 Task: Look for space in Channapatna, India from 6th September, 2023 to 10th September, 2023 for 1 adult in price range Rs.10000 to Rs.15000. Place can be private room with 1  bedroom having 1 bed and 1 bathroom. Property type can be house, flat, guest house, hotel. Booking option can be shelf check-in. Required host language is English.
Action: Mouse moved to (537, 69)
Screenshot: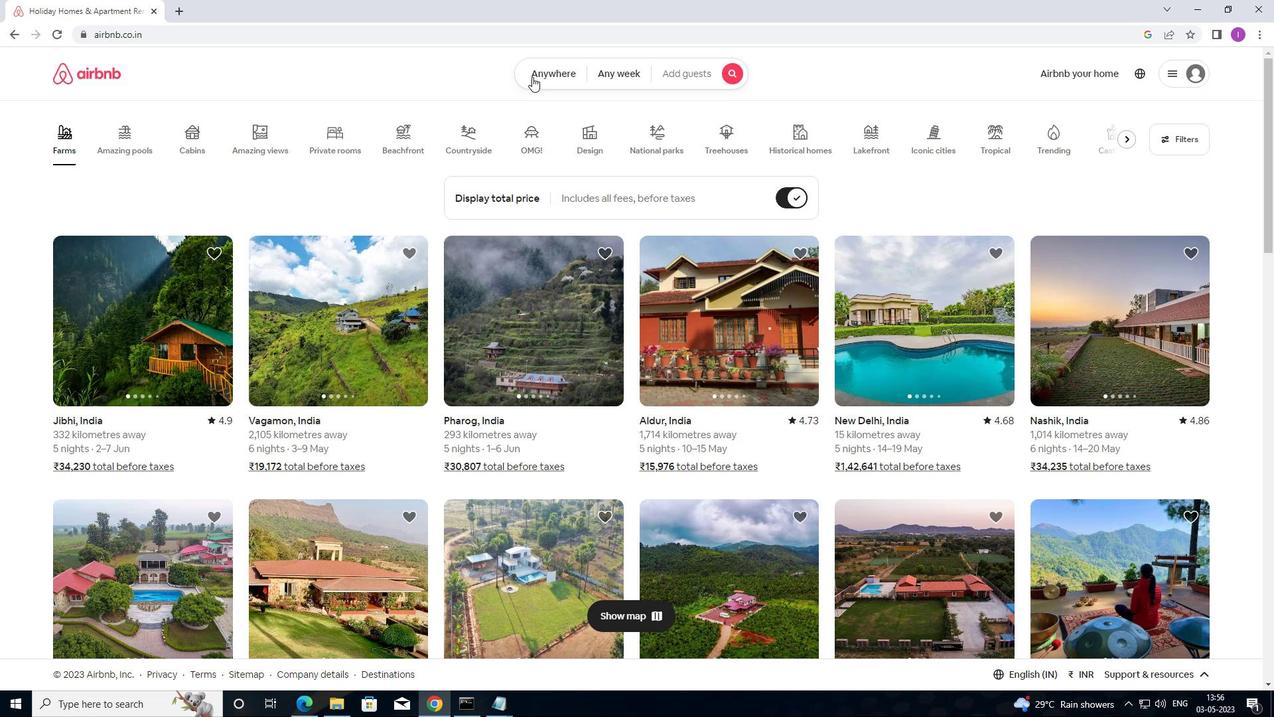 
Action: Mouse pressed left at (537, 69)
Screenshot: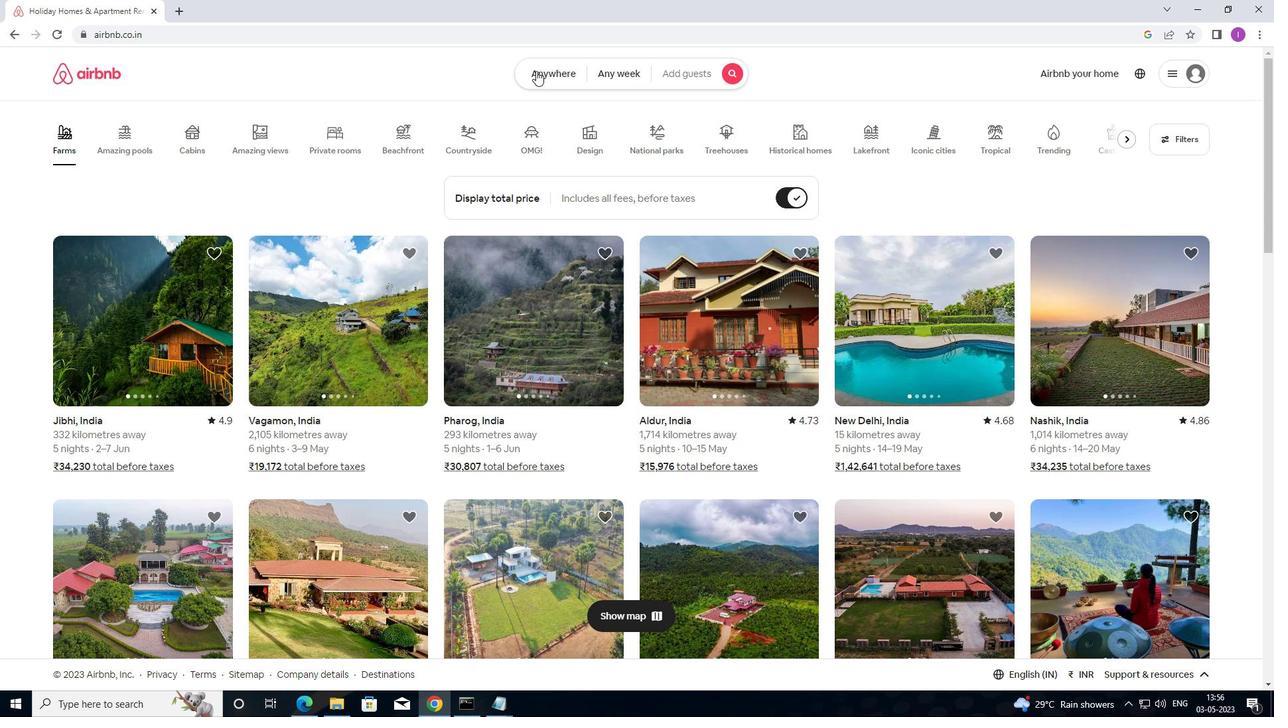 
Action: Mouse moved to (444, 124)
Screenshot: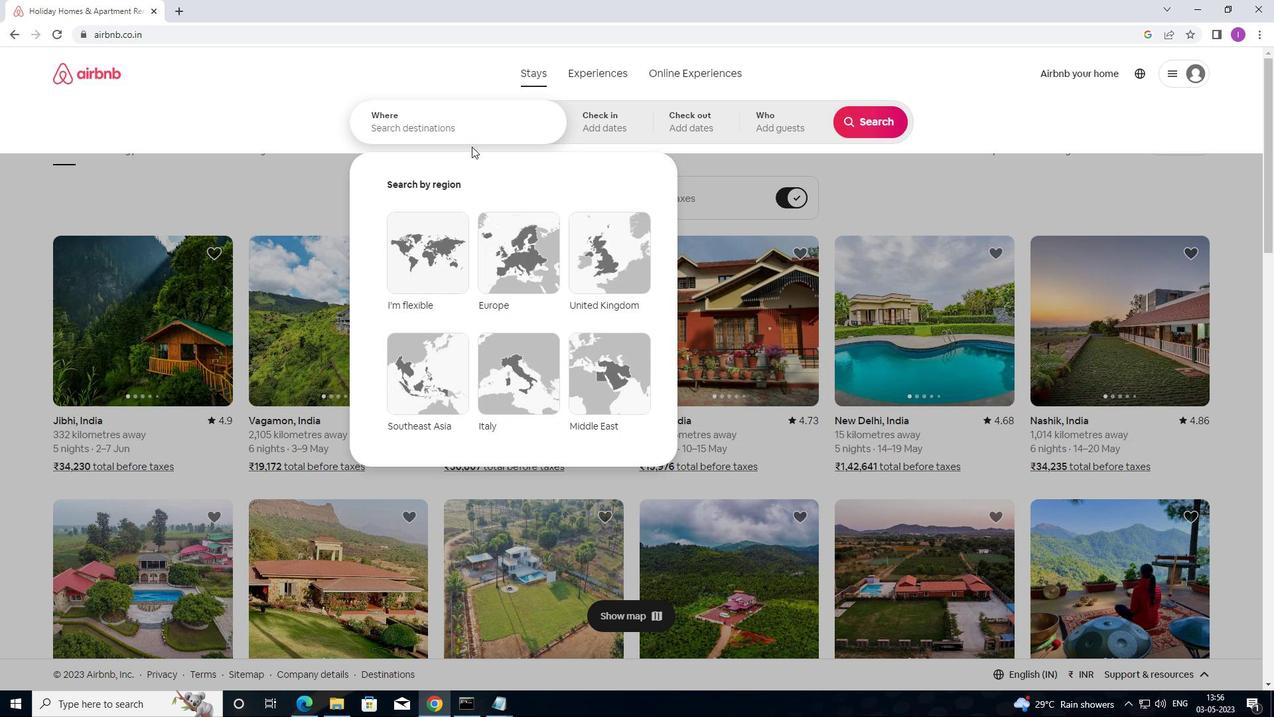 
Action: Mouse pressed left at (444, 124)
Screenshot: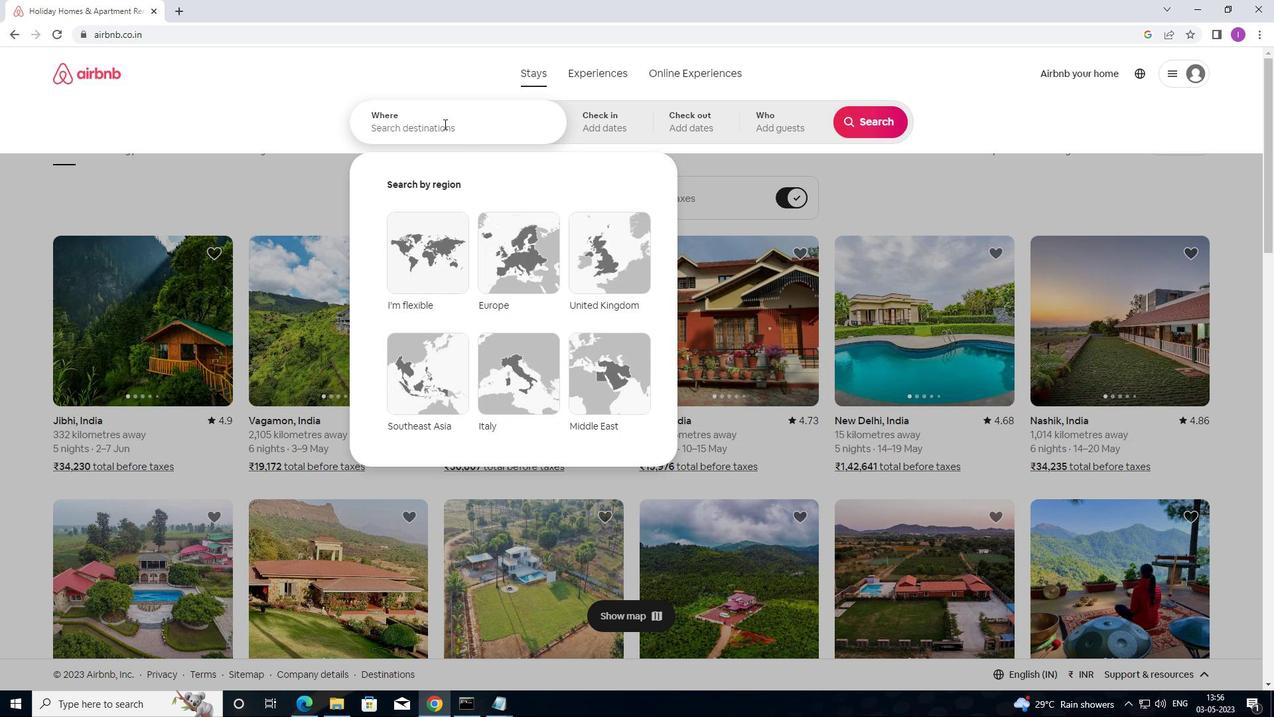 
Action: Mouse moved to (454, 132)
Screenshot: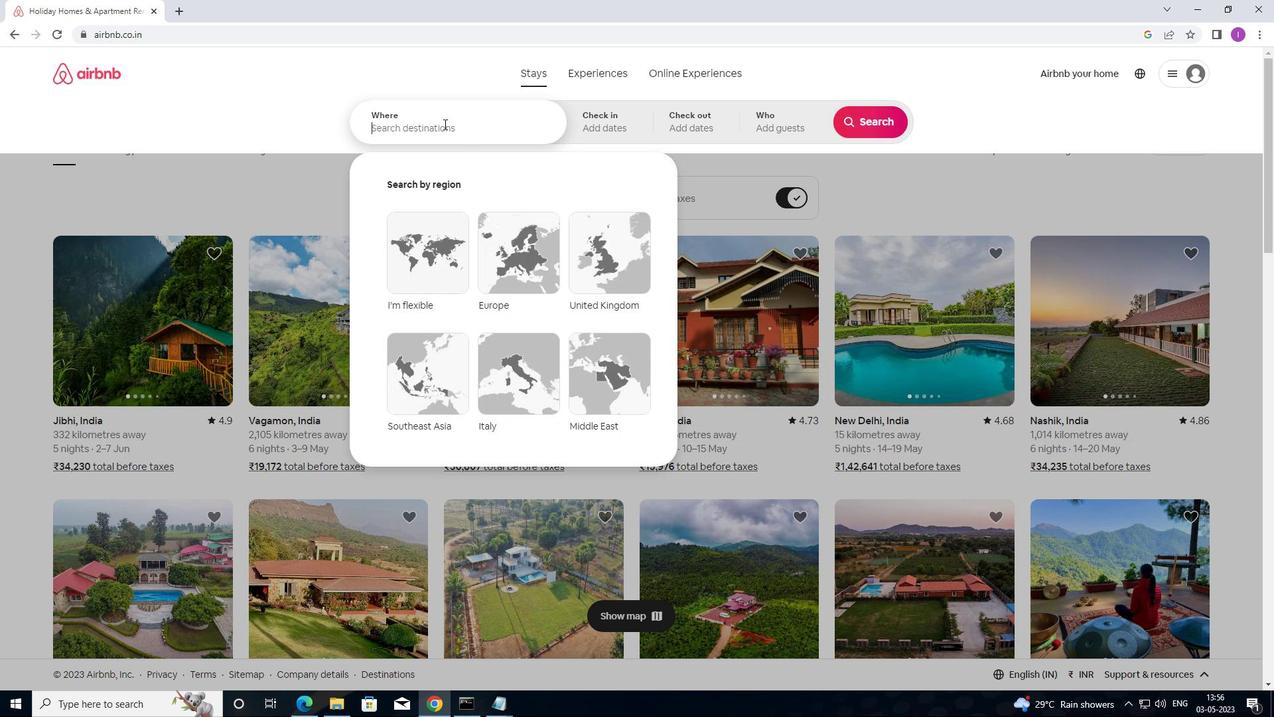 
Action: Key pressed <Key.shift>CHANNAPATNA
Screenshot: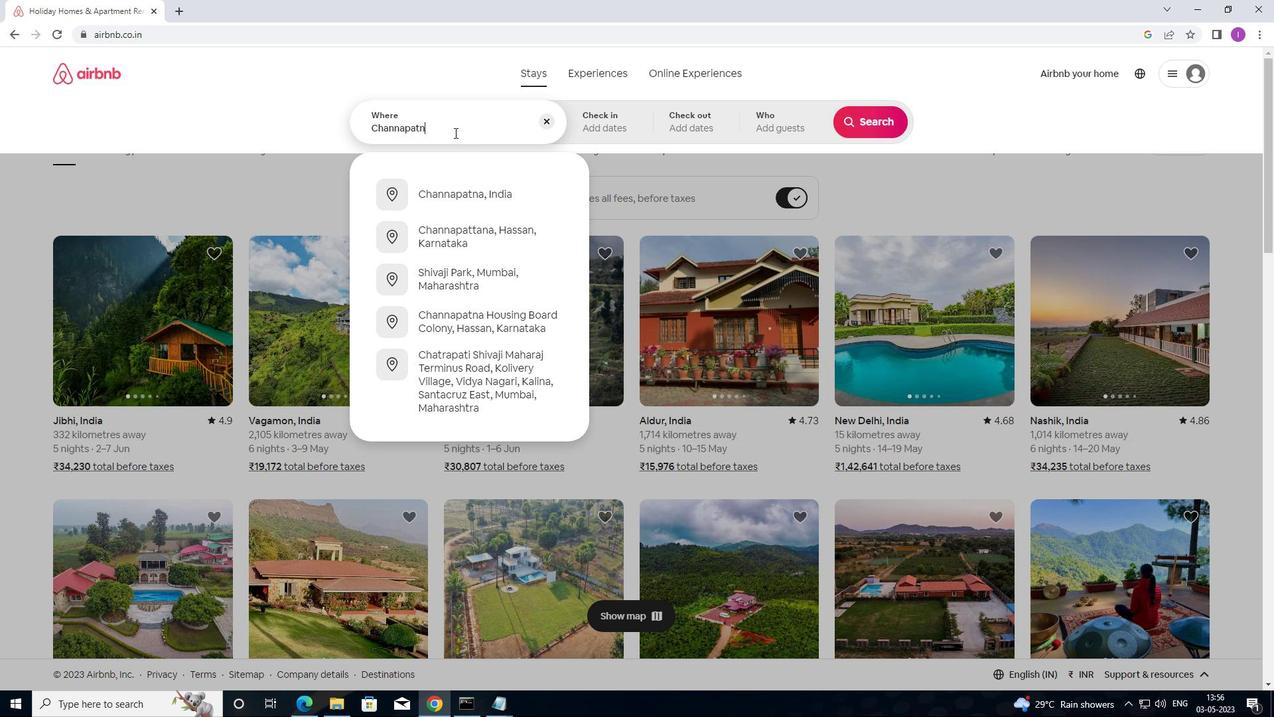 
Action: Mouse moved to (512, 197)
Screenshot: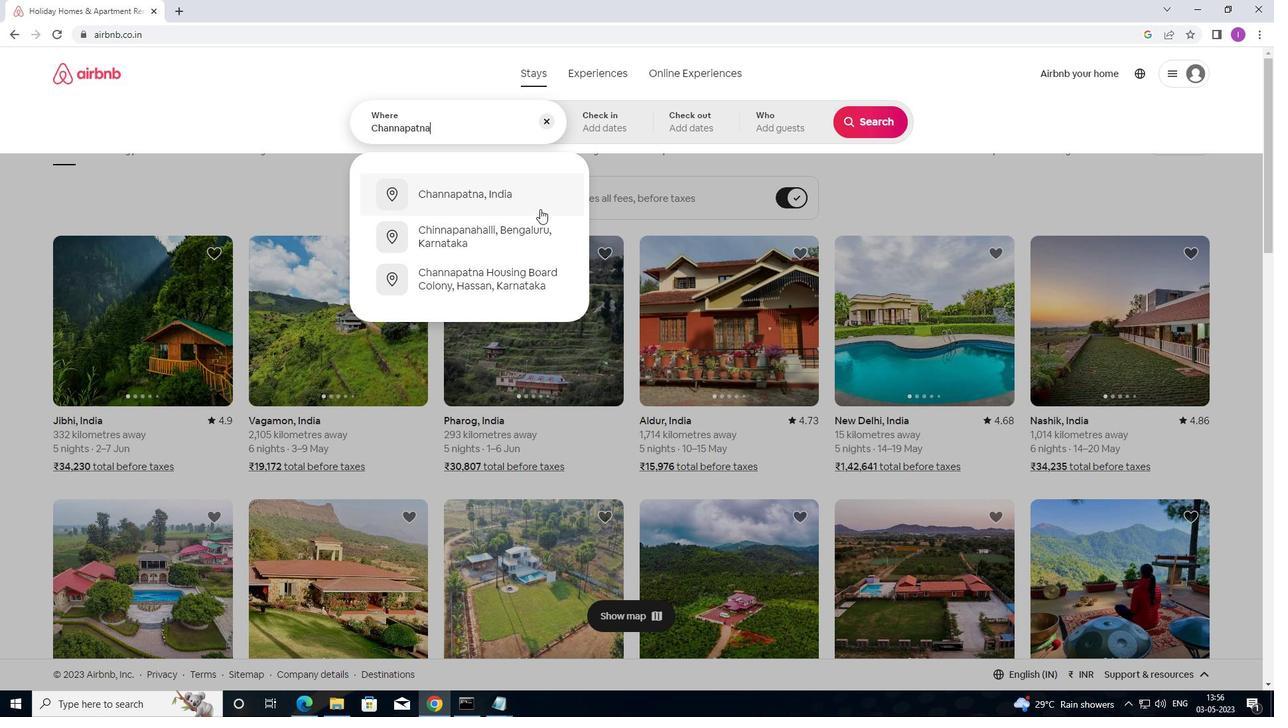 
Action: Mouse pressed left at (512, 197)
Screenshot: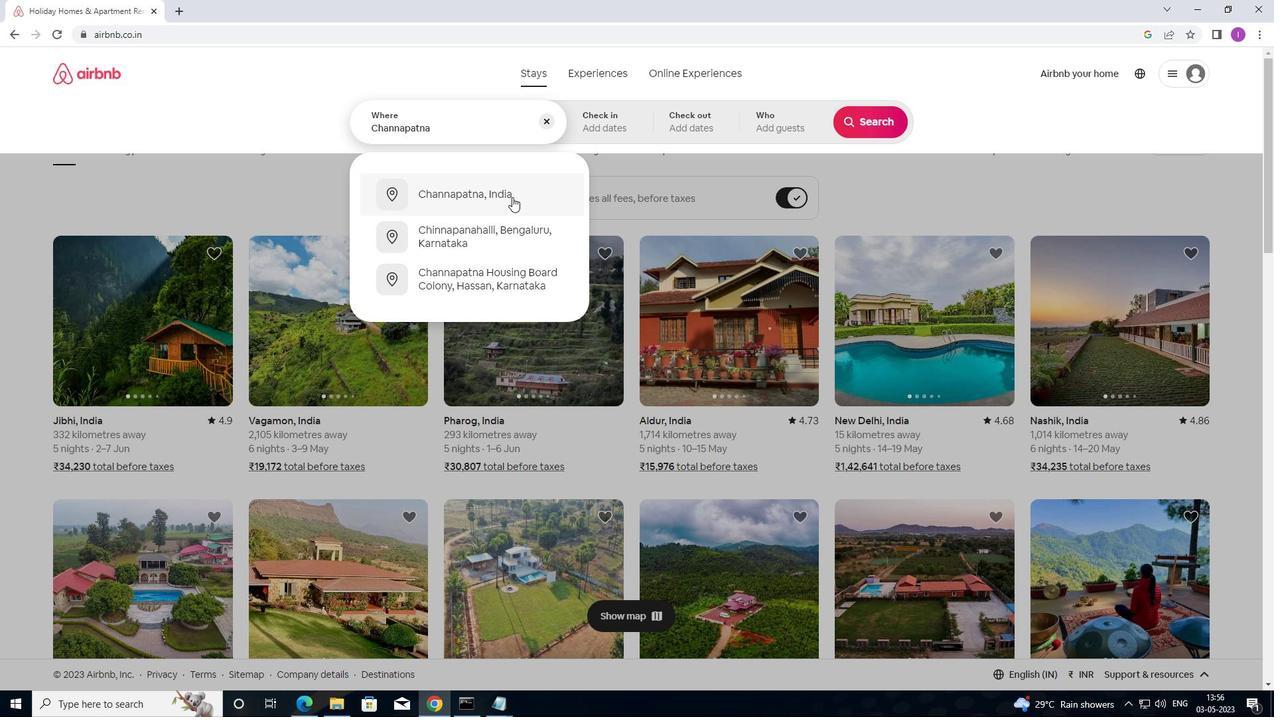 
Action: Mouse moved to (864, 227)
Screenshot: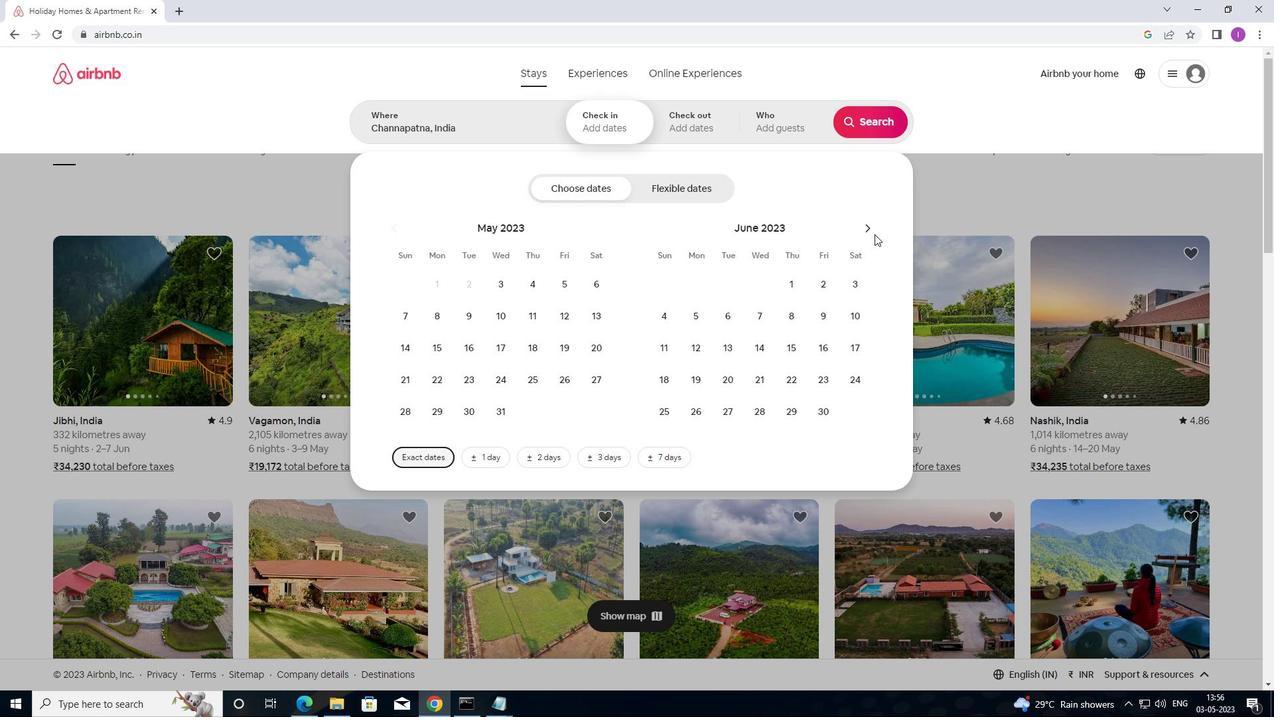 
Action: Mouse pressed left at (864, 227)
Screenshot: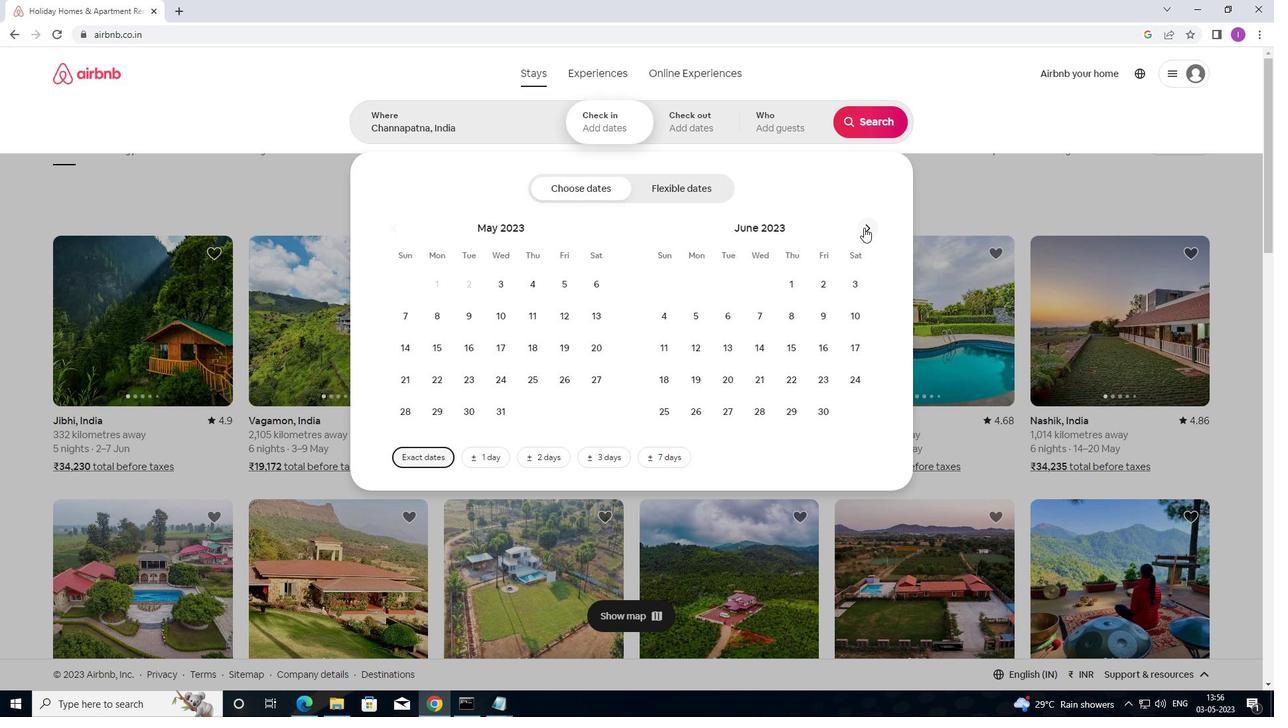 
Action: Mouse pressed left at (864, 227)
Screenshot: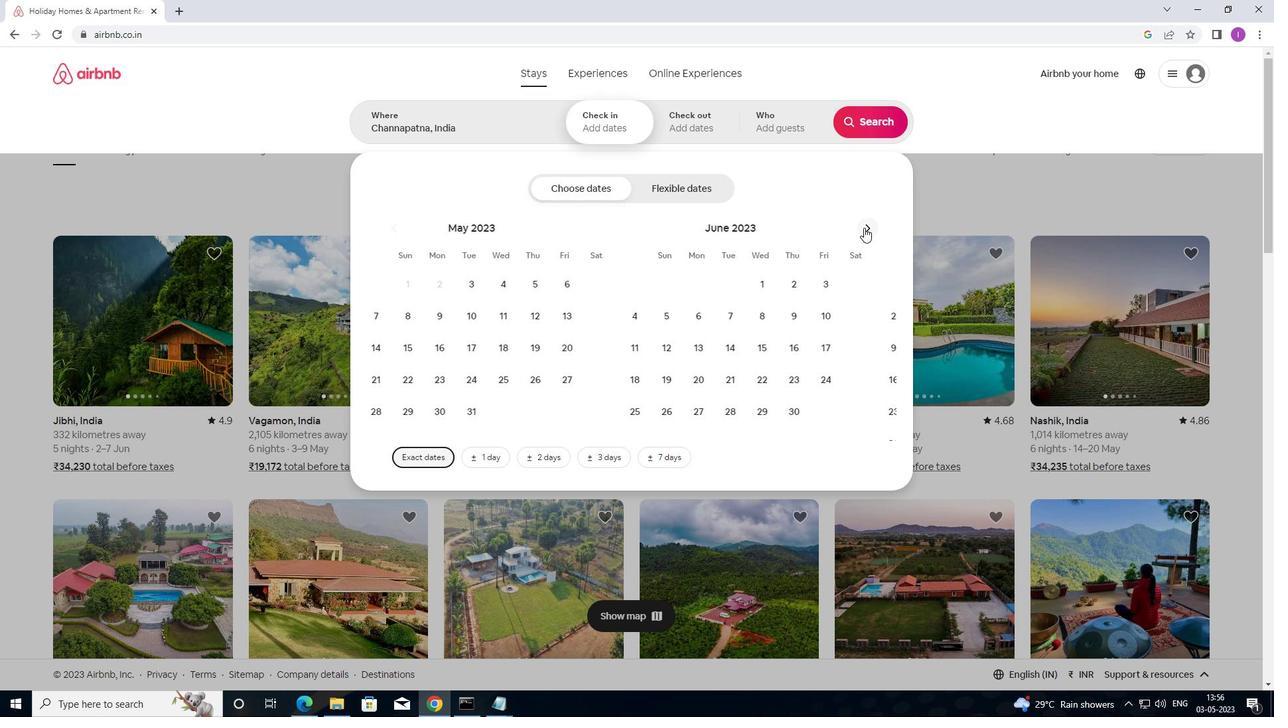 
Action: Mouse pressed left at (864, 227)
Screenshot: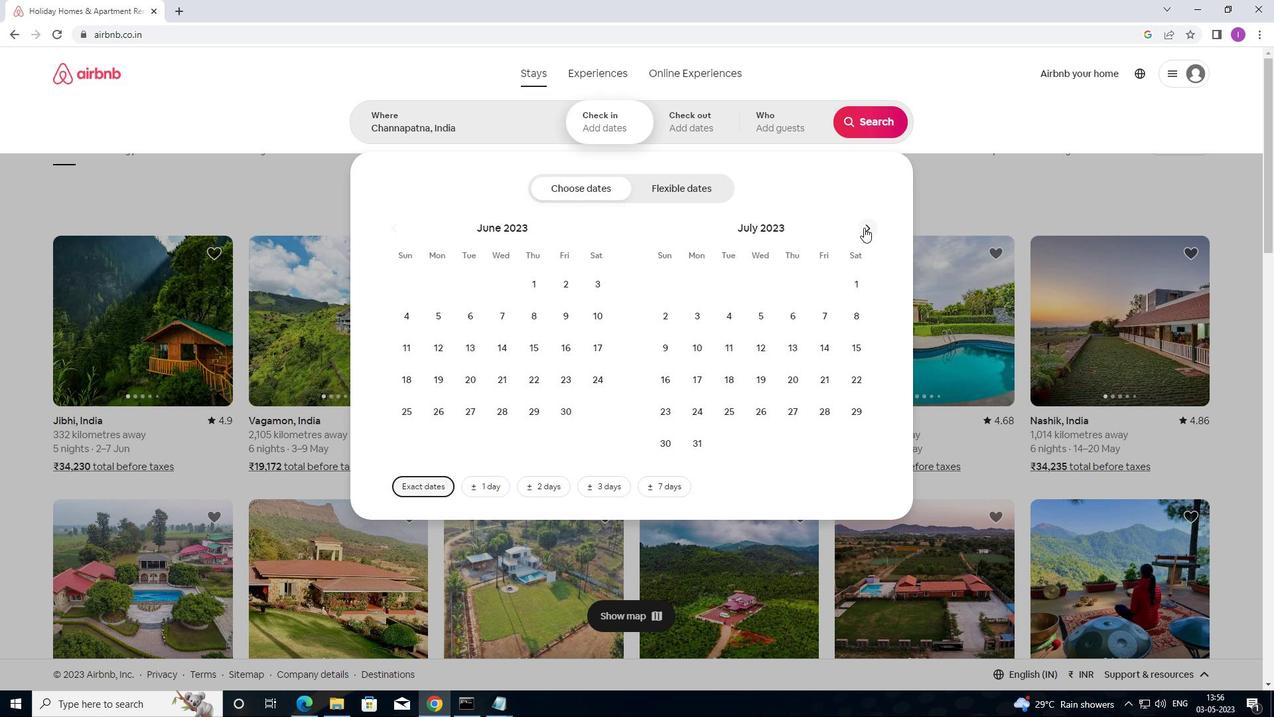
Action: Mouse moved to (751, 325)
Screenshot: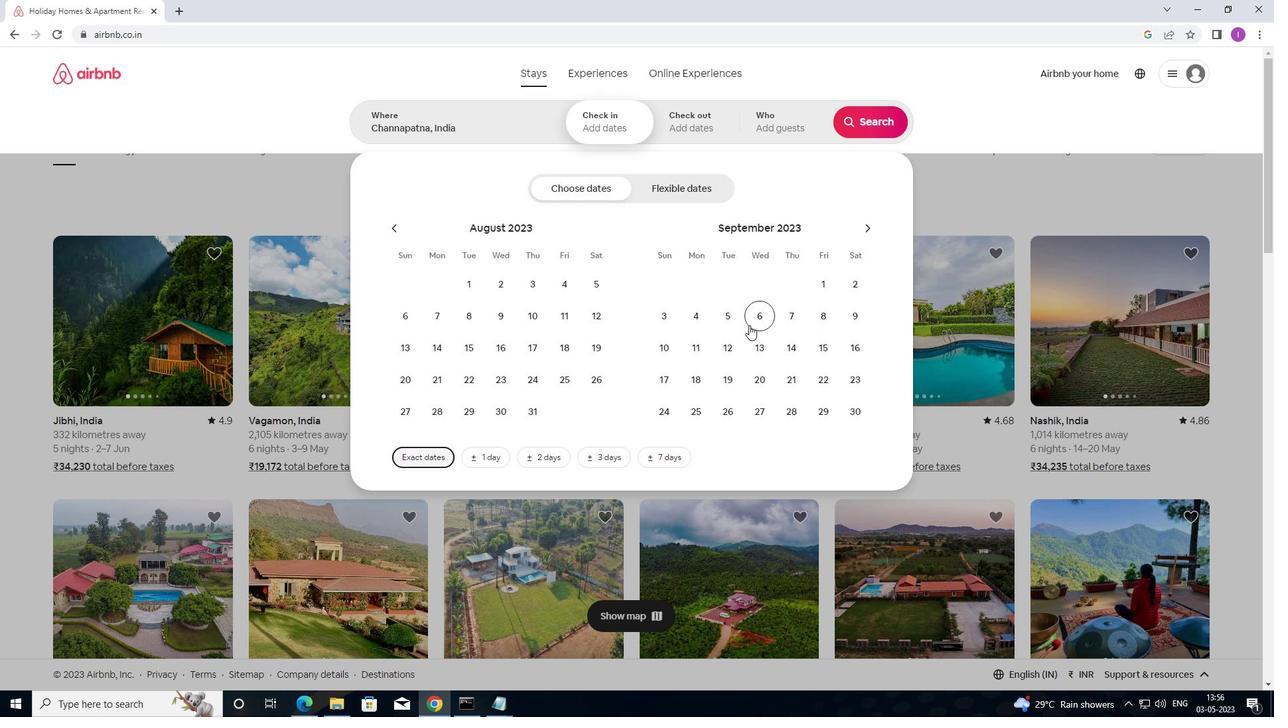 
Action: Mouse pressed left at (751, 325)
Screenshot: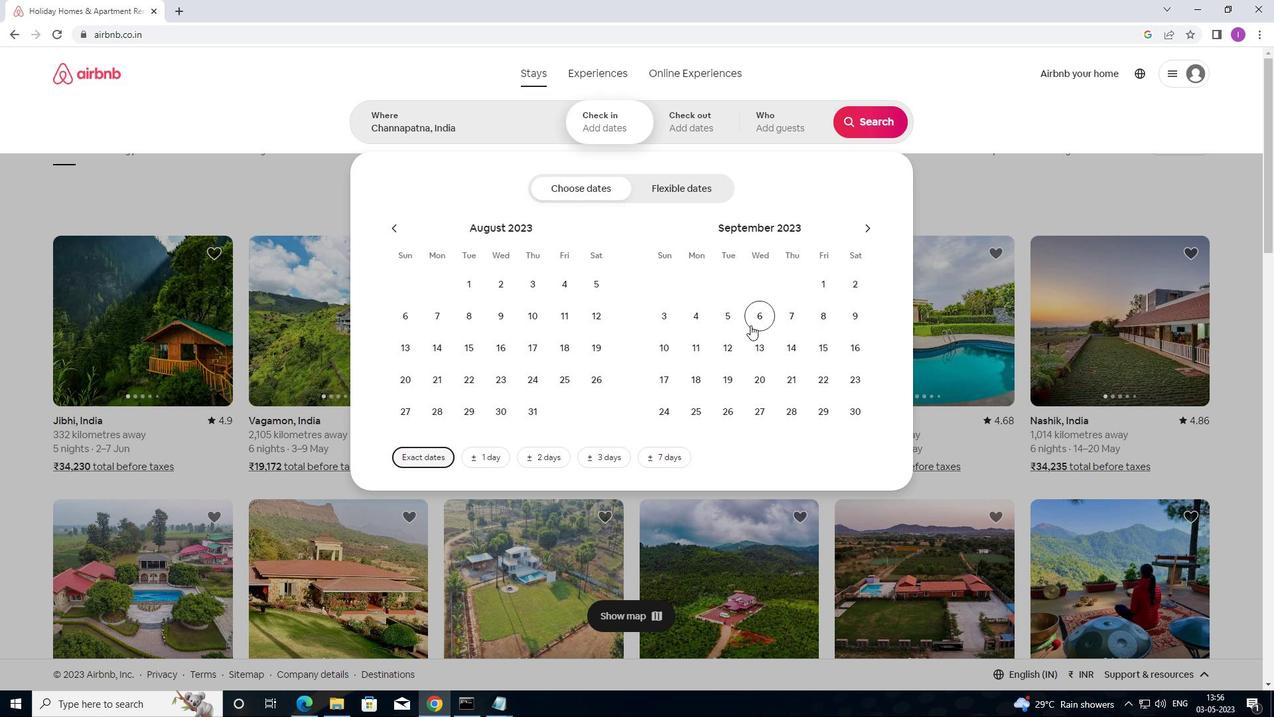 
Action: Mouse moved to (666, 359)
Screenshot: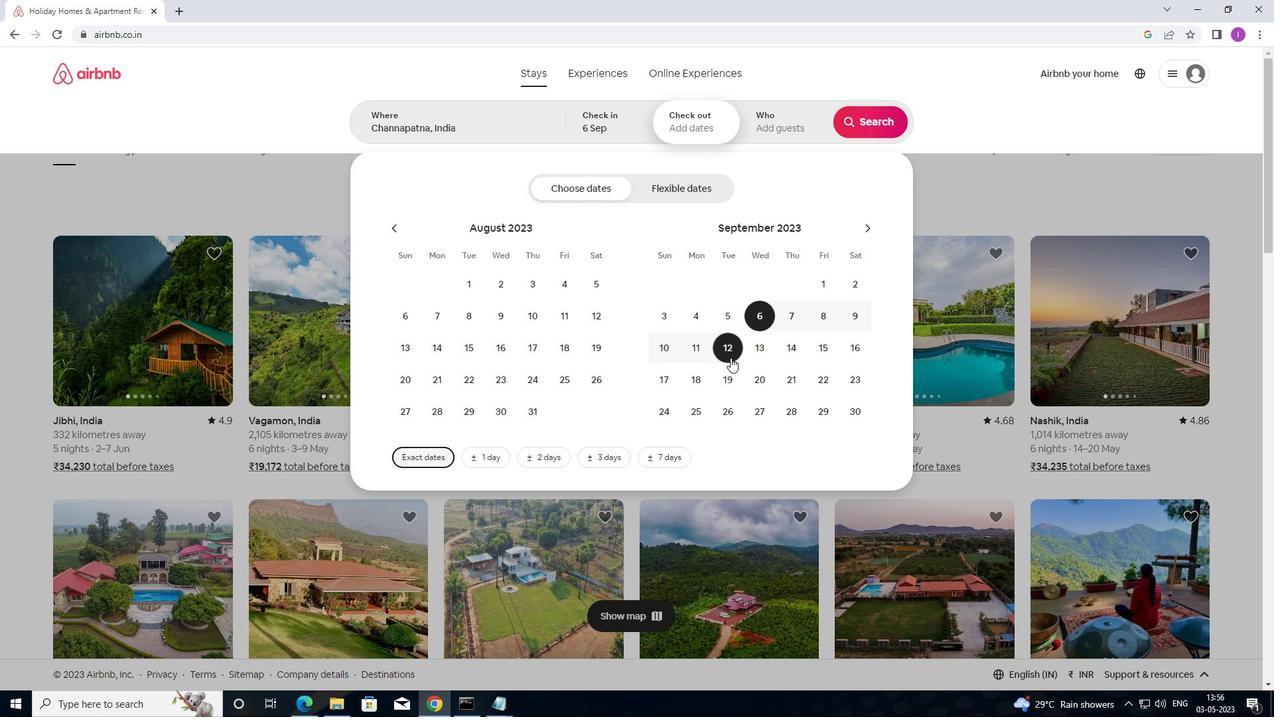 
Action: Mouse pressed left at (666, 359)
Screenshot: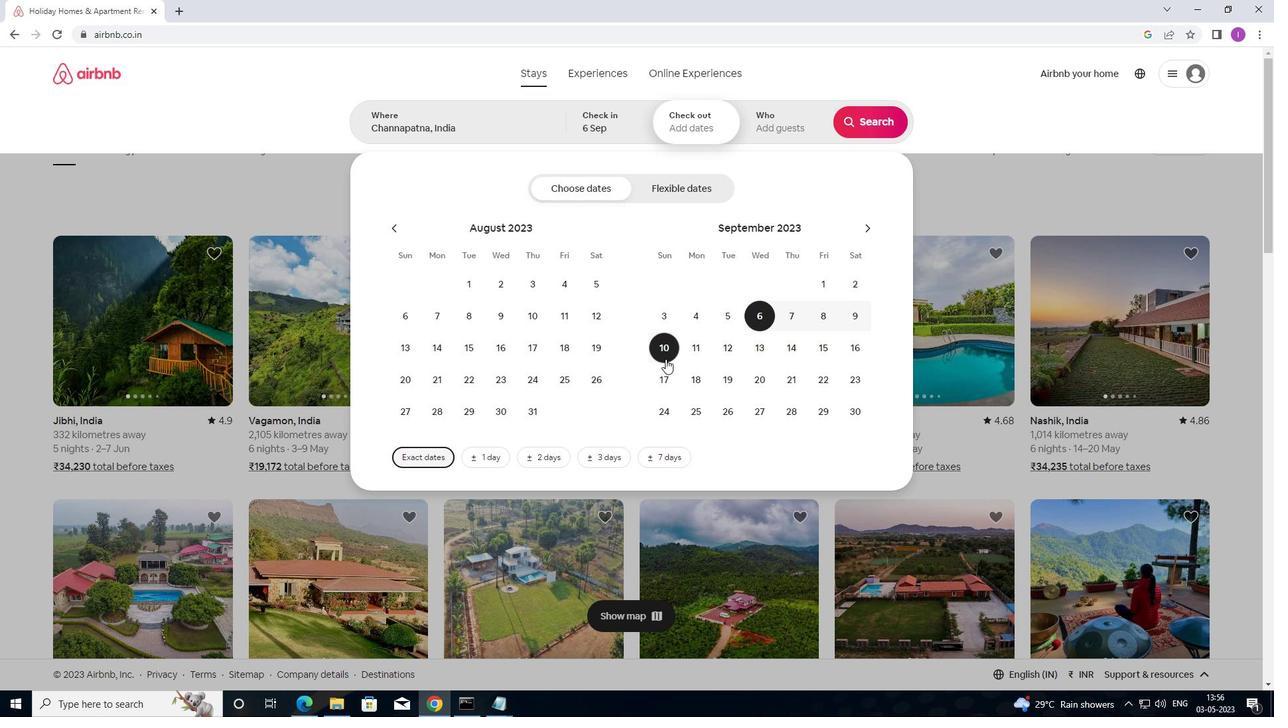 
Action: Mouse moved to (728, 299)
Screenshot: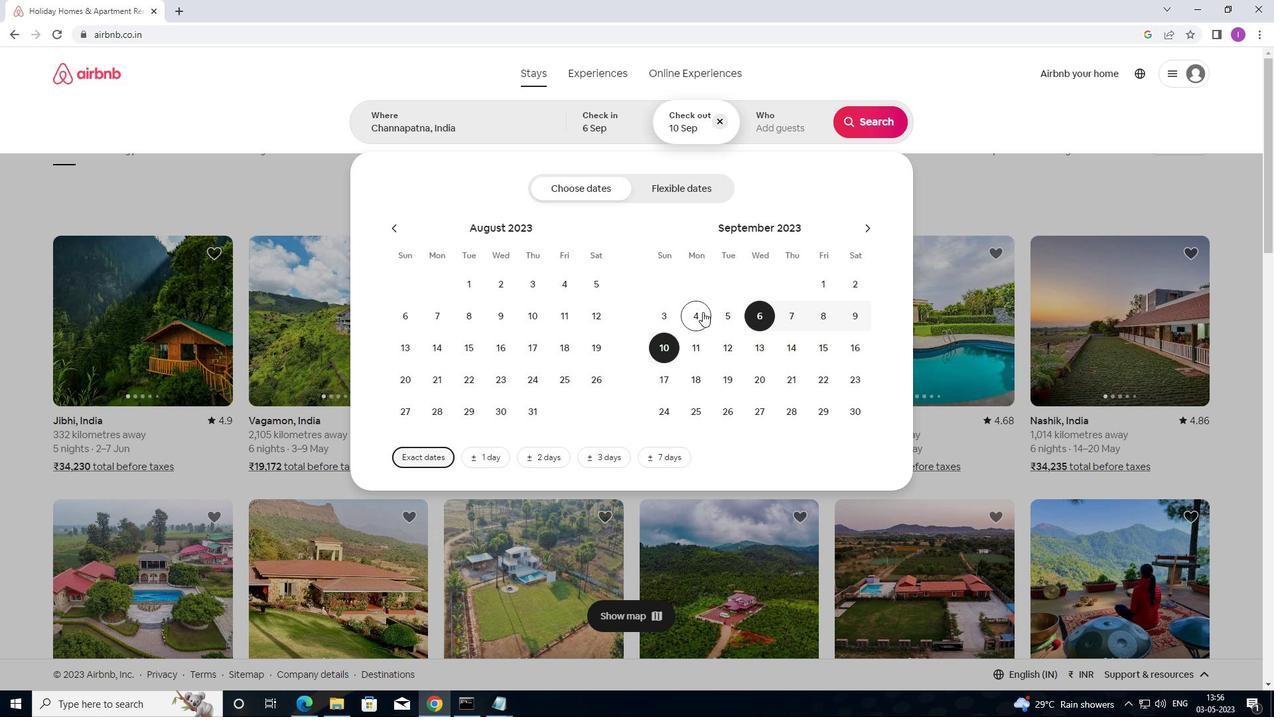 
Action: Mouse scrolled (728, 298) with delta (0, 0)
Screenshot: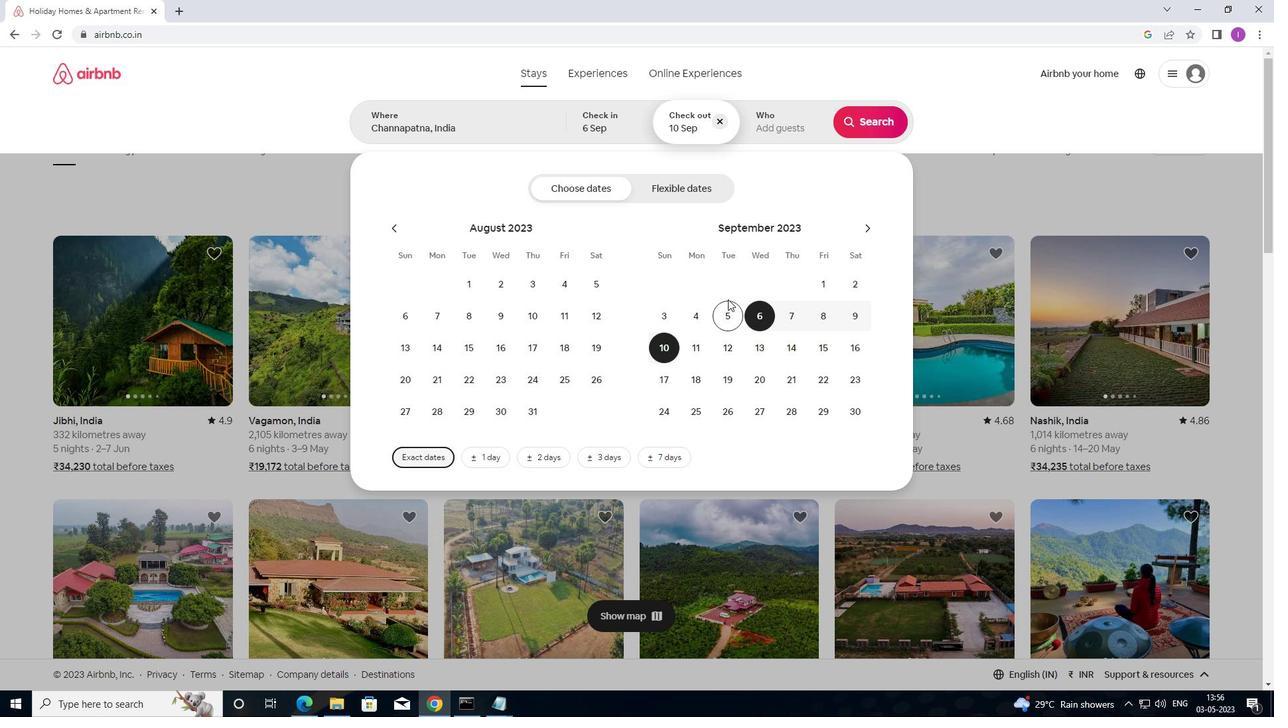 
Action: Mouse moved to (808, 128)
Screenshot: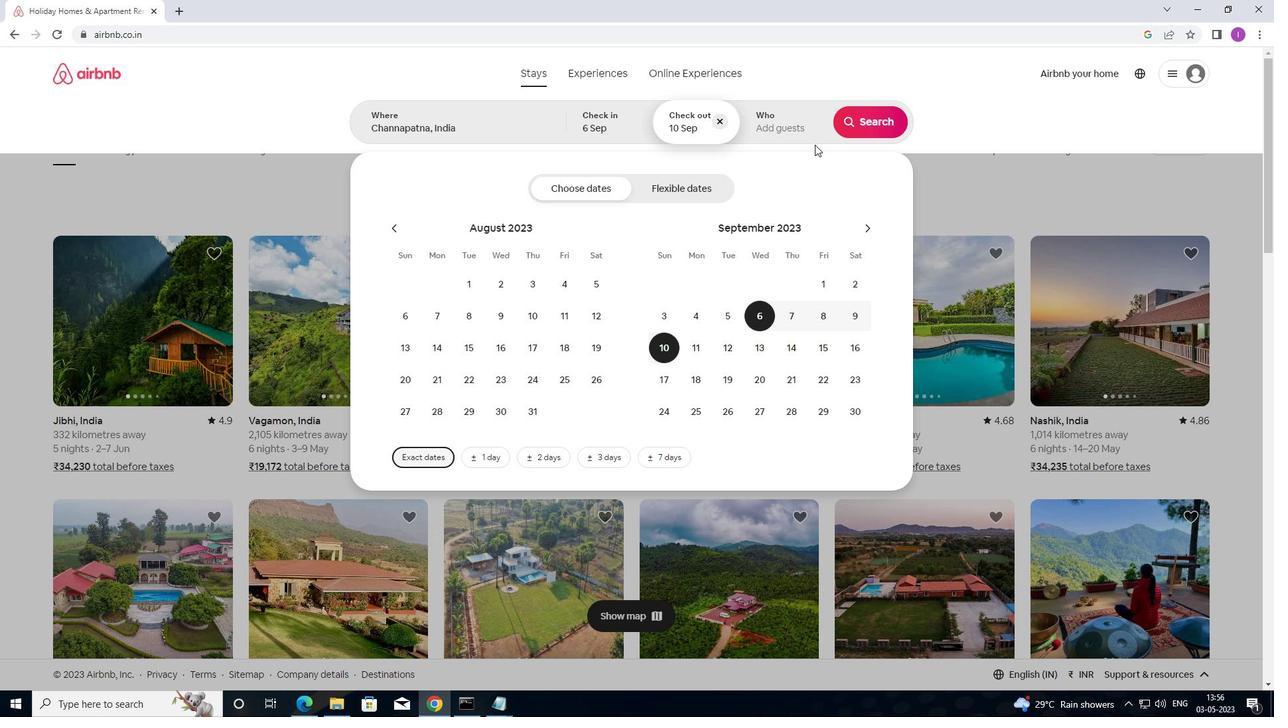 
Action: Mouse pressed left at (808, 128)
Screenshot: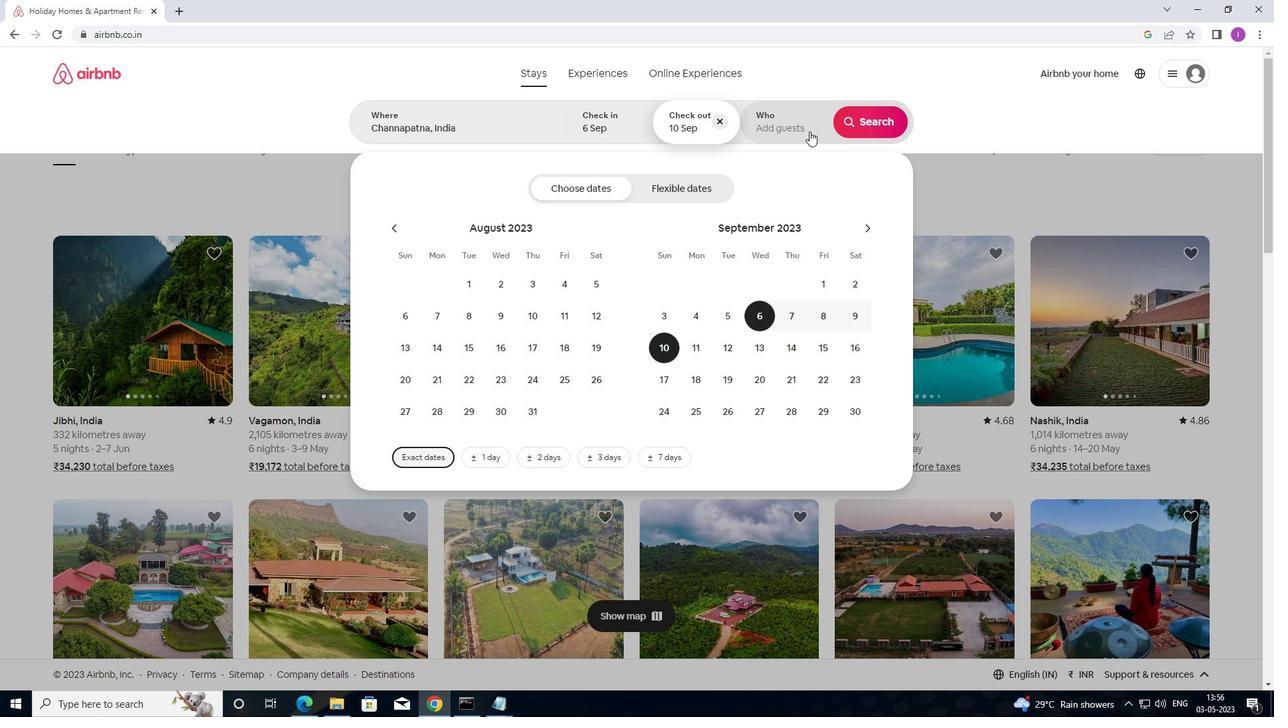 
Action: Mouse moved to (873, 193)
Screenshot: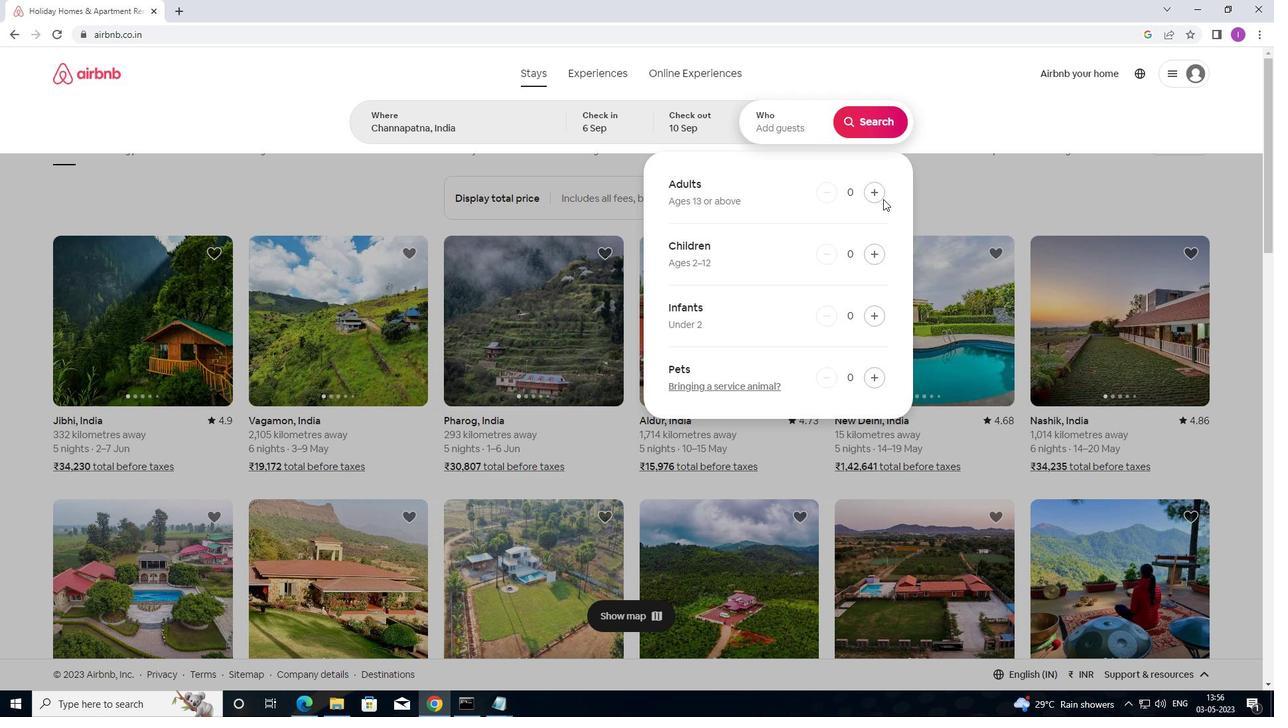 
Action: Mouse pressed left at (873, 193)
Screenshot: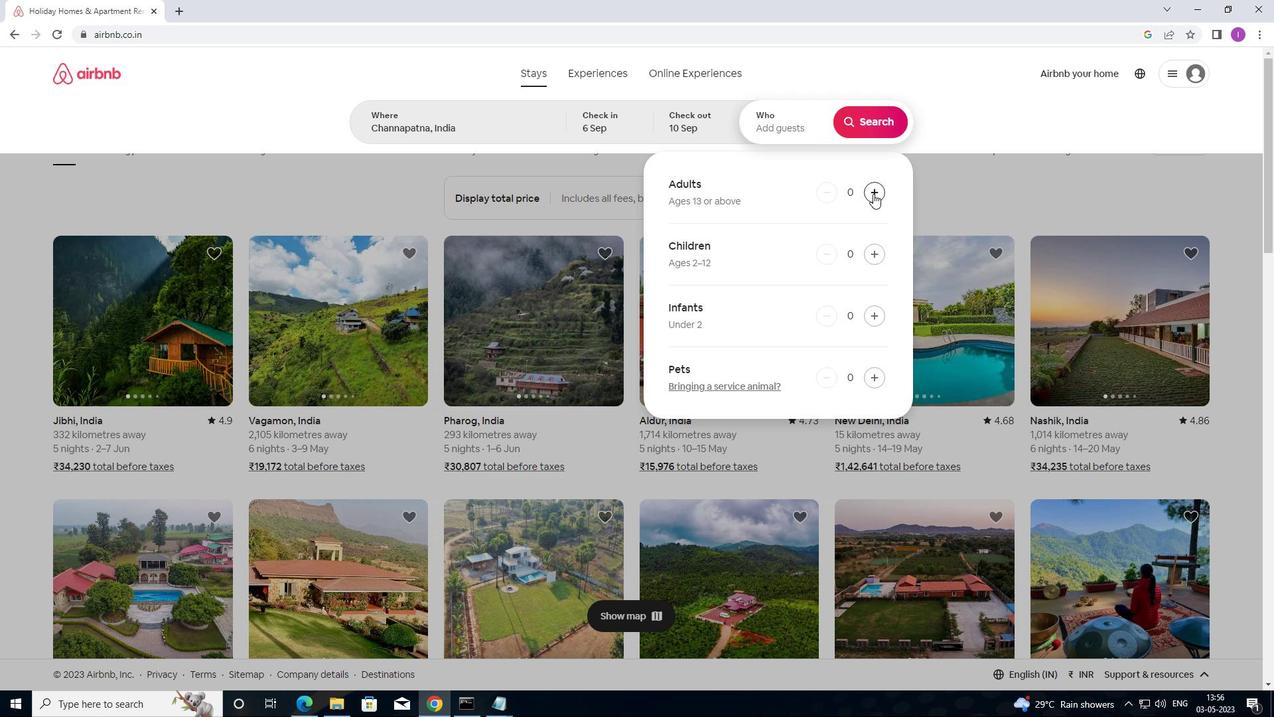 
Action: Mouse moved to (870, 138)
Screenshot: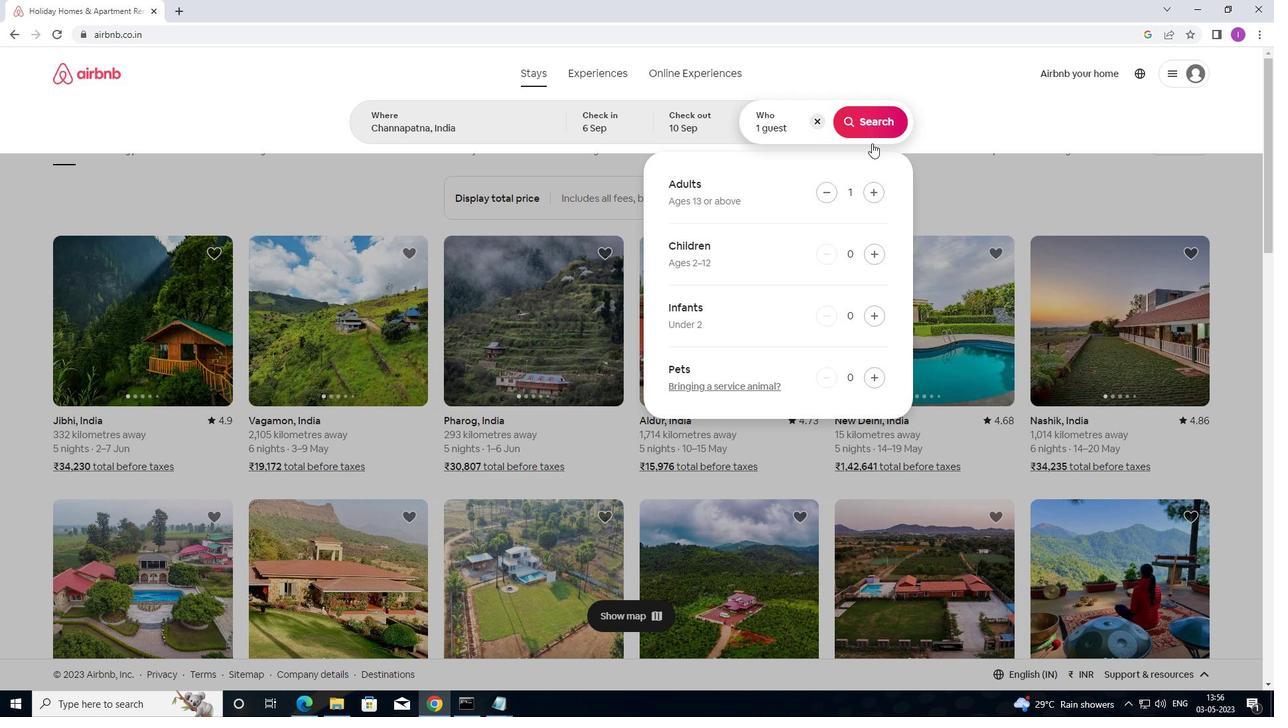 
Action: Mouse pressed left at (870, 138)
Screenshot: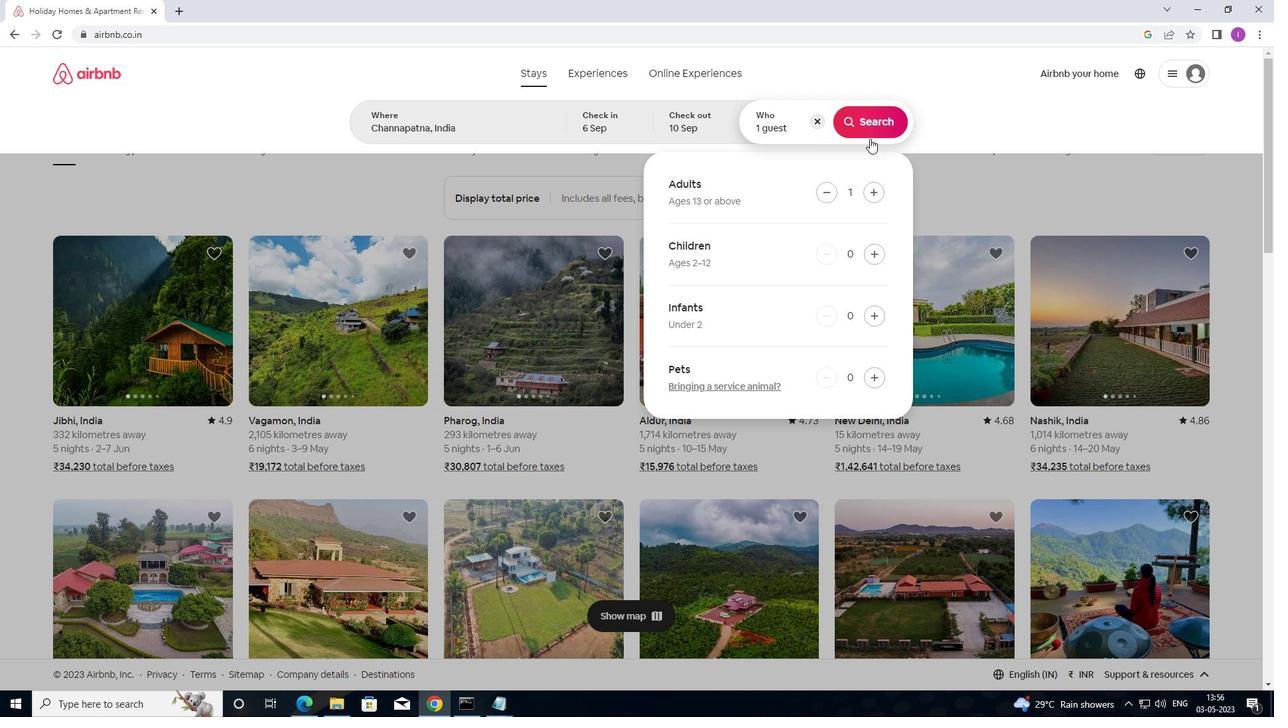 
Action: Mouse moved to (857, 122)
Screenshot: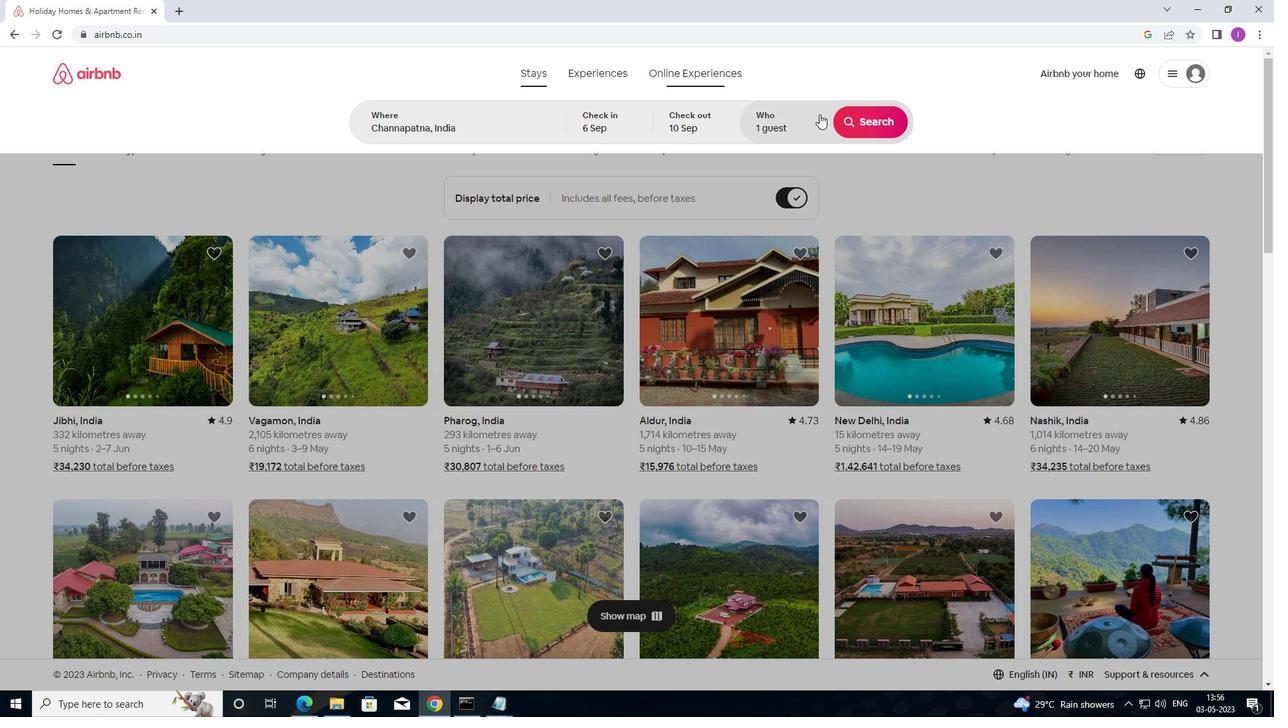 
Action: Mouse pressed left at (857, 122)
Screenshot: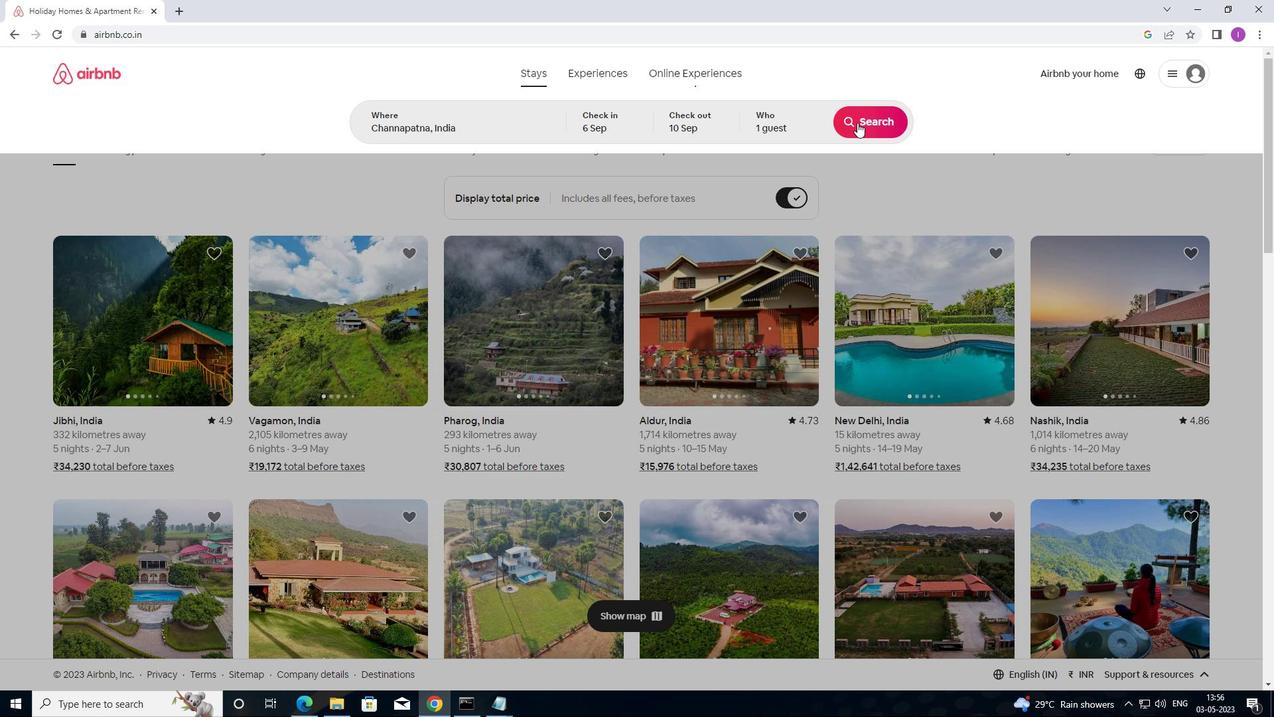 
Action: Mouse moved to (1228, 126)
Screenshot: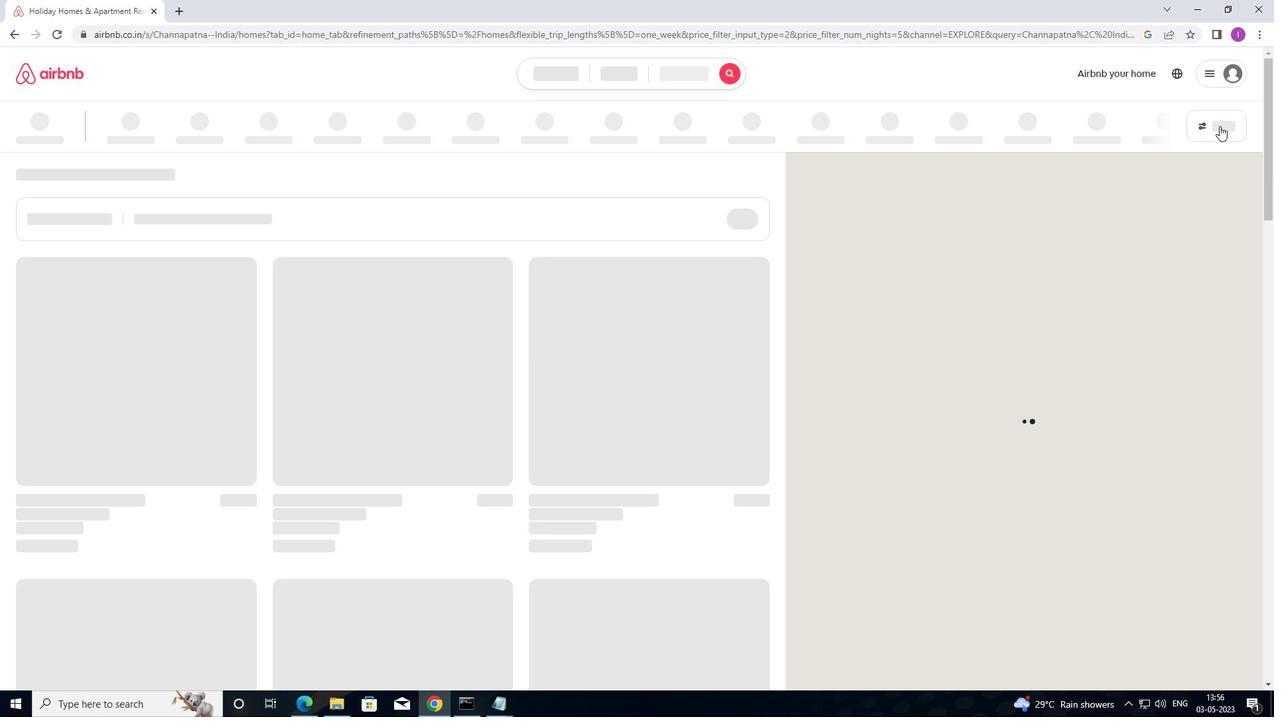 
Action: Mouse pressed left at (1228, 126)
Screenshot: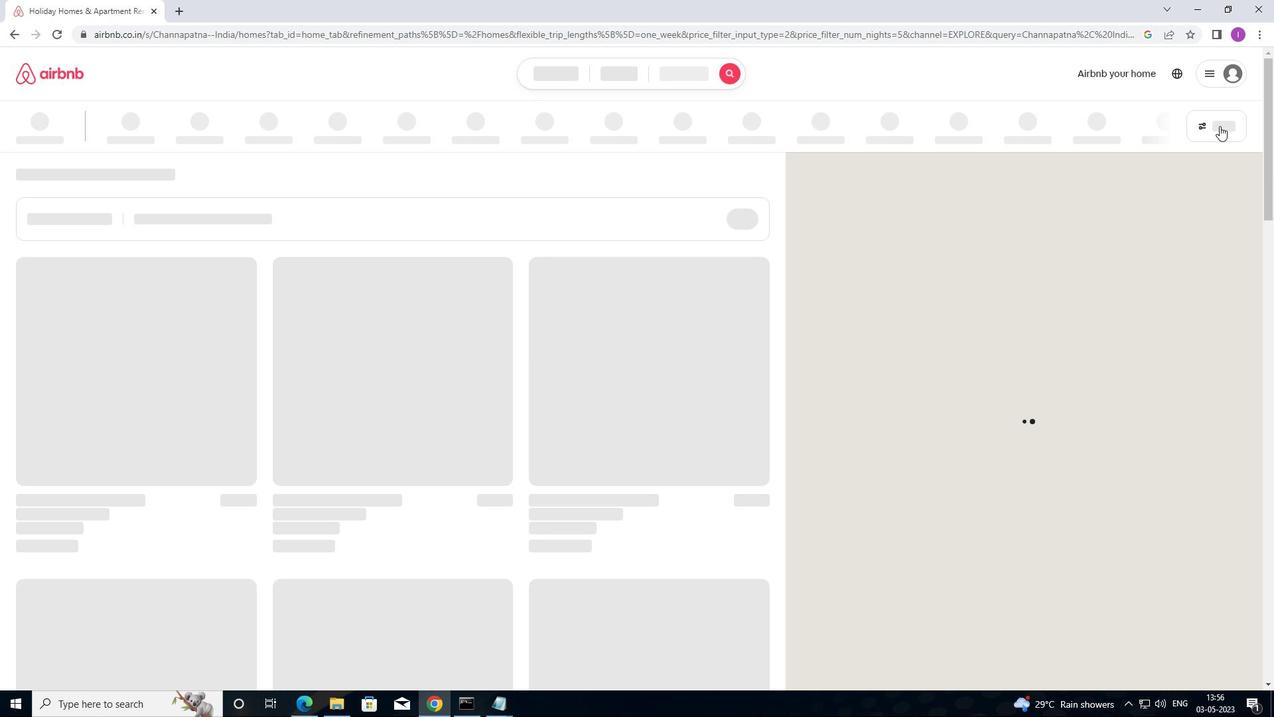
Action: Mouse moved to (1235, 136)
Screenshot: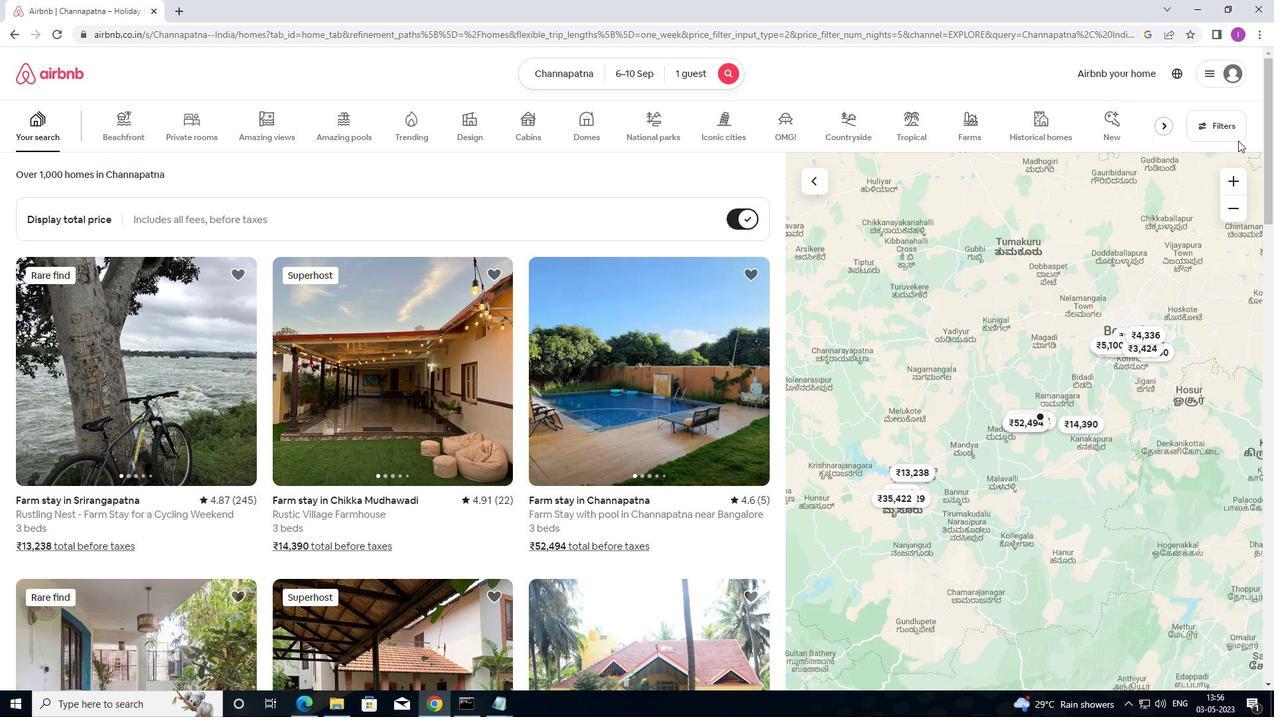
Action: Mouse pressed left at (1235, 136)
Screenshot: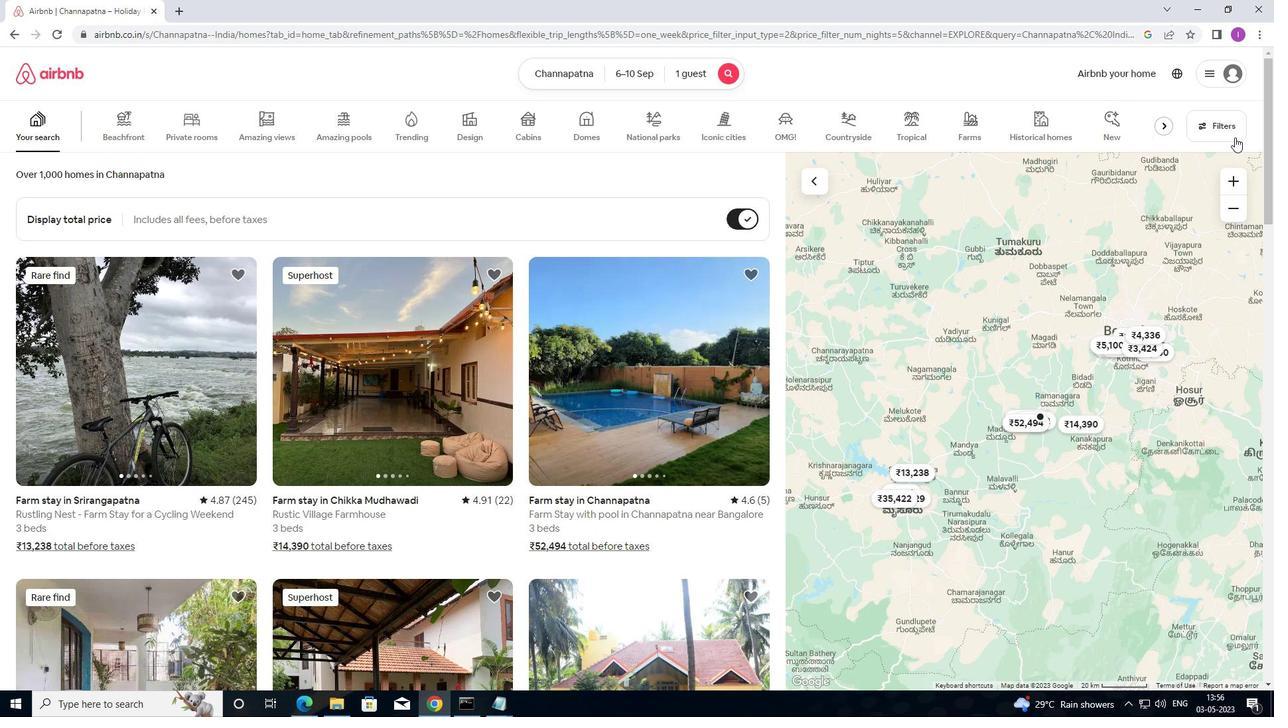 
Action: Mouse moved to (483, 300)
Screenshot: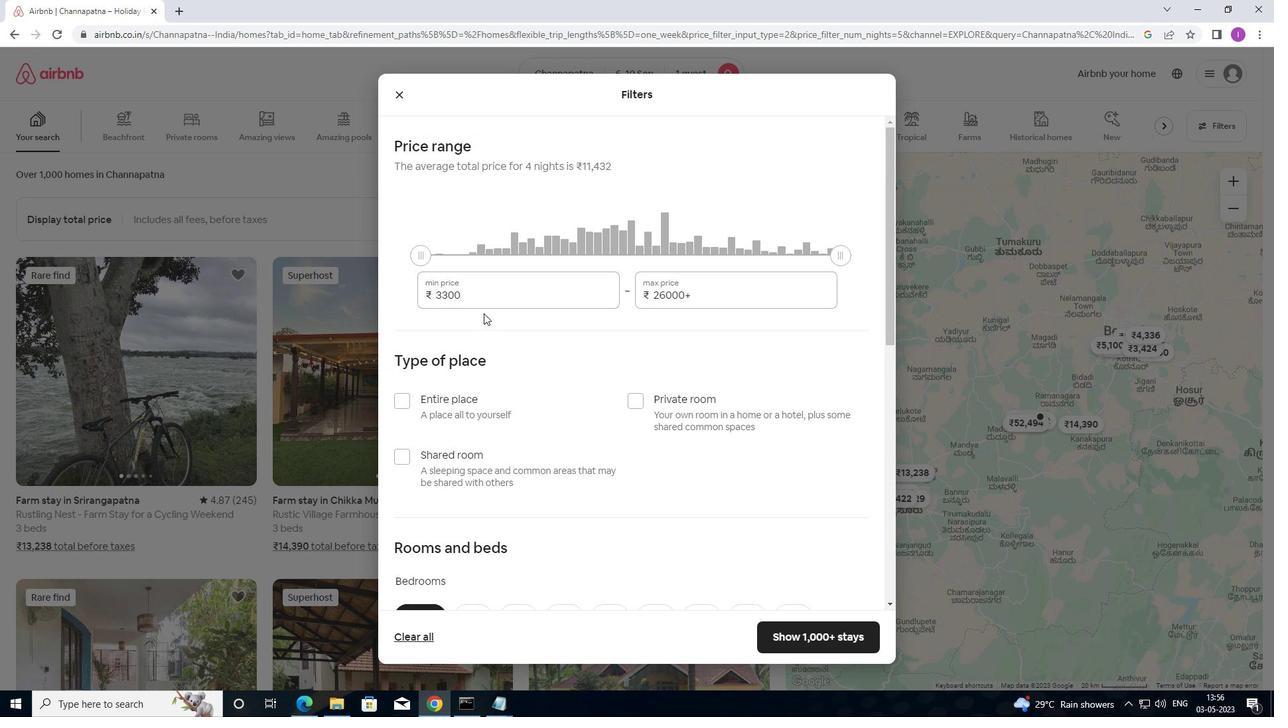 
Action: Mouse pressed left at (483, 300)
Screenshot: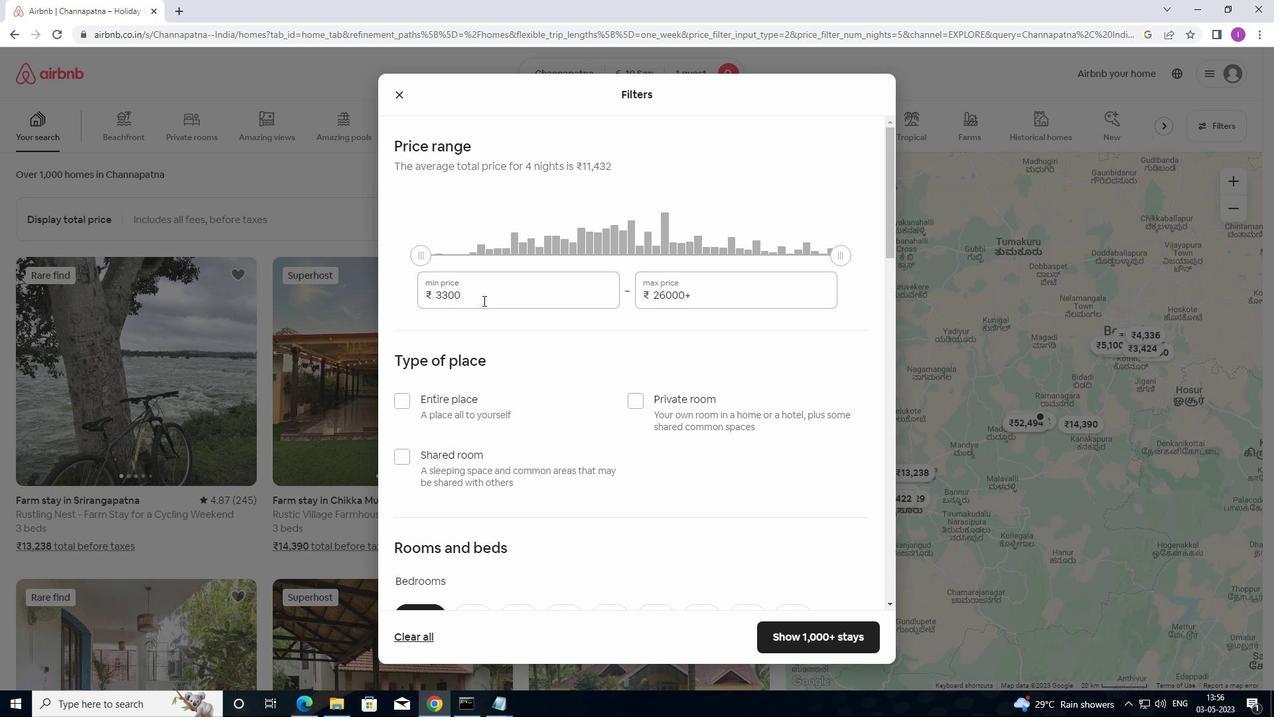 
Action: Mouse moved to (429, 296)
Screenshot: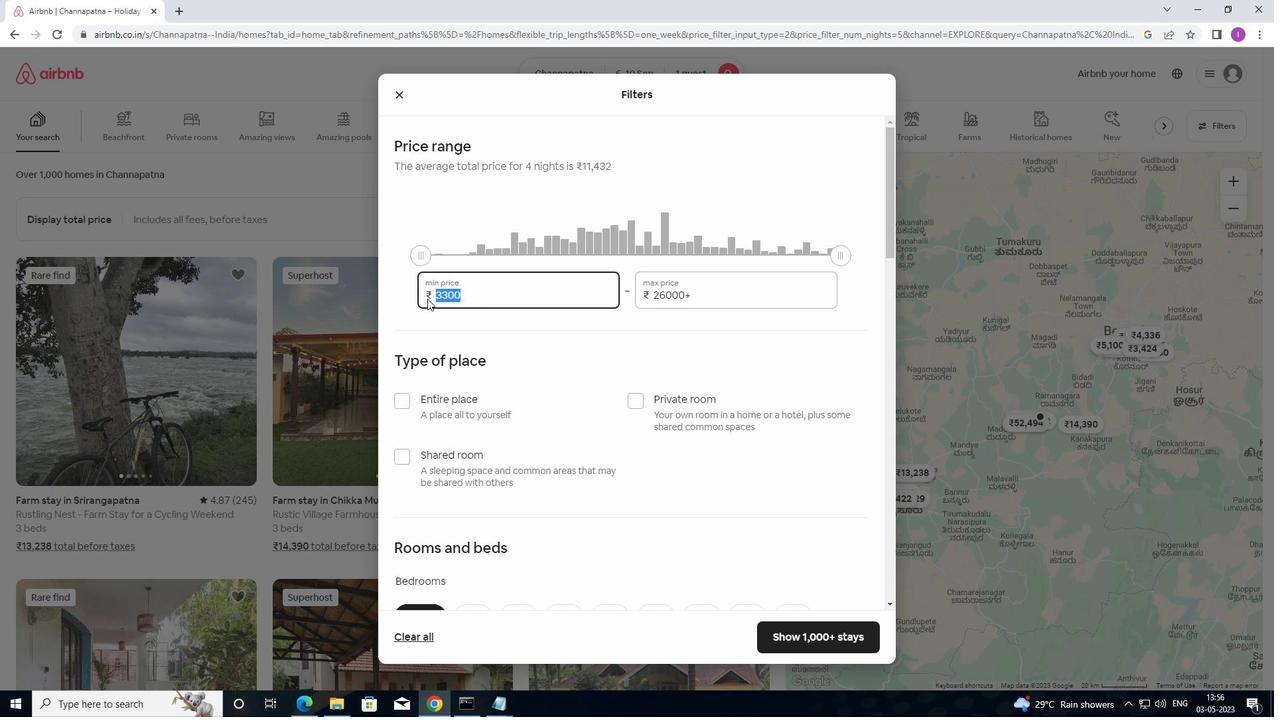 
Action: Key pressed 10000
Screenshot: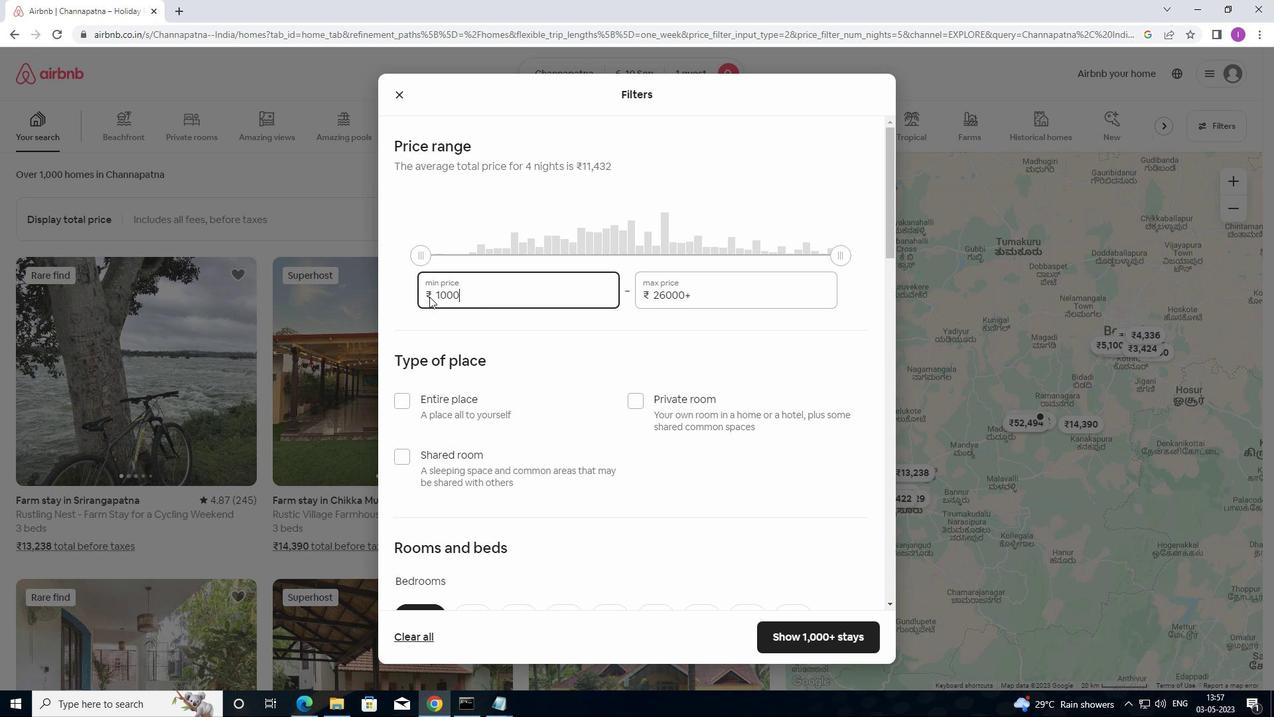 
Action: Mouse moved to (702, 294)
Screenshot: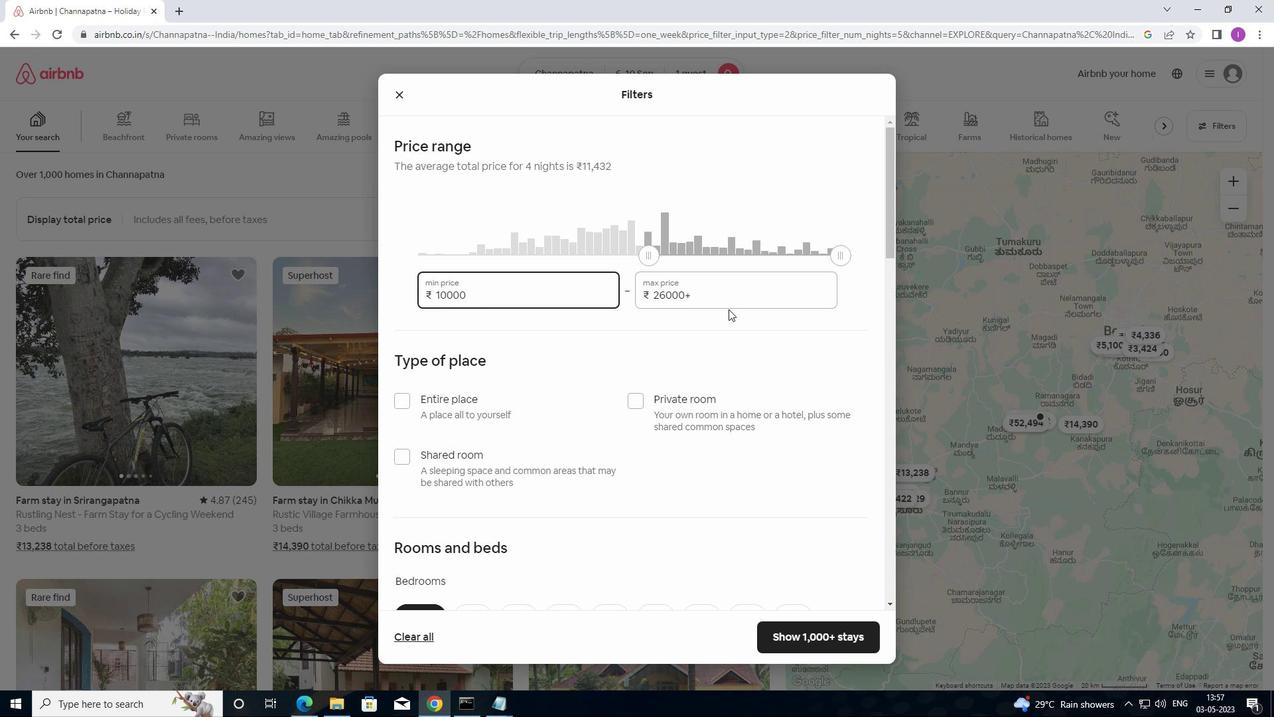 
Action: Mouse pressed left at (702, 294)
Screenshot: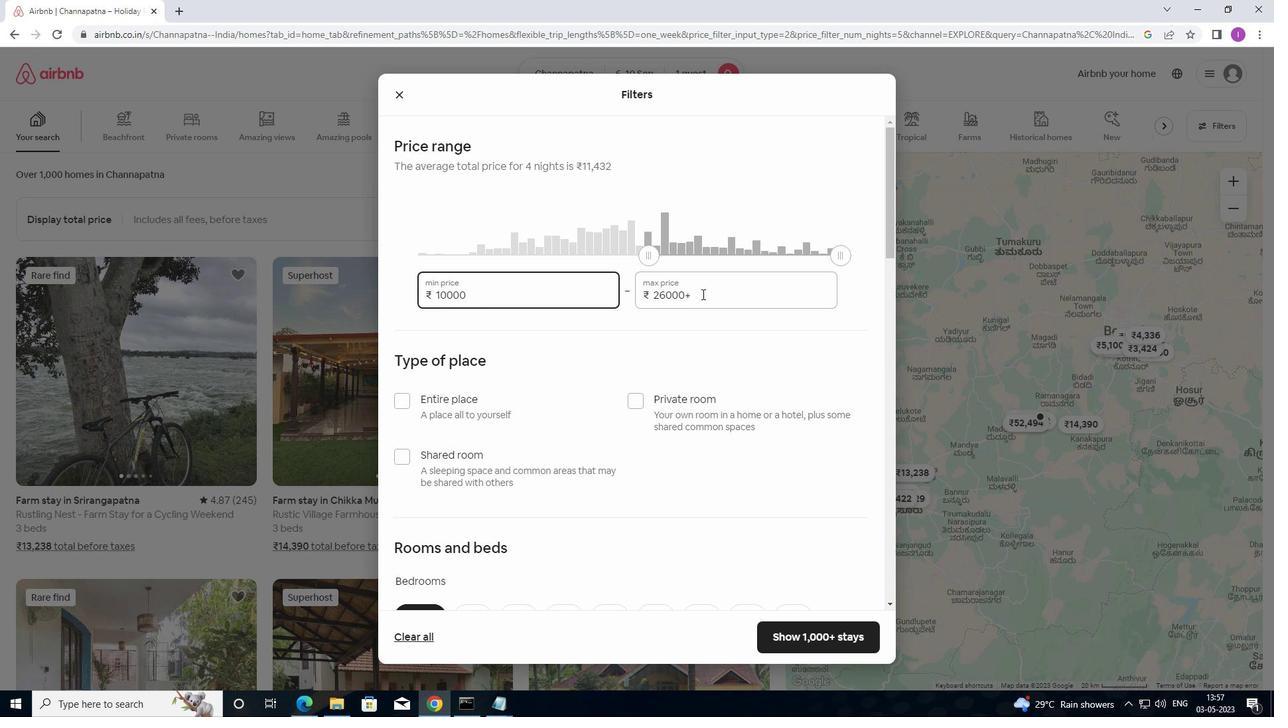 
Action: Mouse moved to (656, 300)
Screenshot: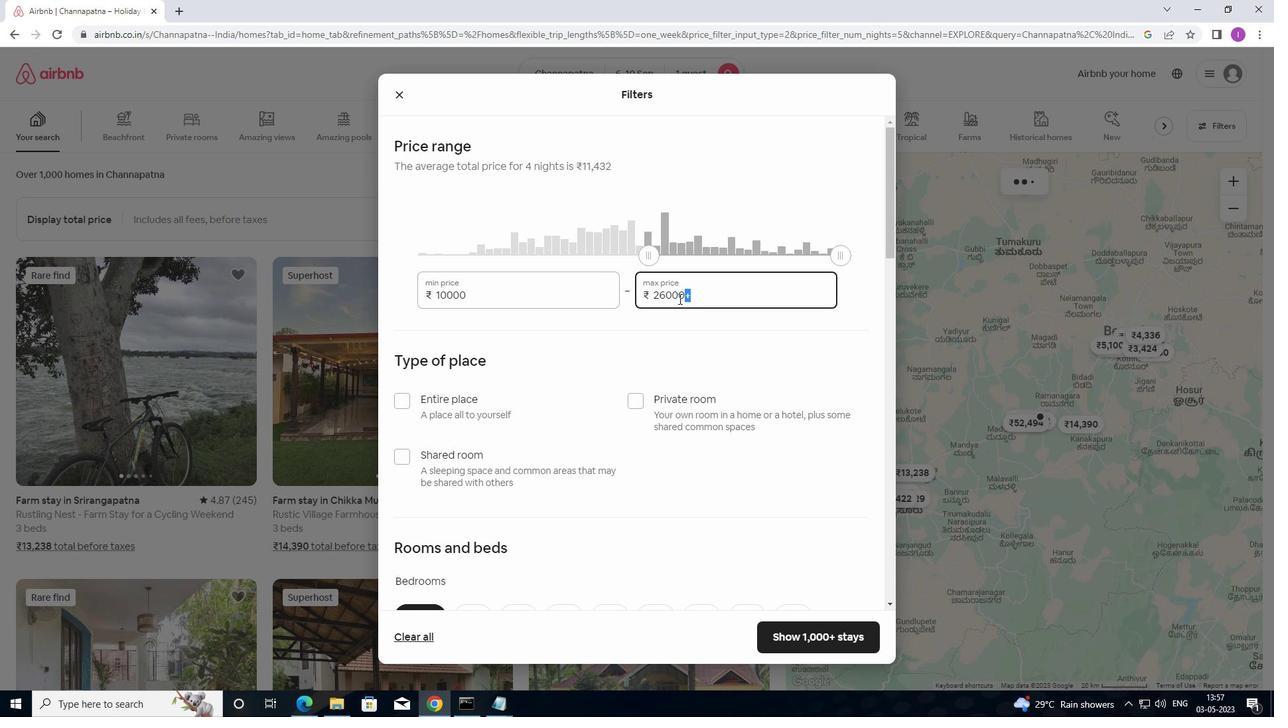 
Action: Mouse pressed left at (656, 300)
Screenshot: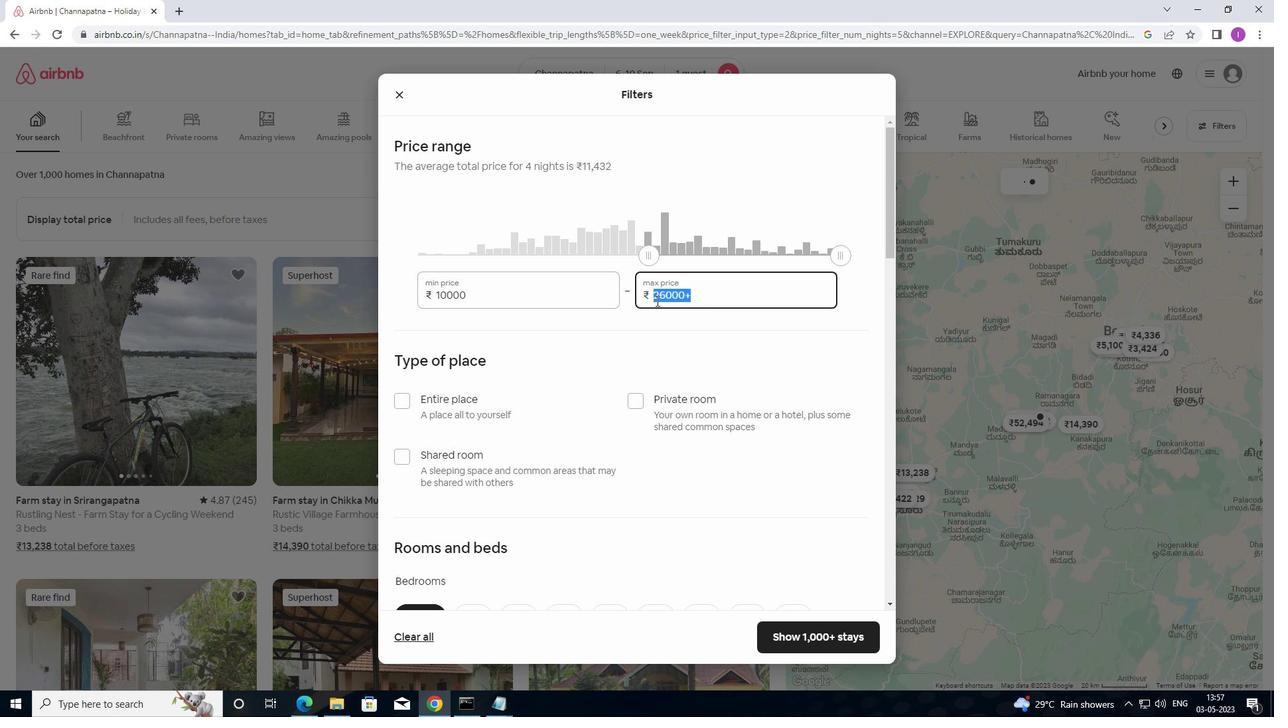 
Action: Key pressed 15000
Screenshot: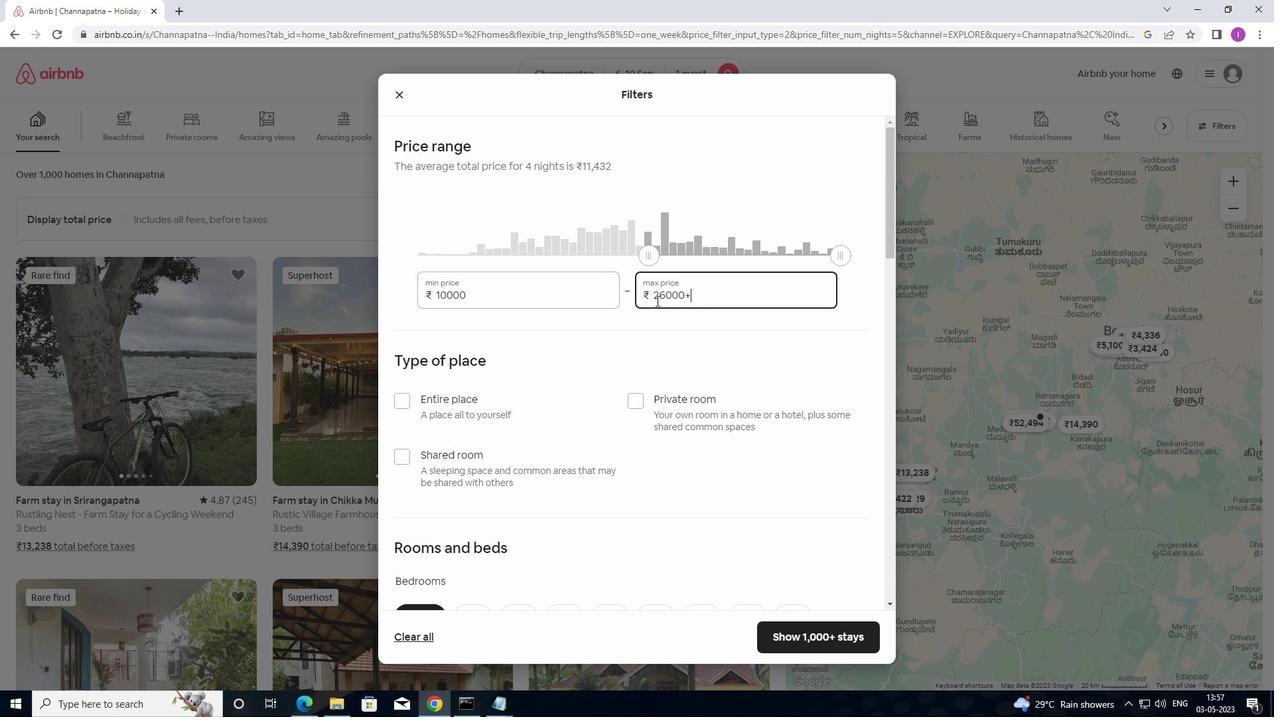 
Action: Mouse moved to (658, 297)
Screenshot: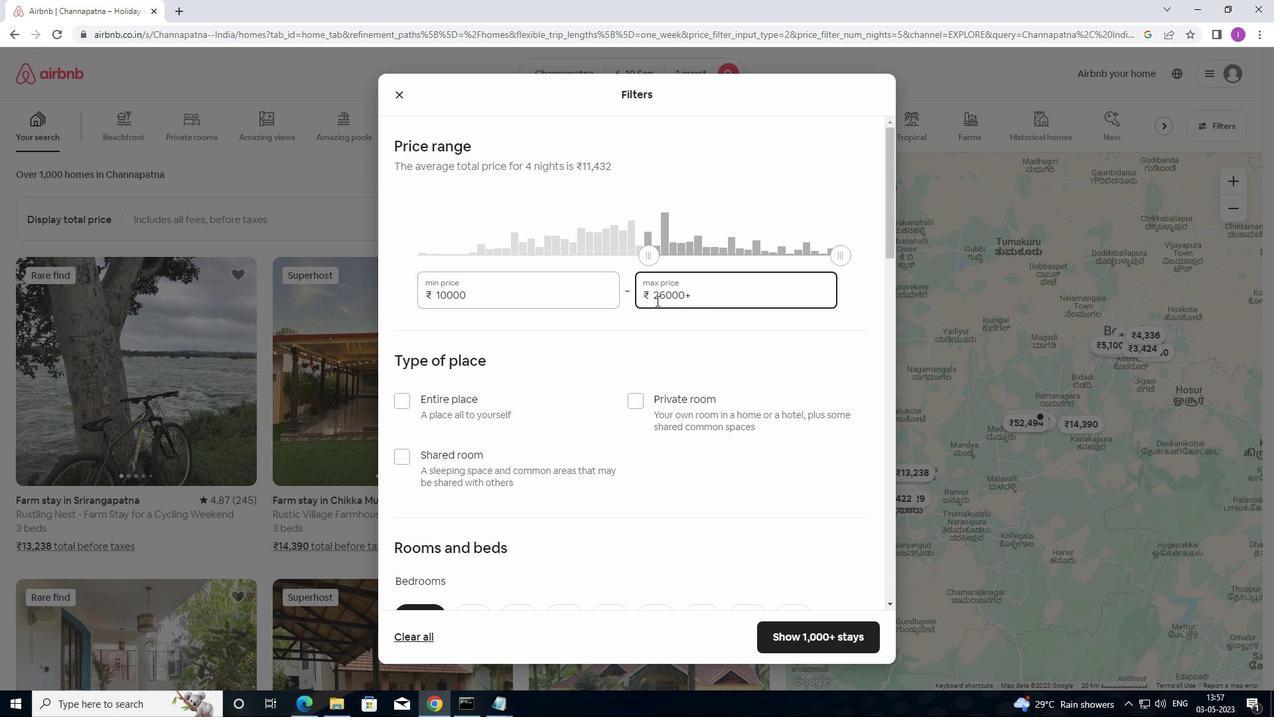 
Action: Mouse pressed left at (658, 297)
Screenshot: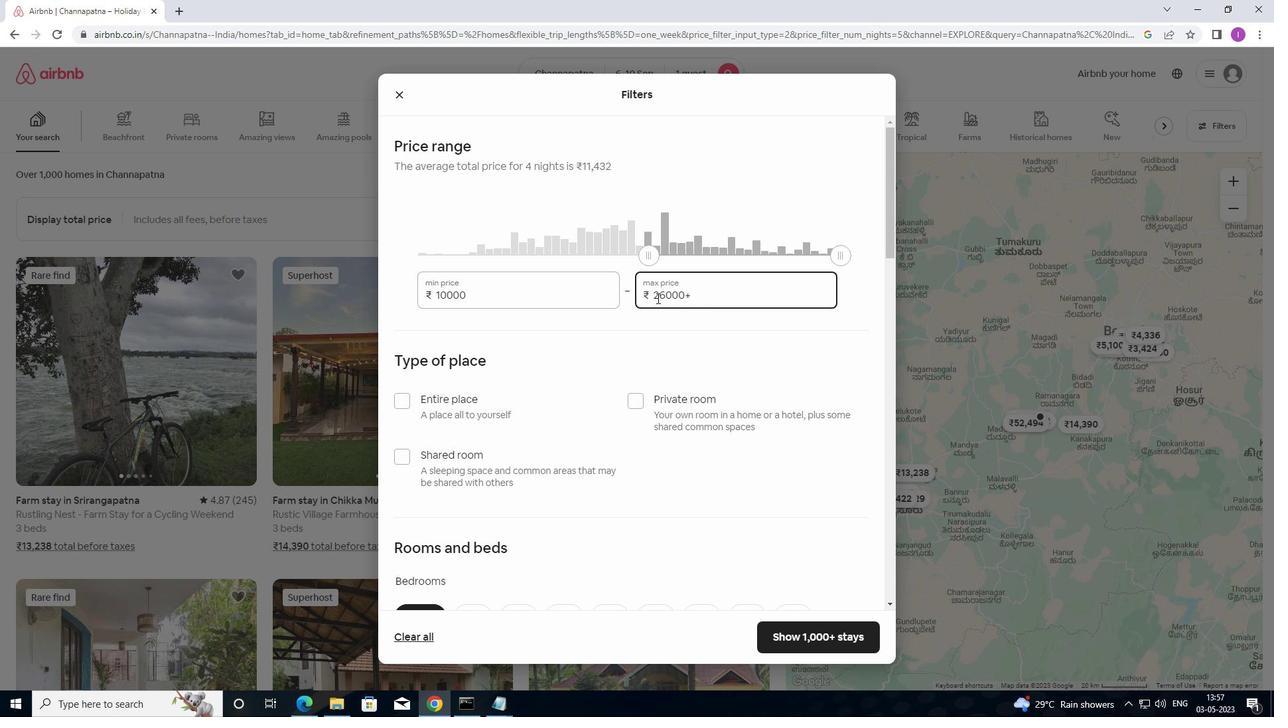 
Action: Mouse moved to (704, 295)
Screenshot: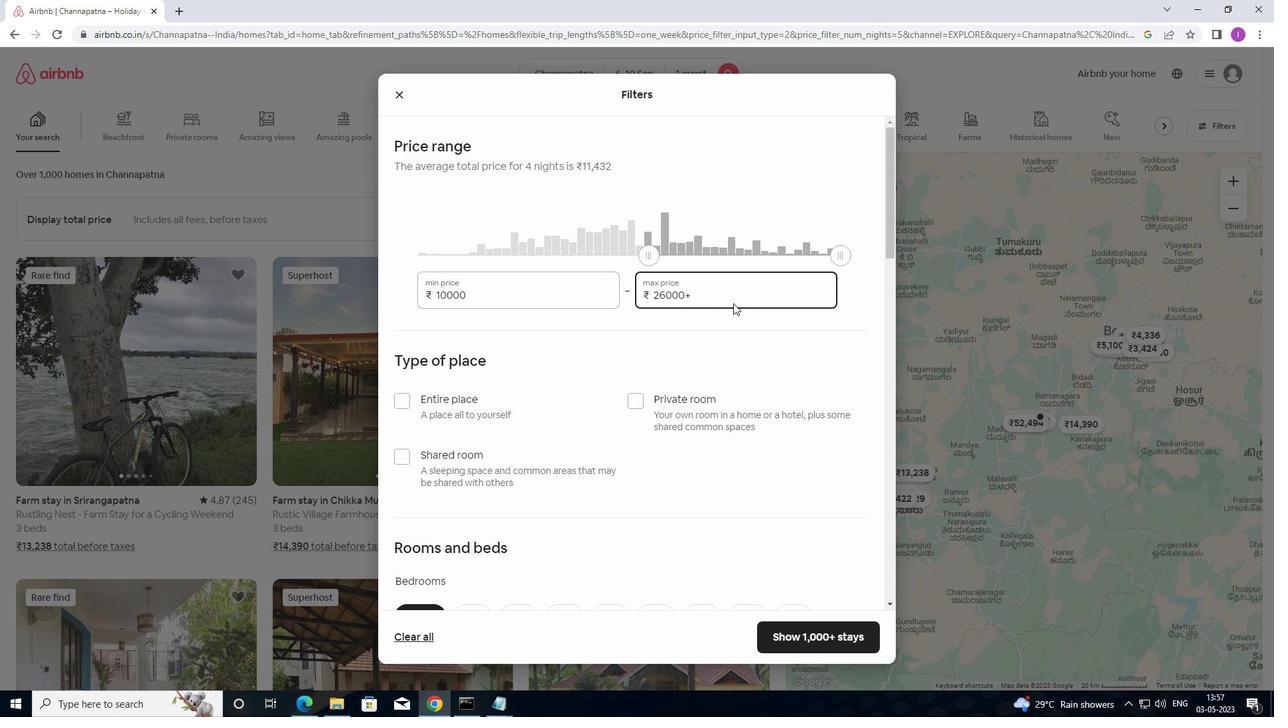 
Action: Mouse pressed left at (704, 295)
Screenshot: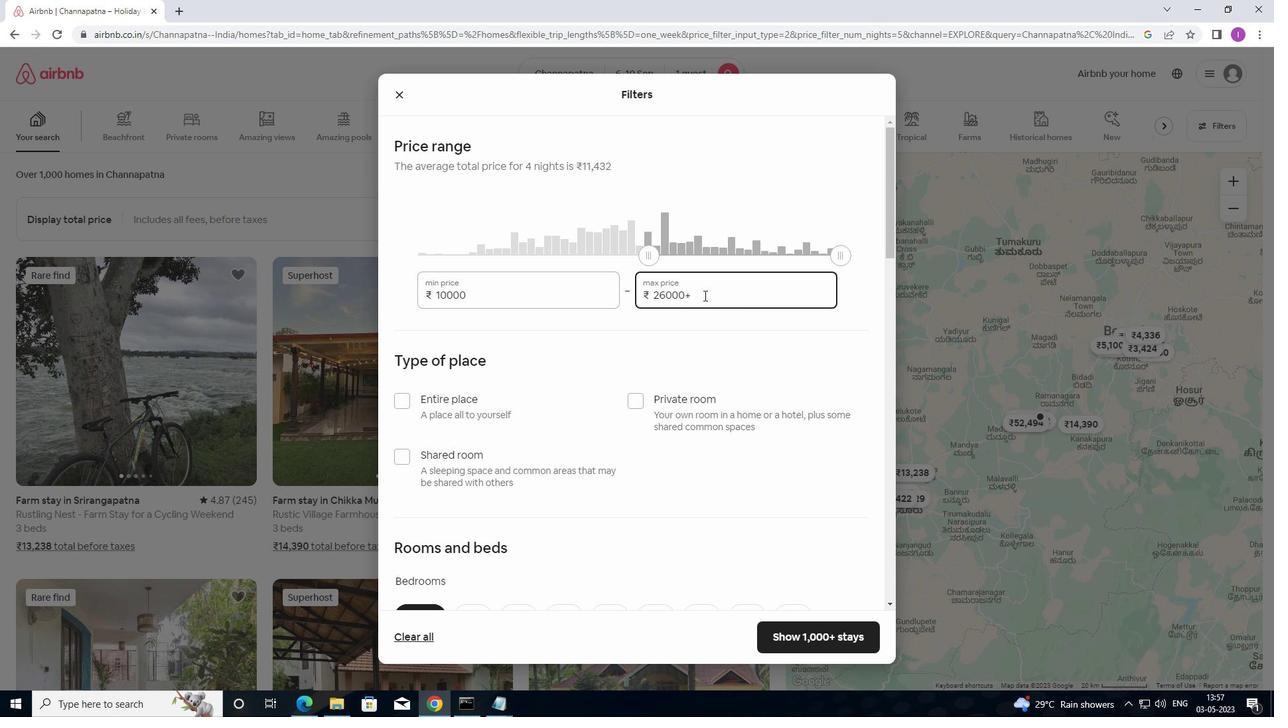 
Action: Mouse moved to (646, 306)
Screenshot: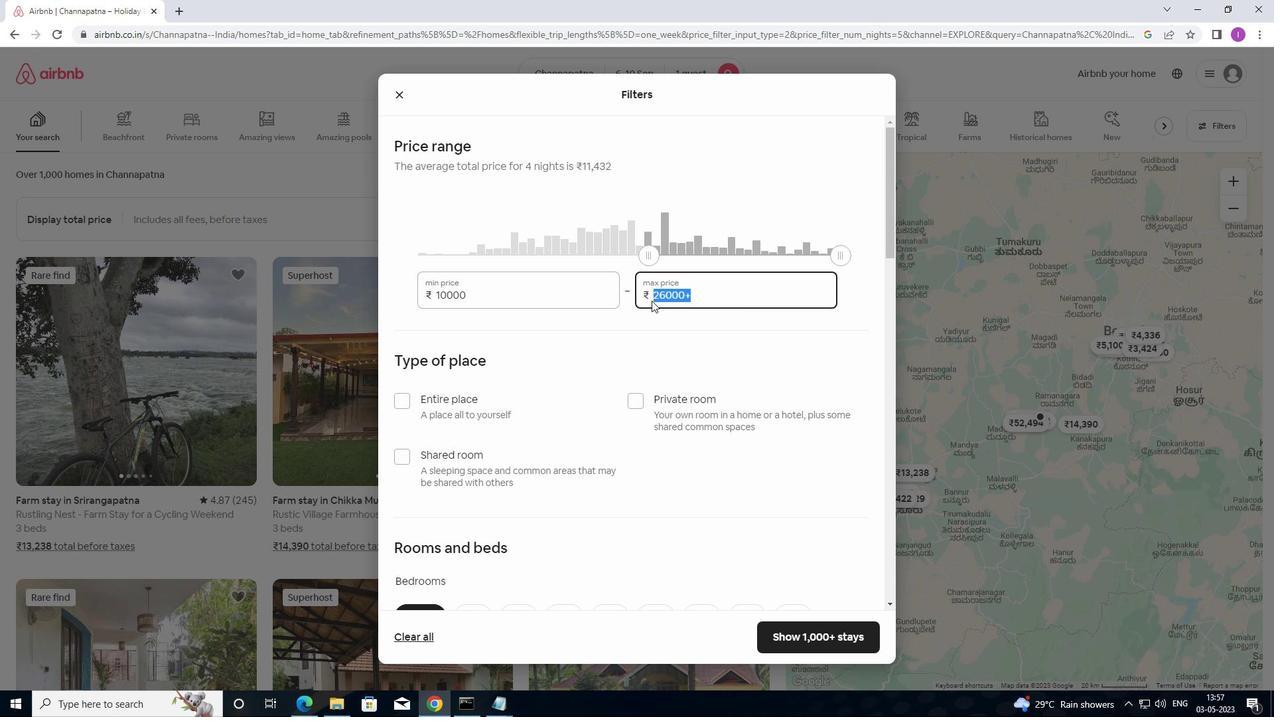
Action: Key pressed 15000
Screenshot: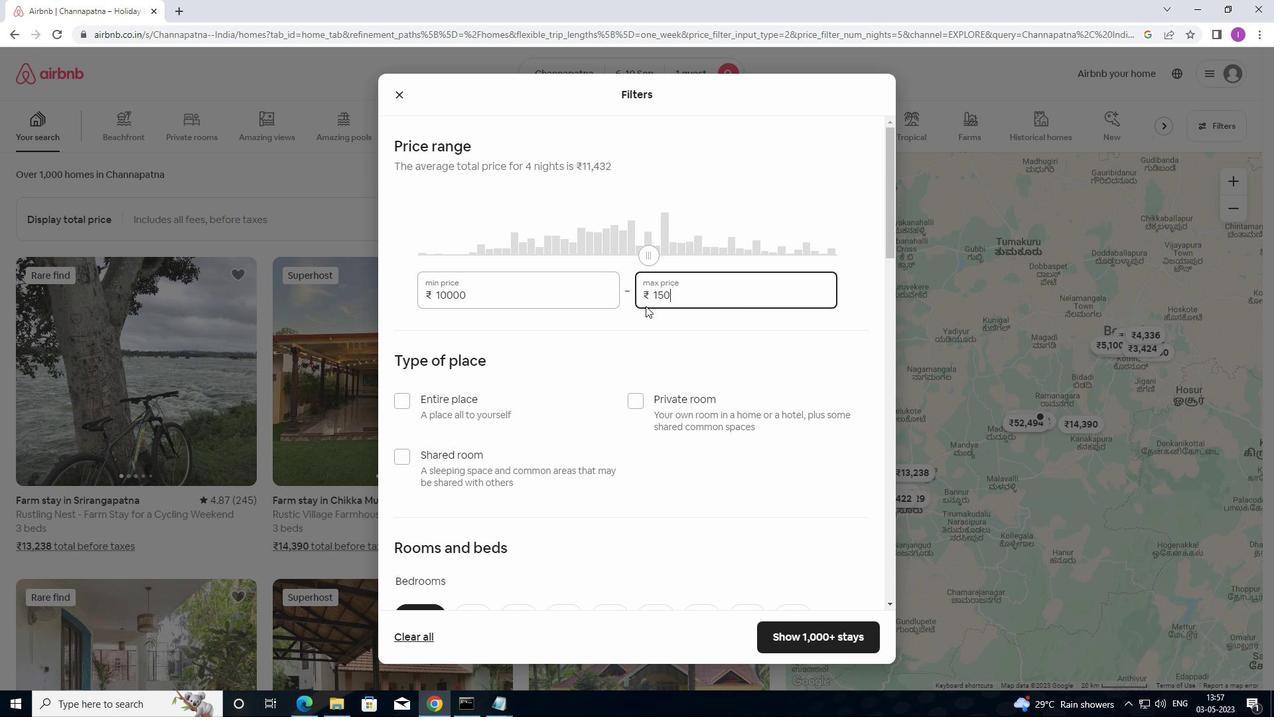 
Action: Mouse moved to (646, 316)
Screenshot: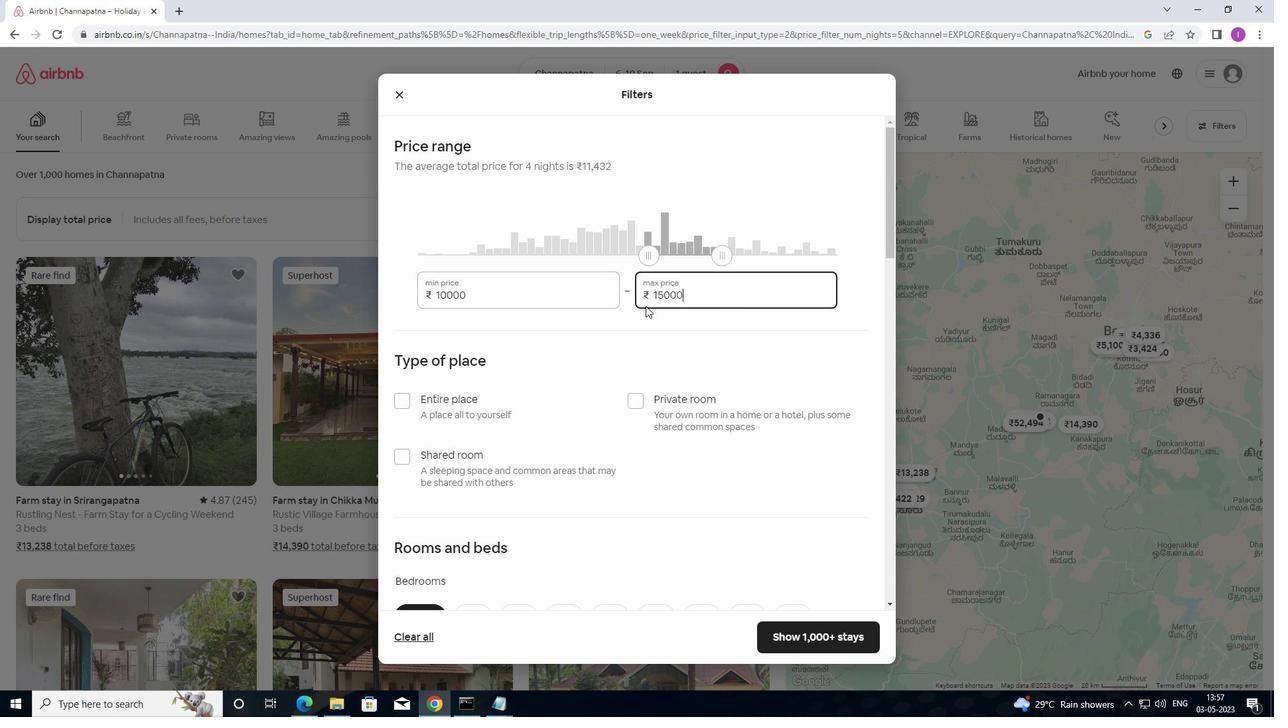 
Action: Mouse scrolled (646, 316) with delta (0, 0)
Screenshot: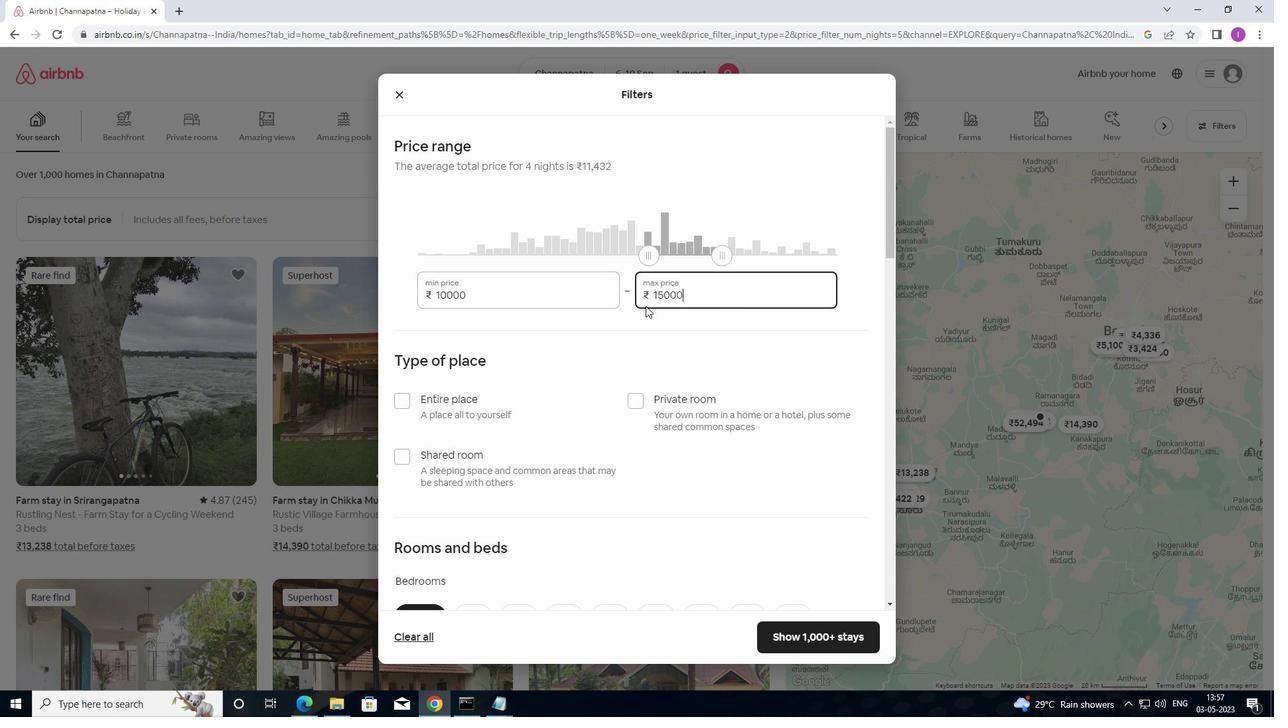 
Action: Mouse moved to (646, 317)
Screenshot: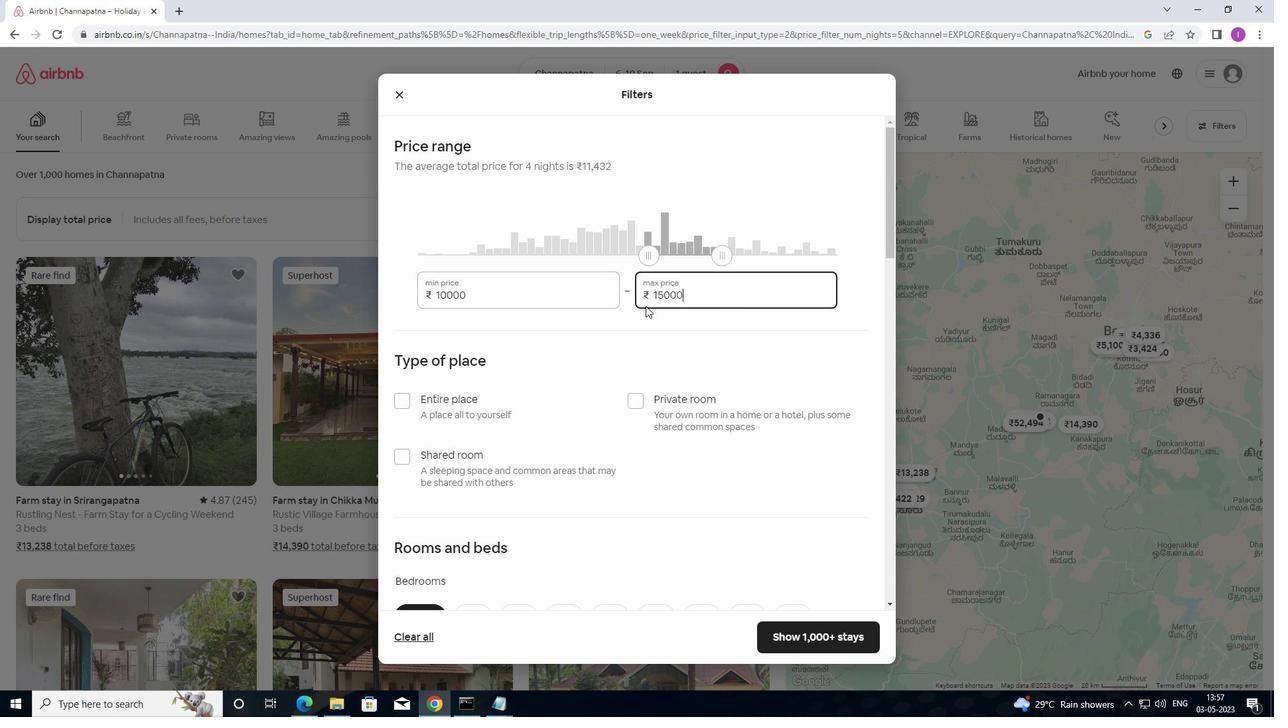 
Action: Mouse scrolled (646, 316) with delta (0, 0)
Screenshot: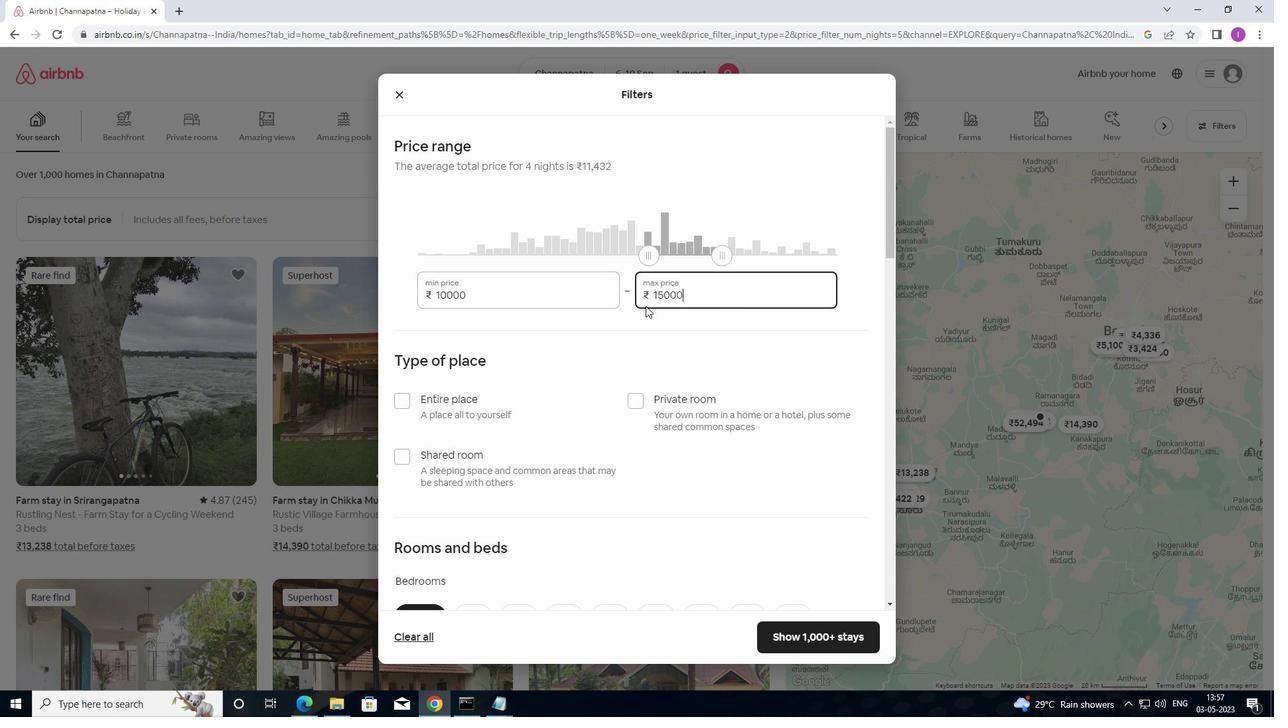 
Action: Mouse moved to (646, 321)
Screenshot: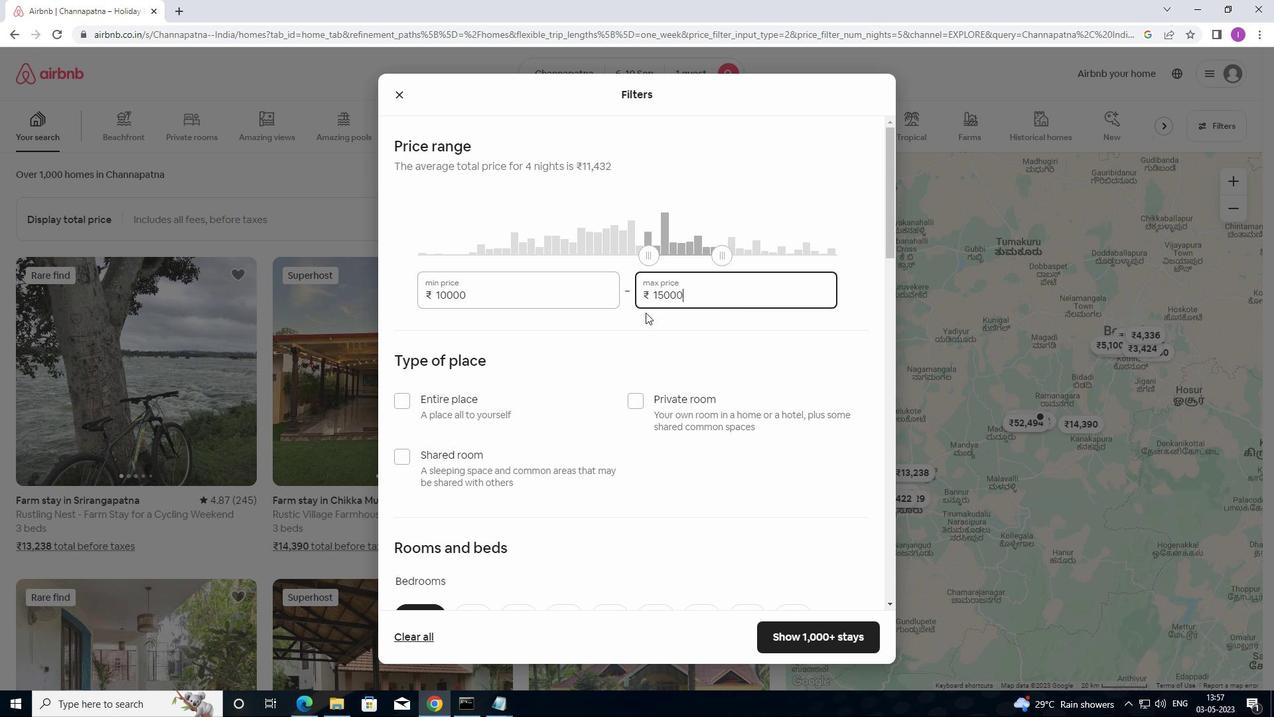 
Action: Mouse scrolled (646, 320) with delta (0, 0)
Screenshot: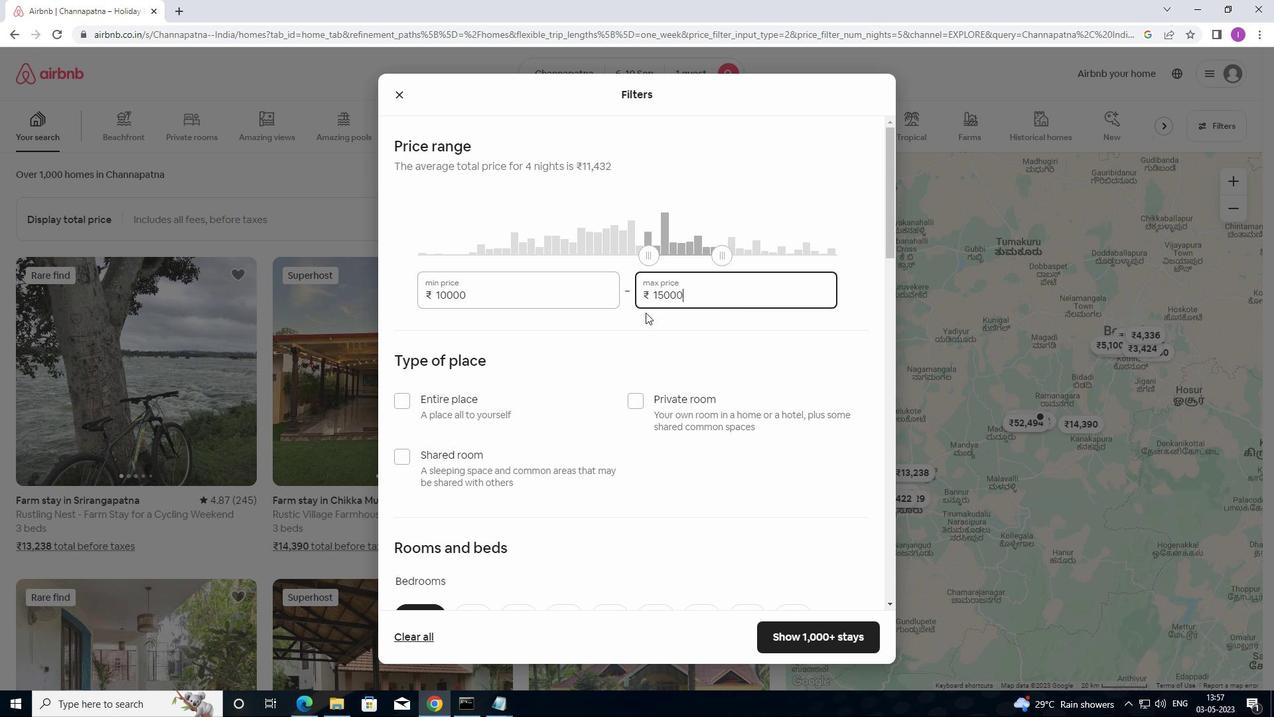 
Action: Mouse moved to (627, 197)
Screenshot: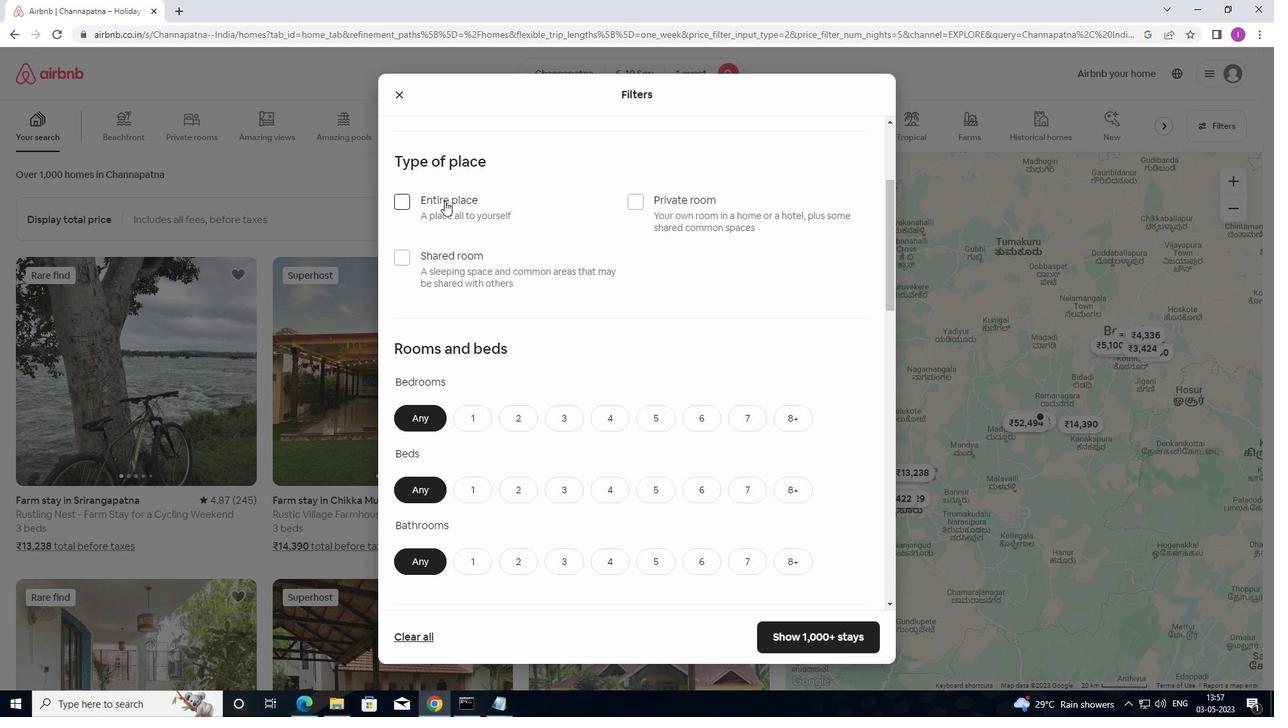 
Action: Mouse pressed left at (627, 197)
Screenshot: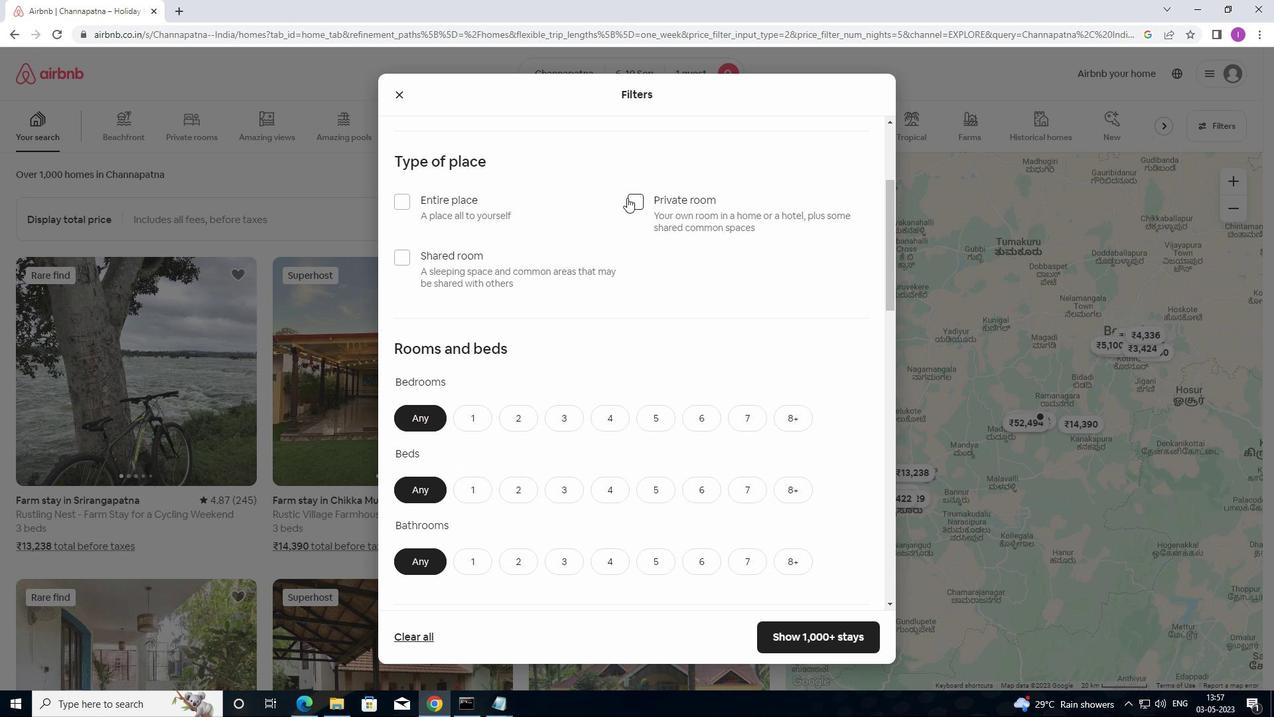 
Action: Mouse moved to (641, 228)
Screenshot: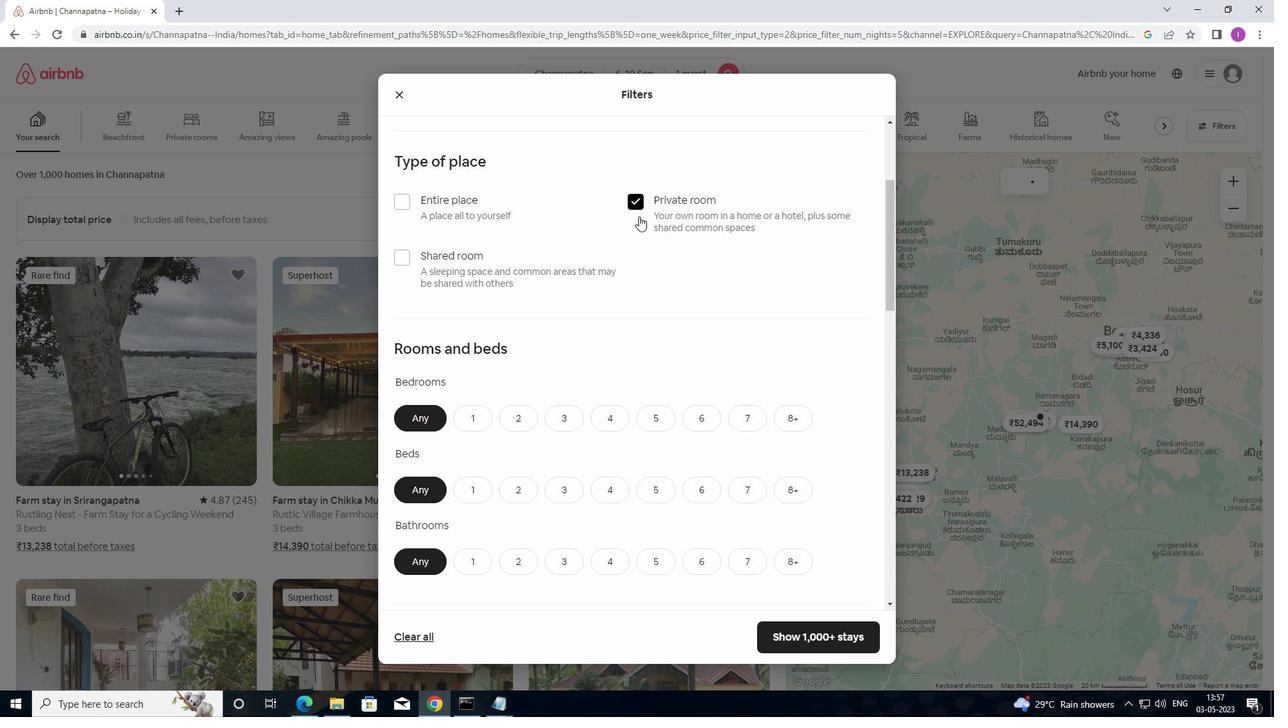 
Action: Mouse scrolled (641, 227) with delta (0, 0)
Screenshot: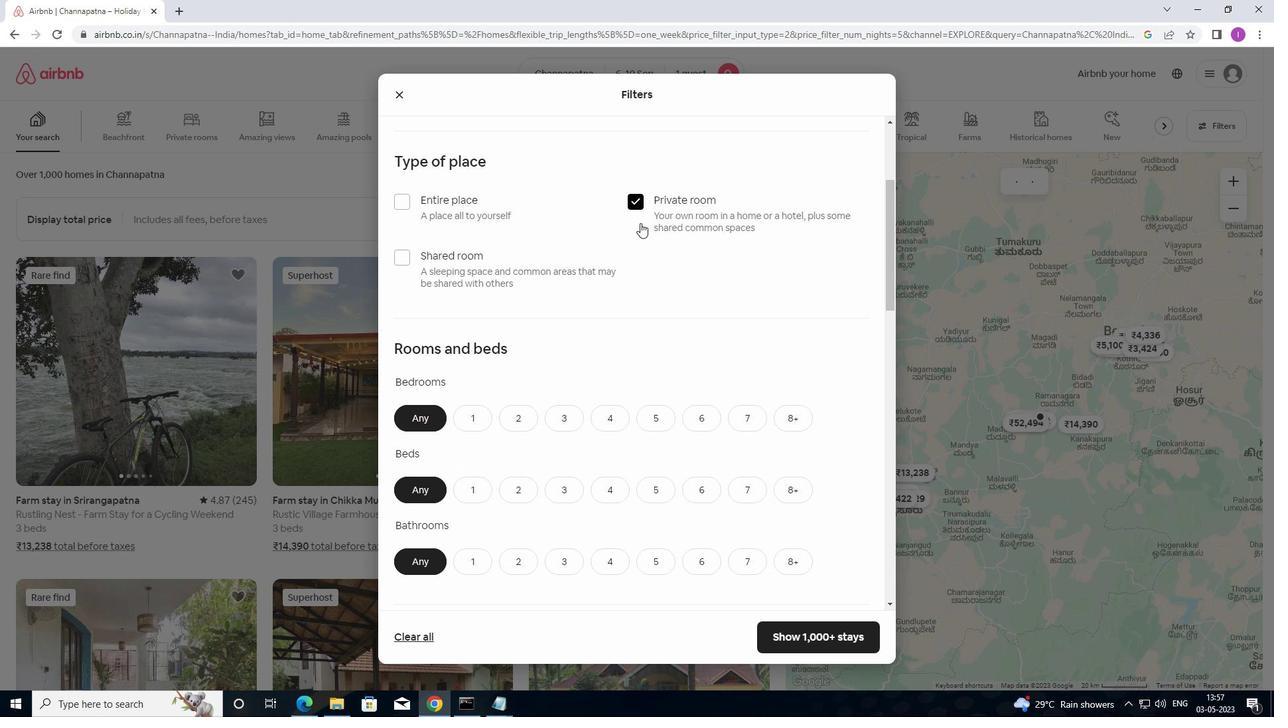 
Action: Mouse scrolled (641, 227) with delta (0, 0)
Screenshot: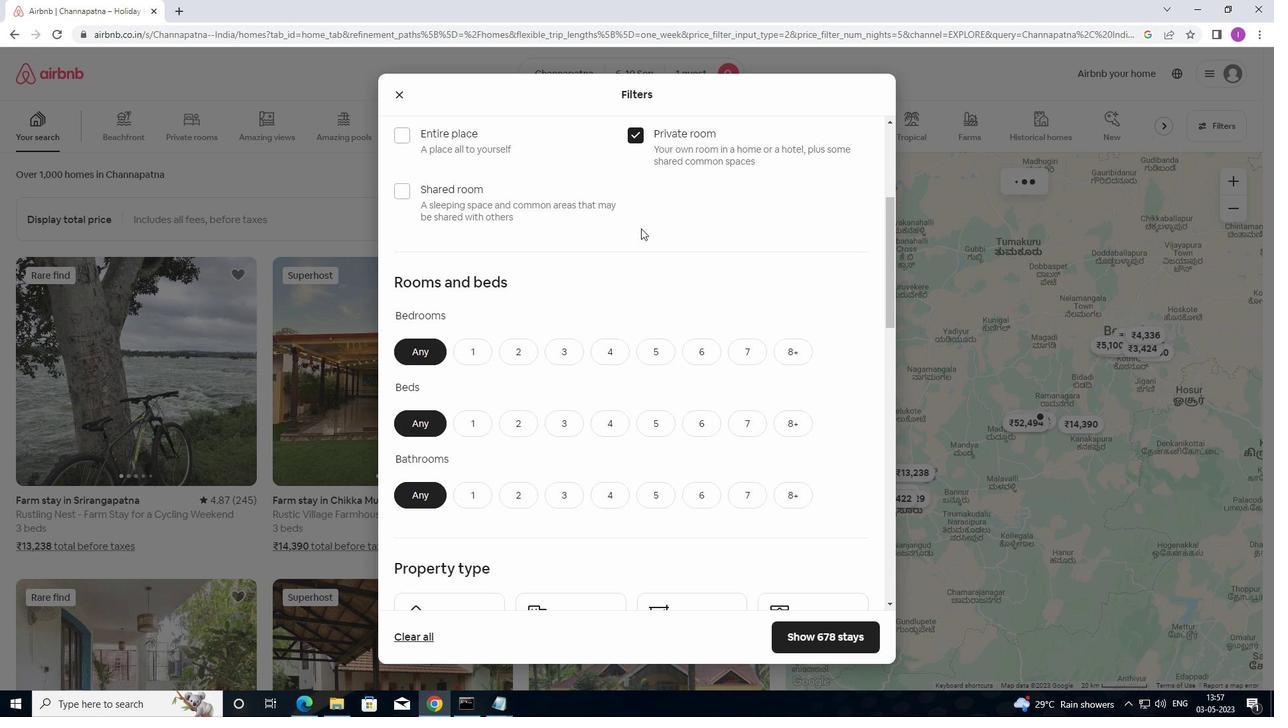 
Action: Mouse scrolled (641, 227) with delta (0, 0)
Screenshot: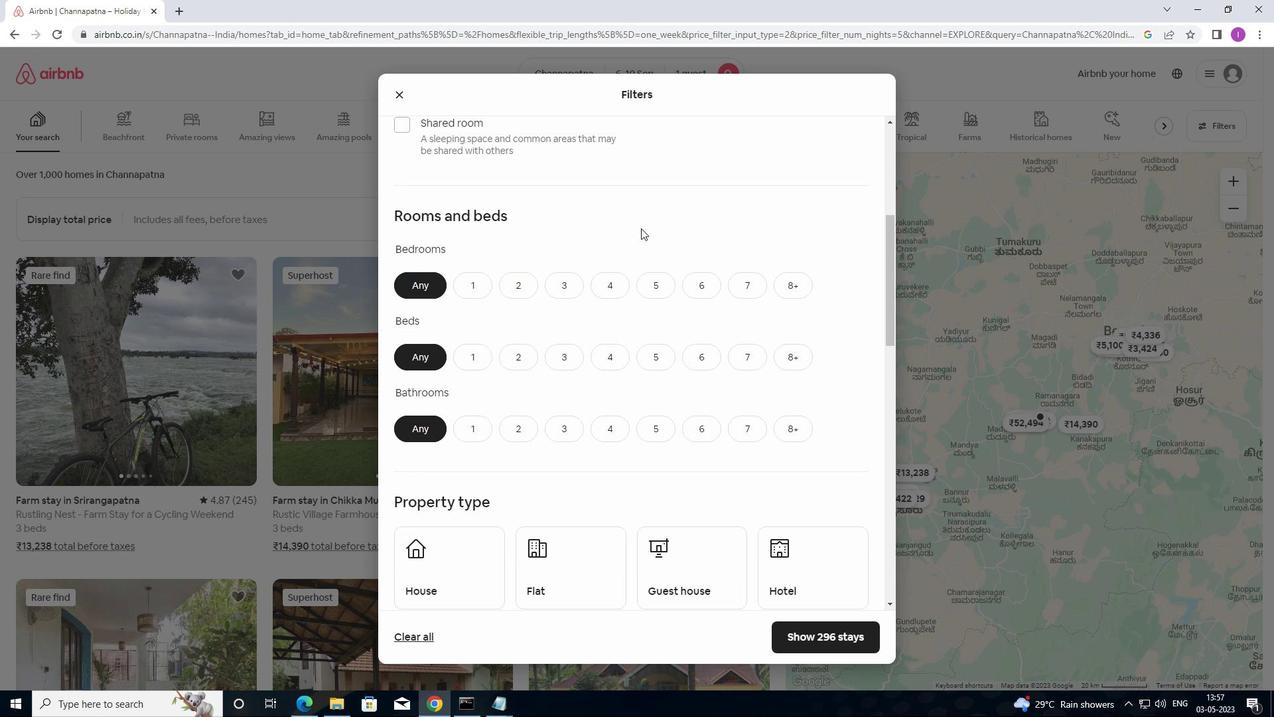 
Action: Mouse scrolled (641, 227) with delta (0, 0)
Screenshot: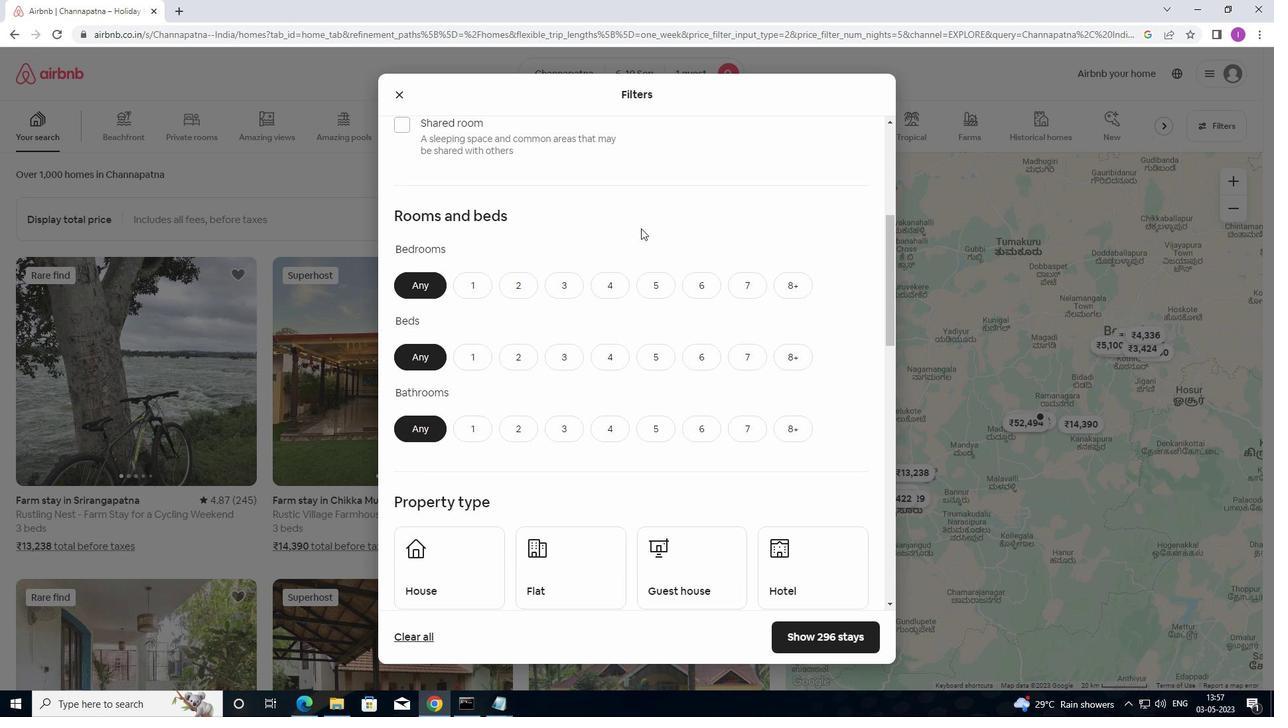 
Action: Mouse moved to (478, 160)
Screenshot: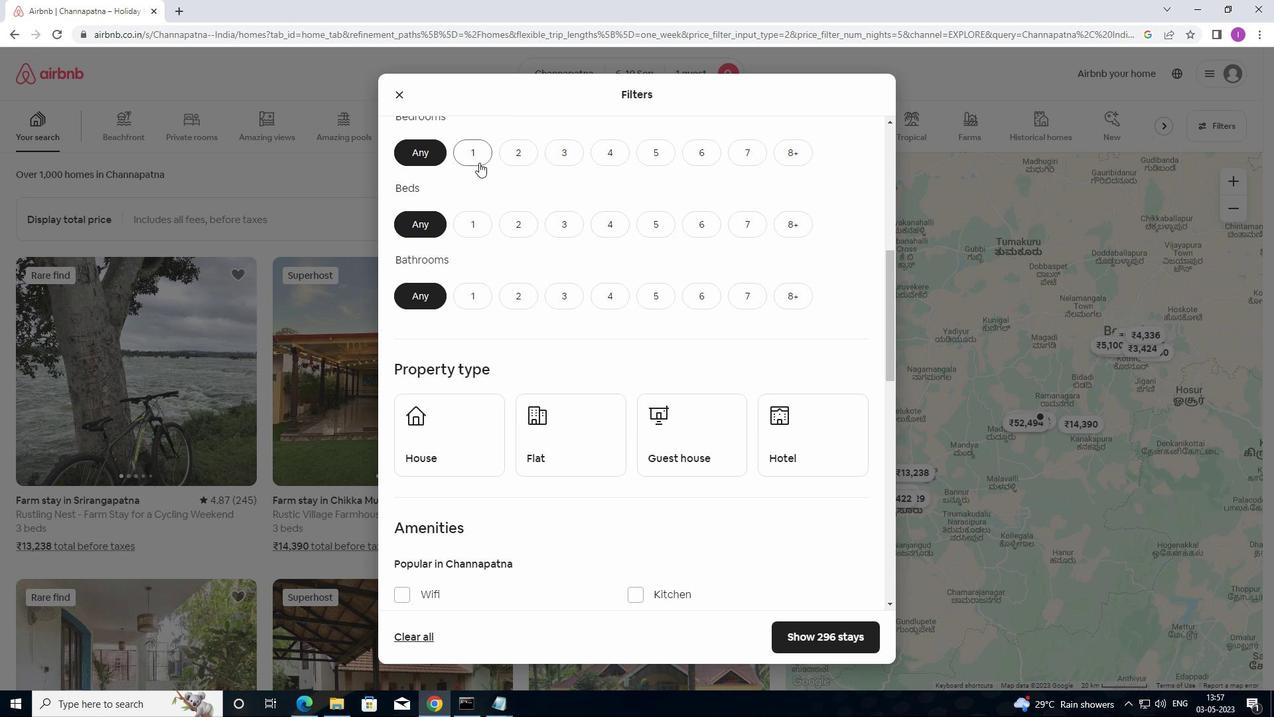 
Action: Mouse pressed left at (478, 160)
Screenshot: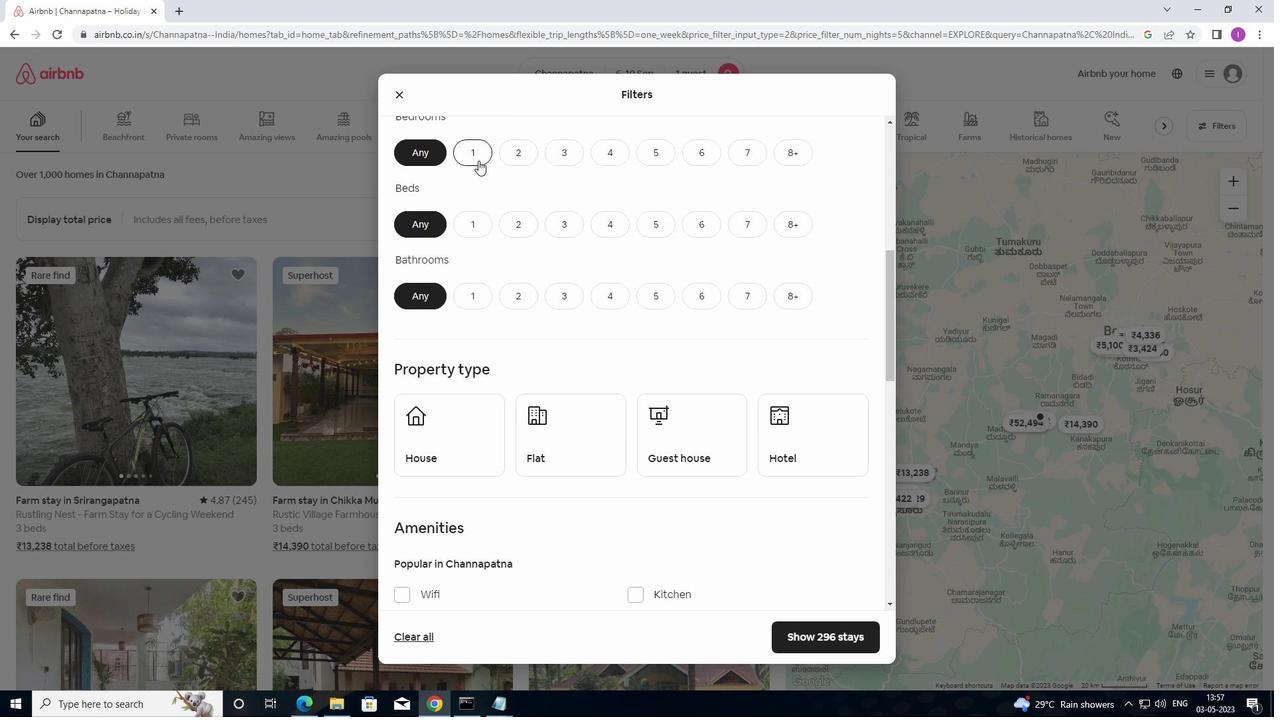 
Action: Mouse moved to (470, 211)
Screenshot: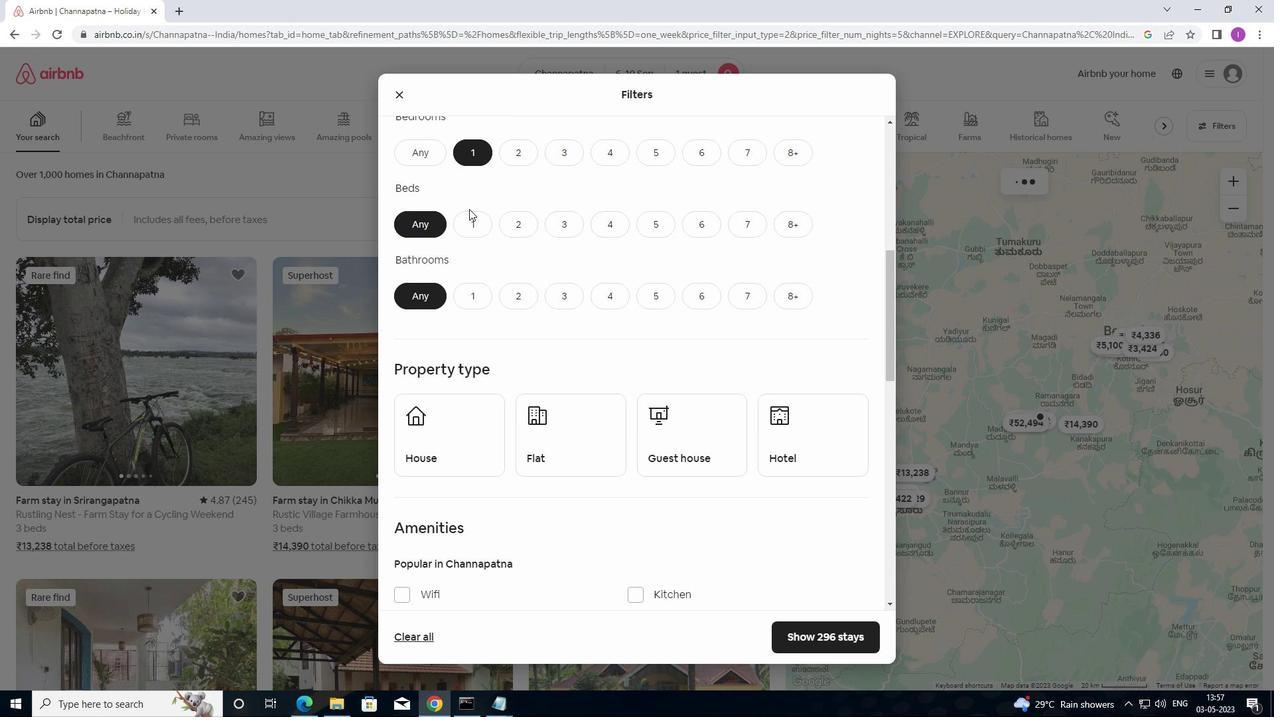 
Action: Mouse pressed left at (470, 211)
Screenshot: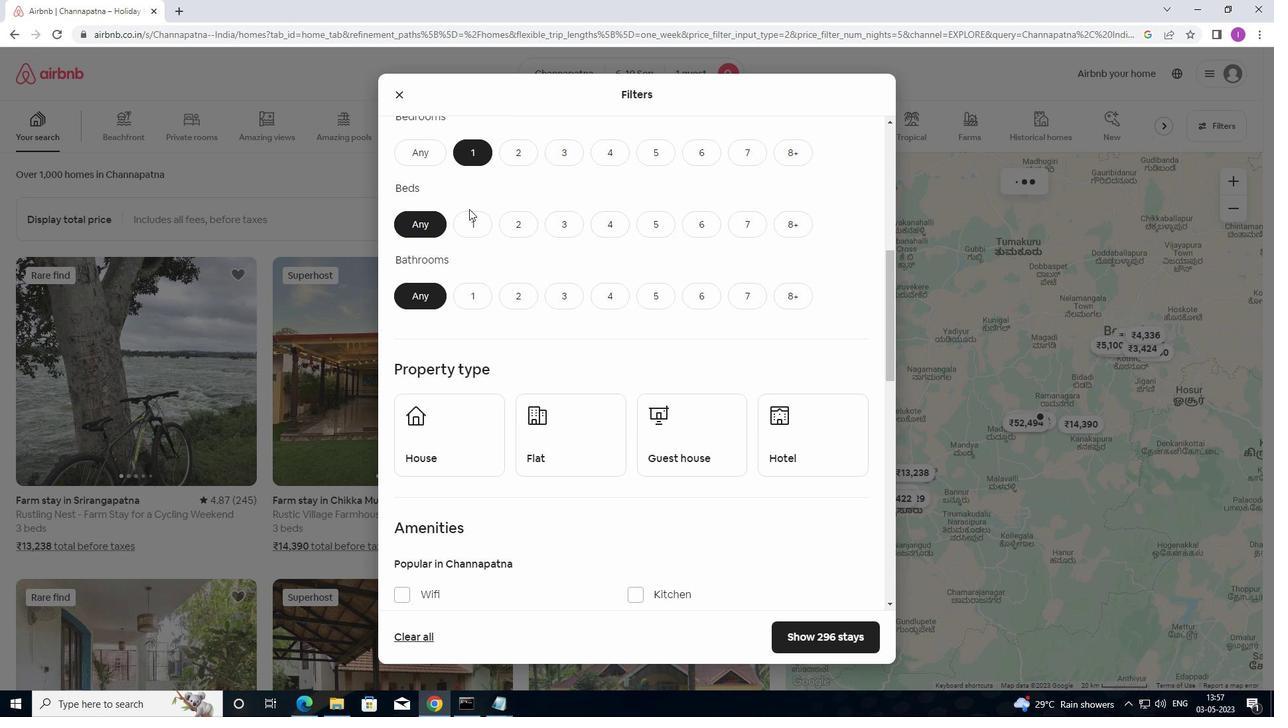 
Action: Mouse moved to (484, 292)
Screenshot: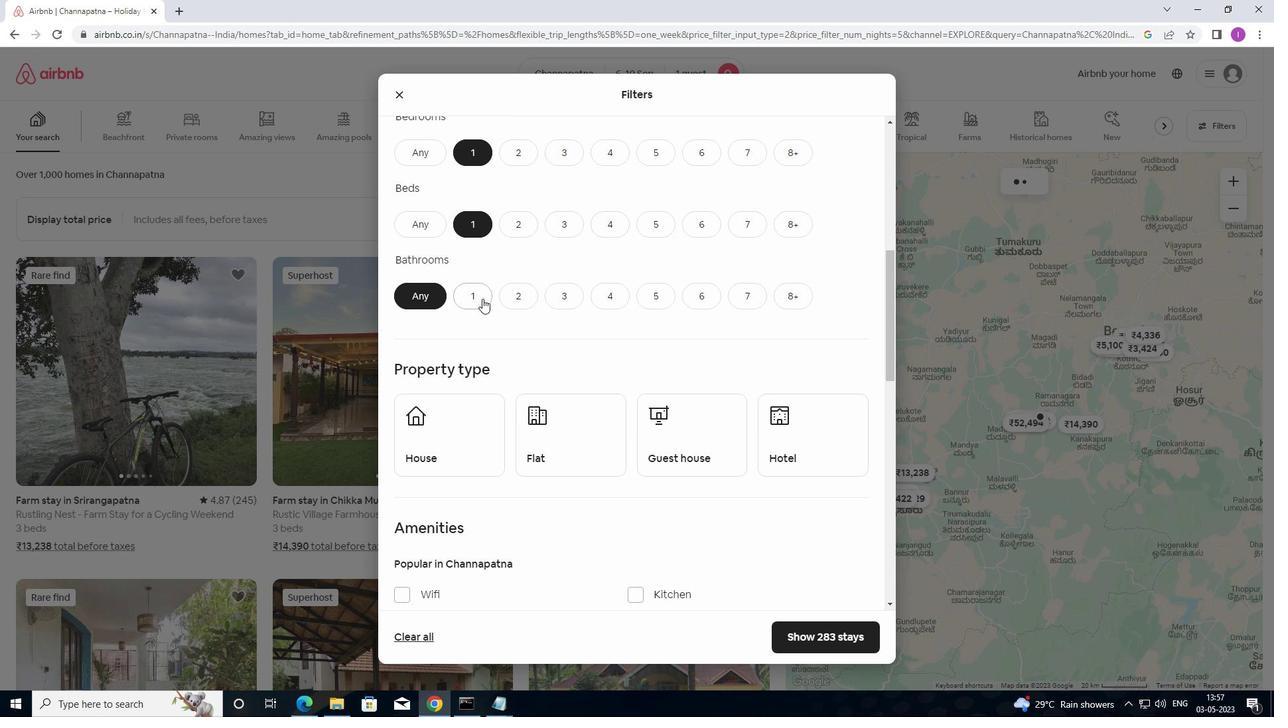 
Action: Mouse pressed left at (484, 292)
Screenshot: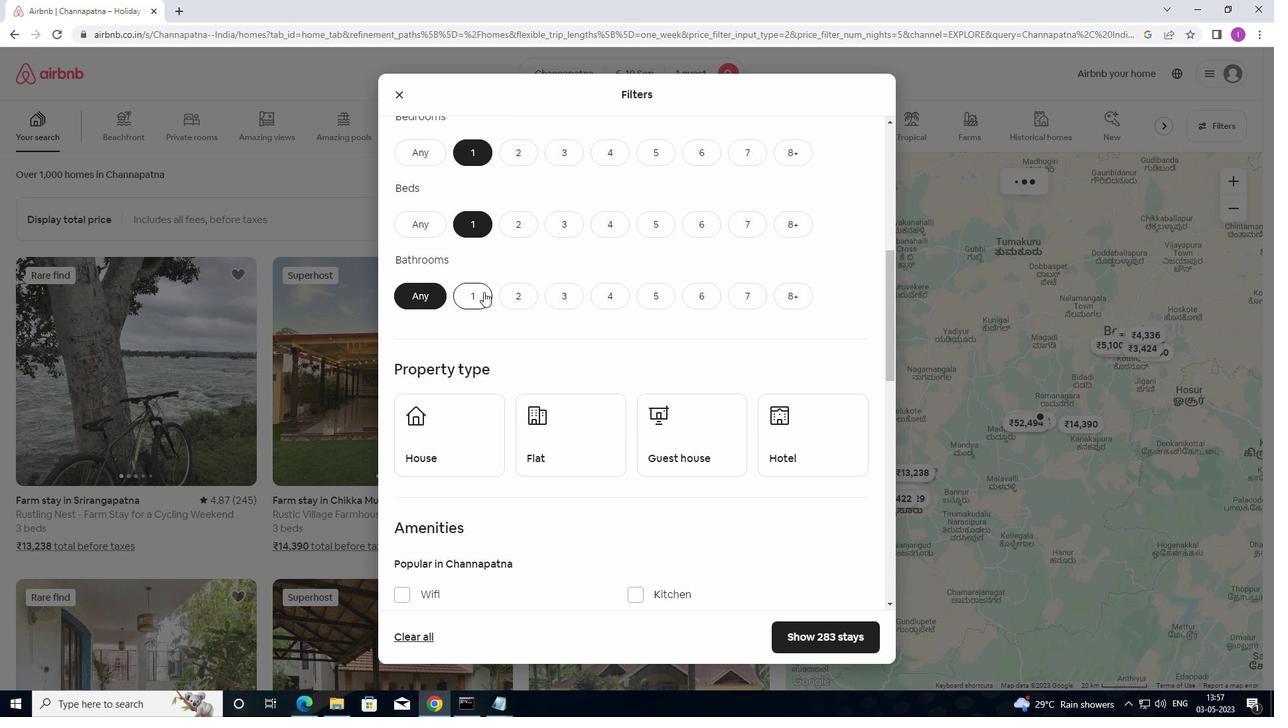 
Action: Mouse moved to (470, 415)
Screenshot: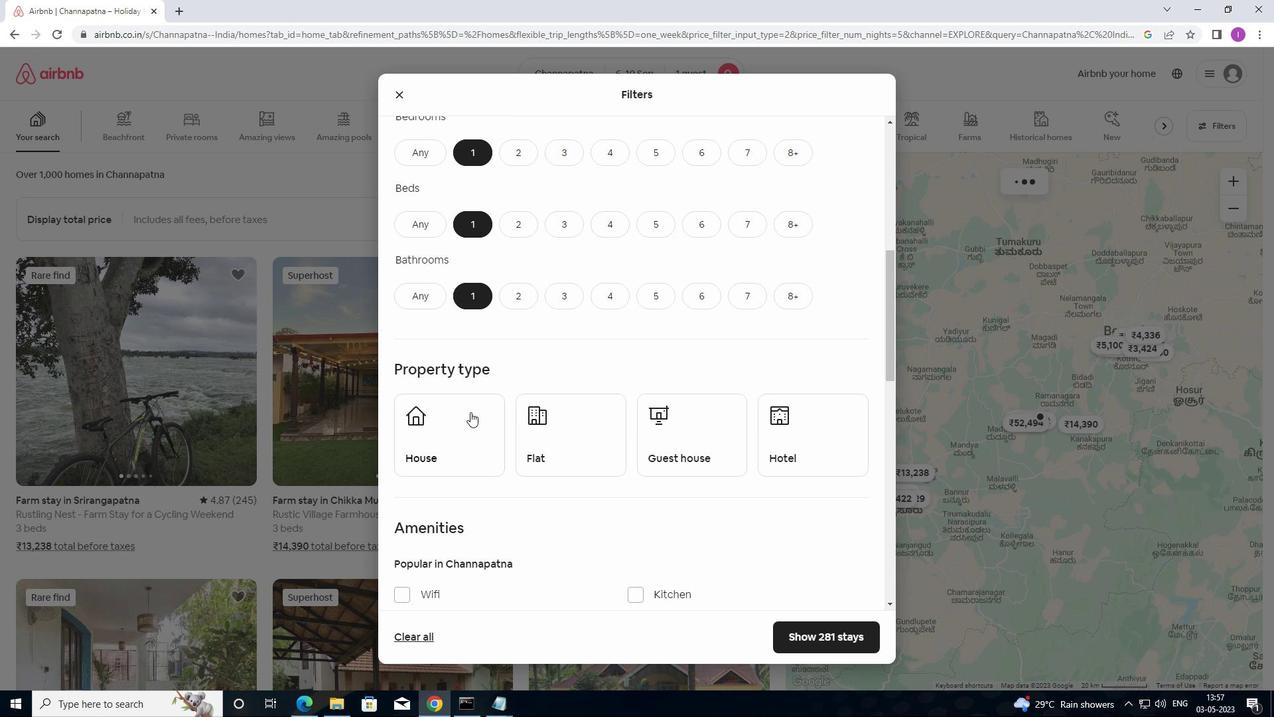
Action: Mouse pressed left at (470, 415)
Screenshot: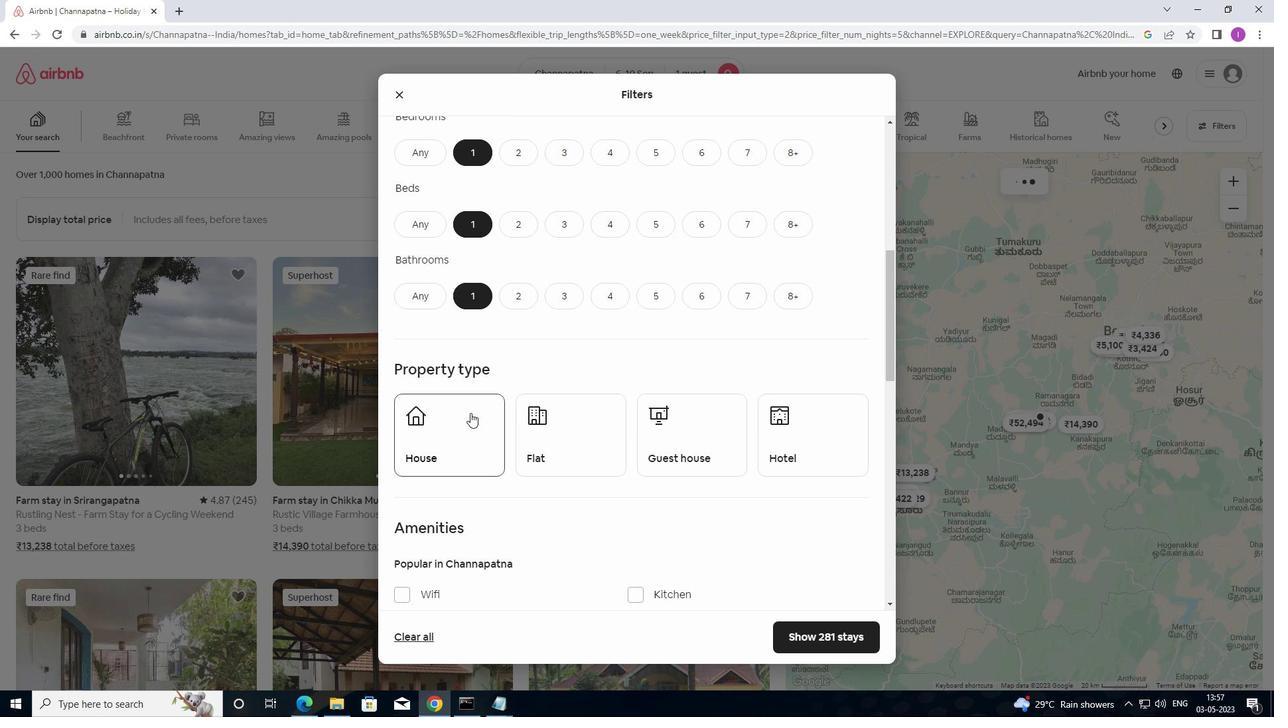 
Action: Mouse moved to (537, 426)
Screenshot: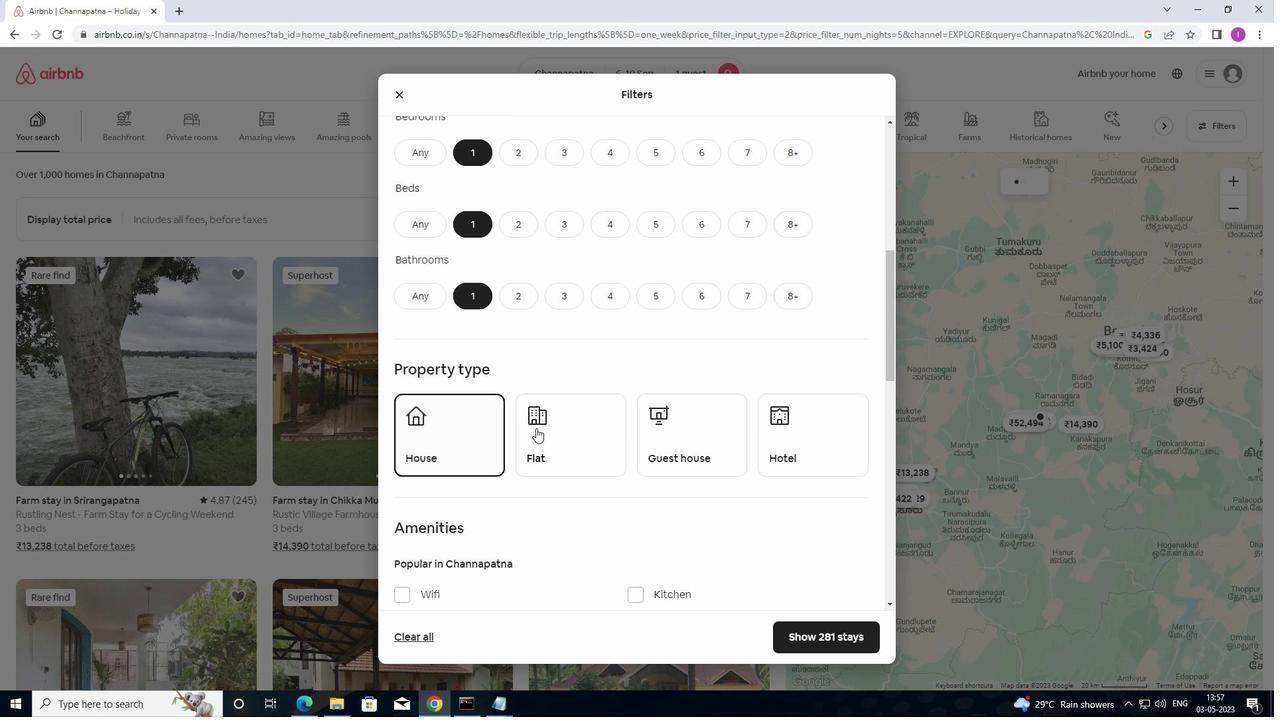 
Action: Mouse pressed left at (537, 426)
Screenshot: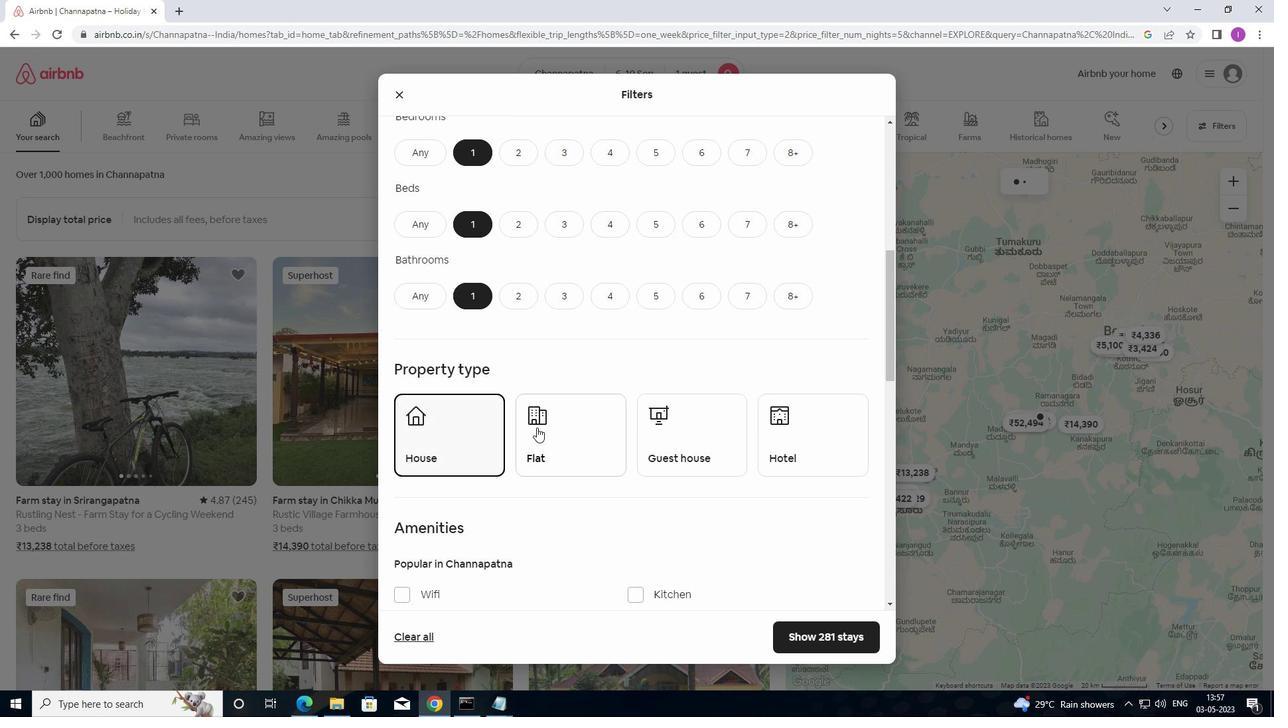 
Action: Mouse moved to (706, 436)
Screenshot: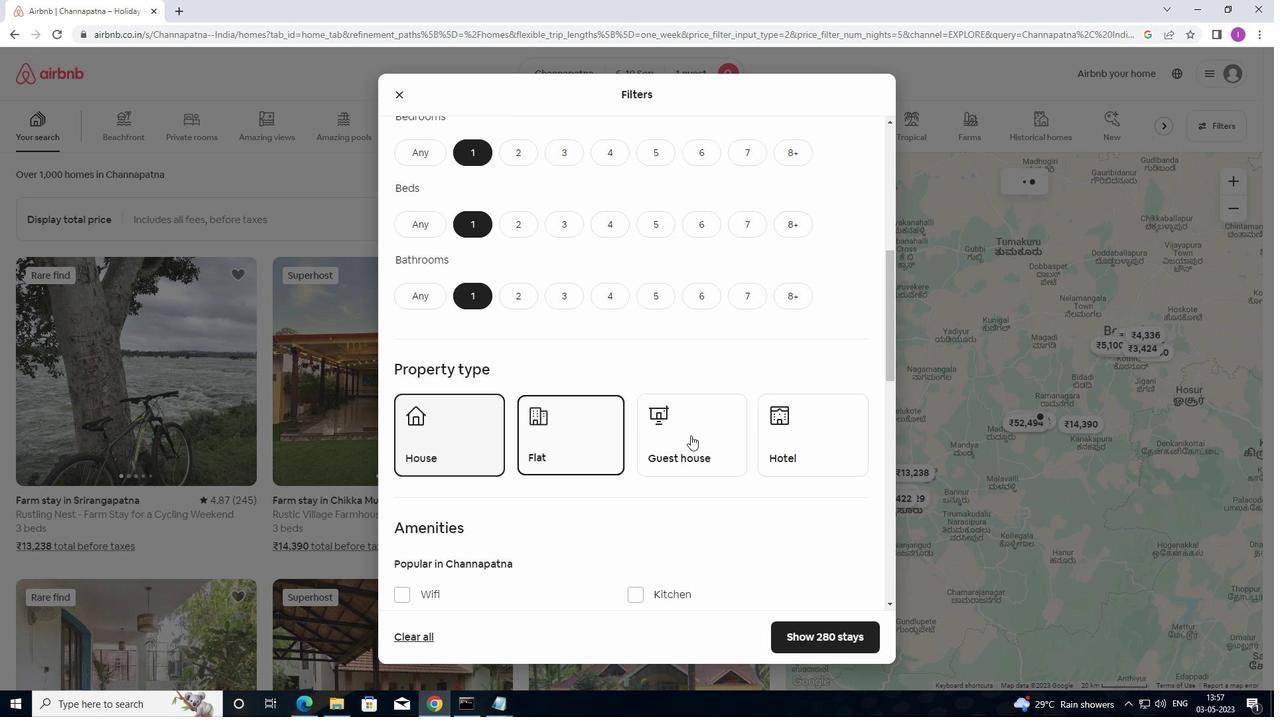 
Action: Mouse pressed left at (706, 436)
Screenshot: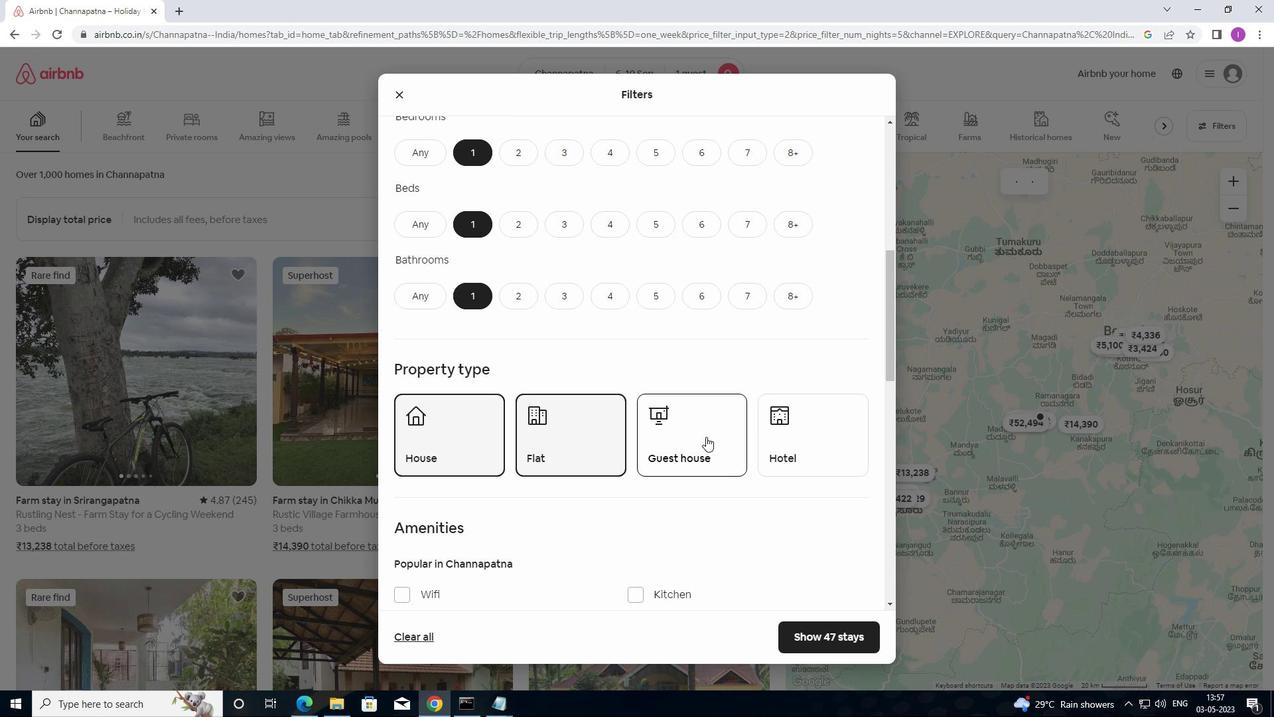 
Action: Mouse moved to (814, 436)
Screenshot: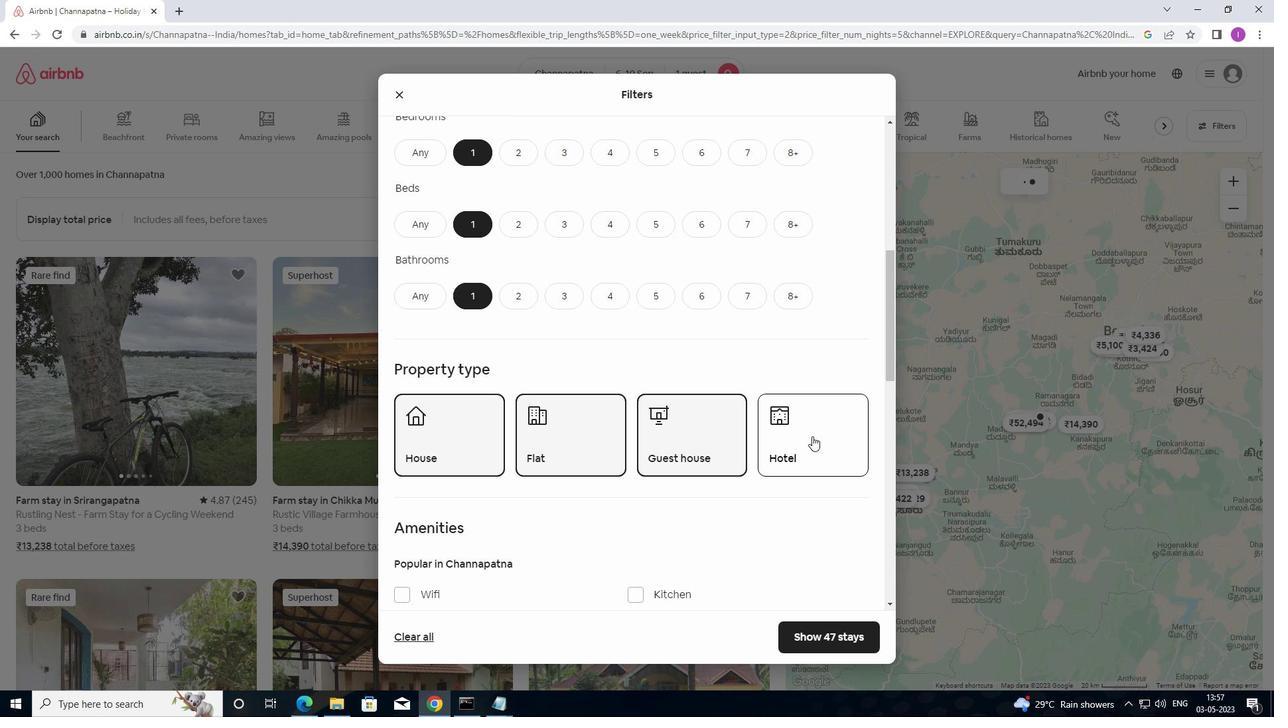 
Action: Mouse pressed left at (814, 436)
Screenshot: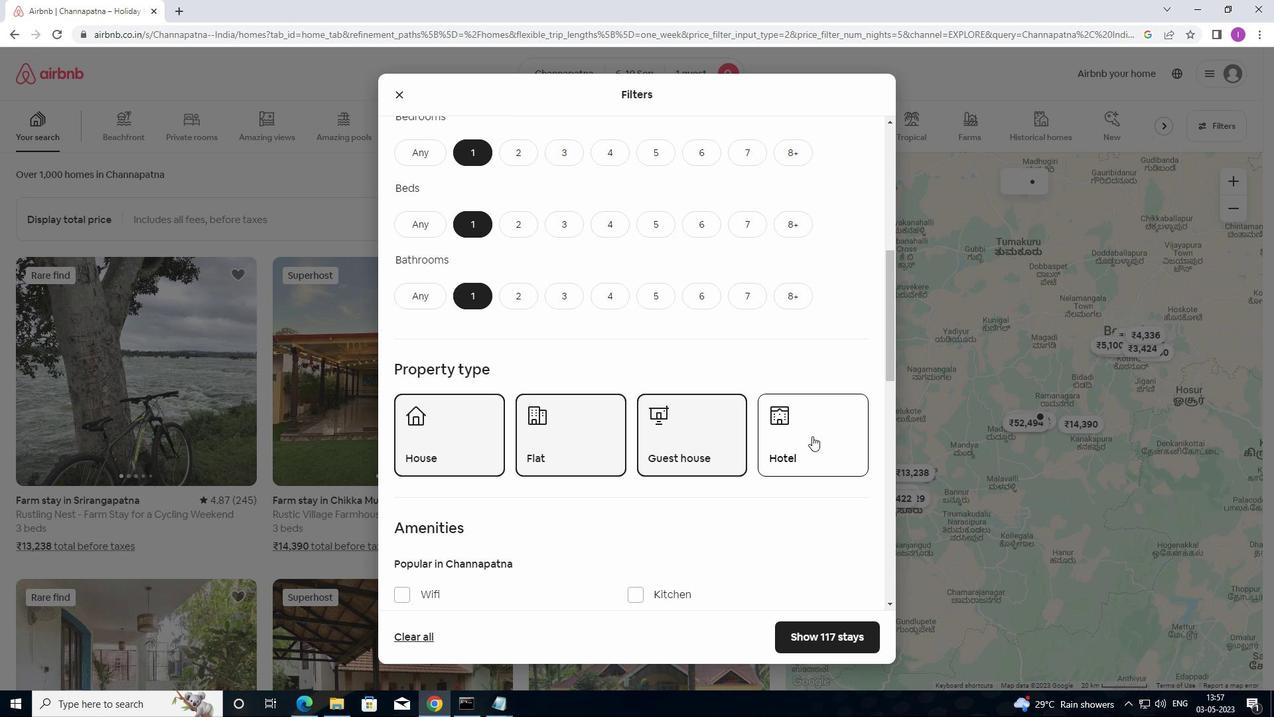 
Action: Mouse moved to (817, 435)
Screenshot: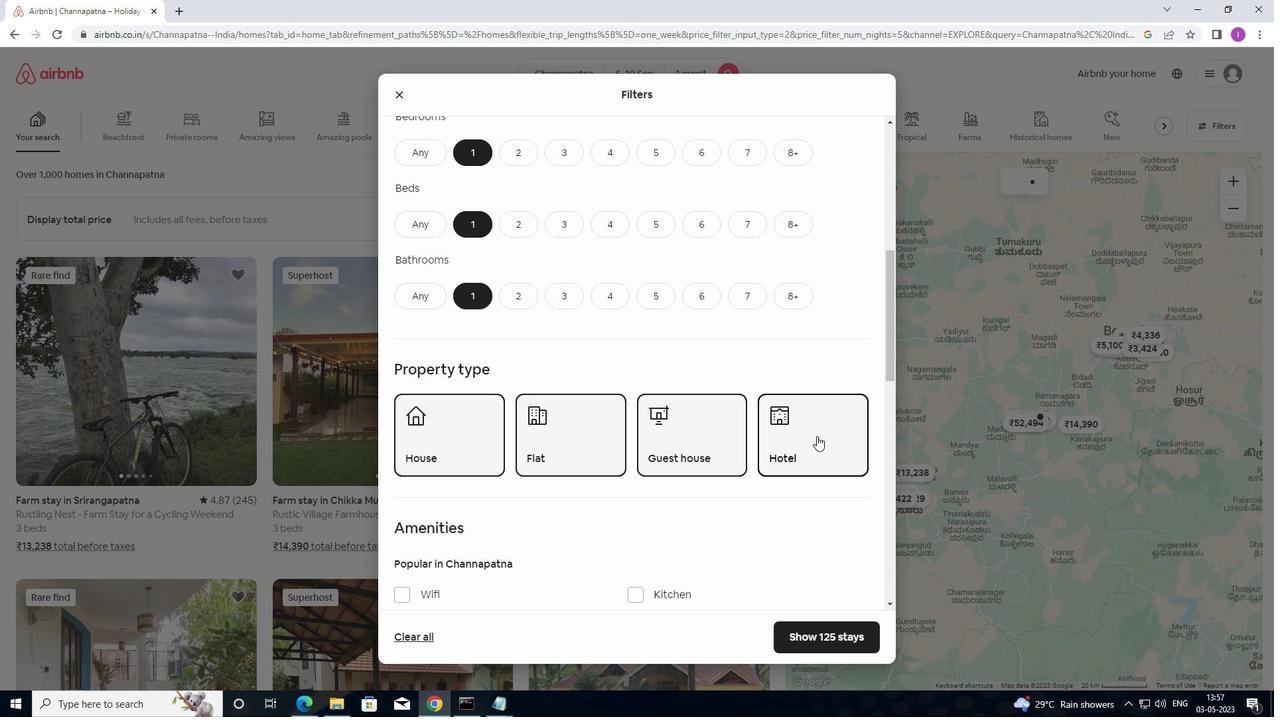 
Action: Mouse scrolled (817, 434) with delta (0, 0)
Screenshot: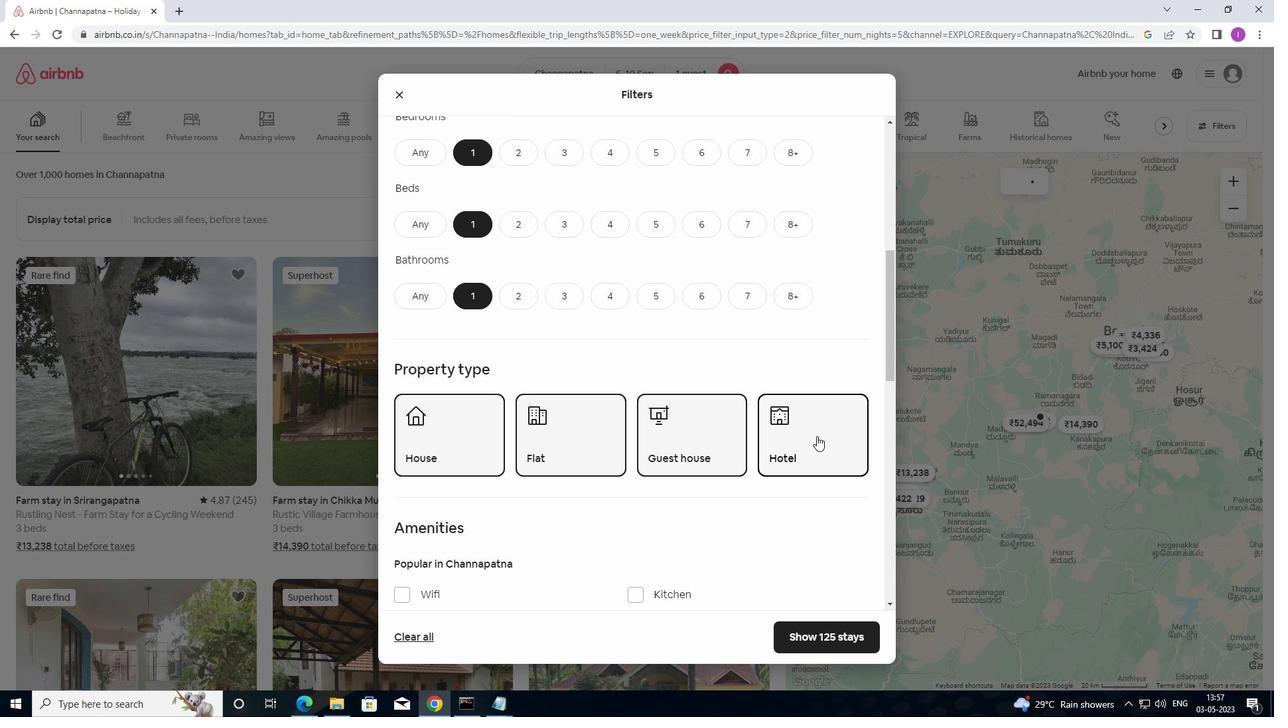 
Action: Mouse scrolled (817, 434) with delta (0, 0)
Screenshot: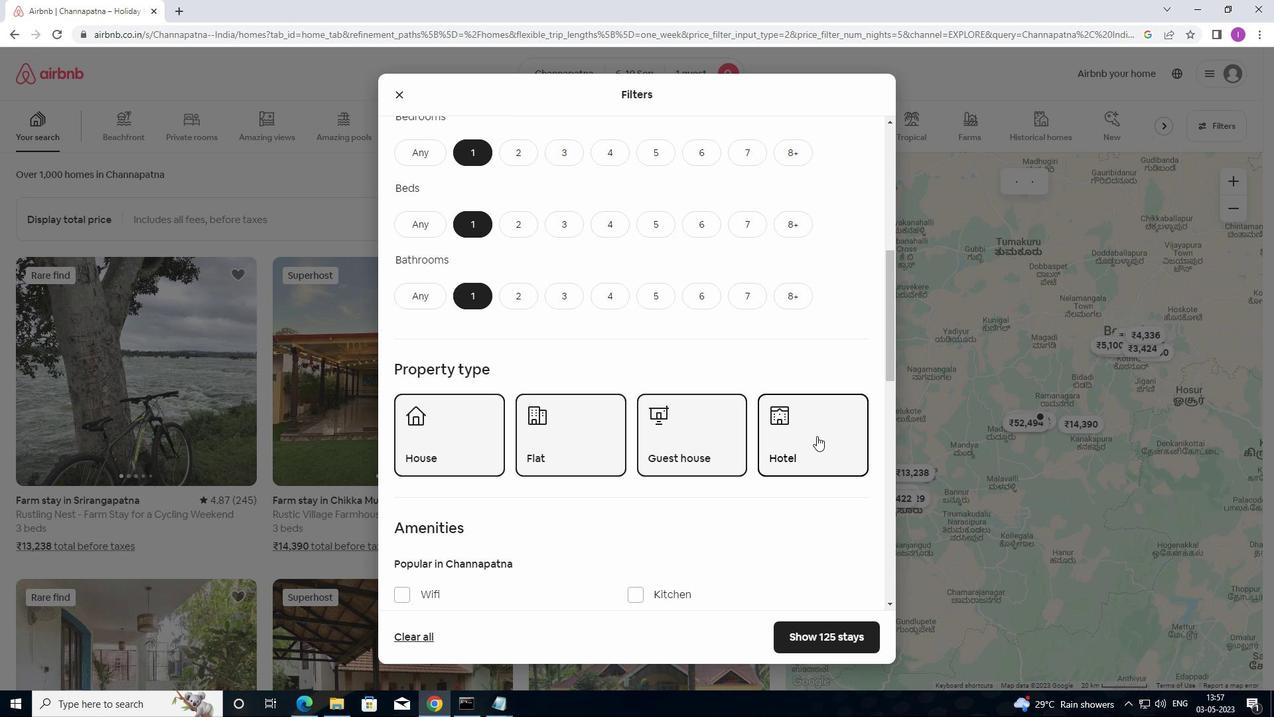 
Action: Mouse scrolled (817, 434) with delta (0, 0)
Screenshot: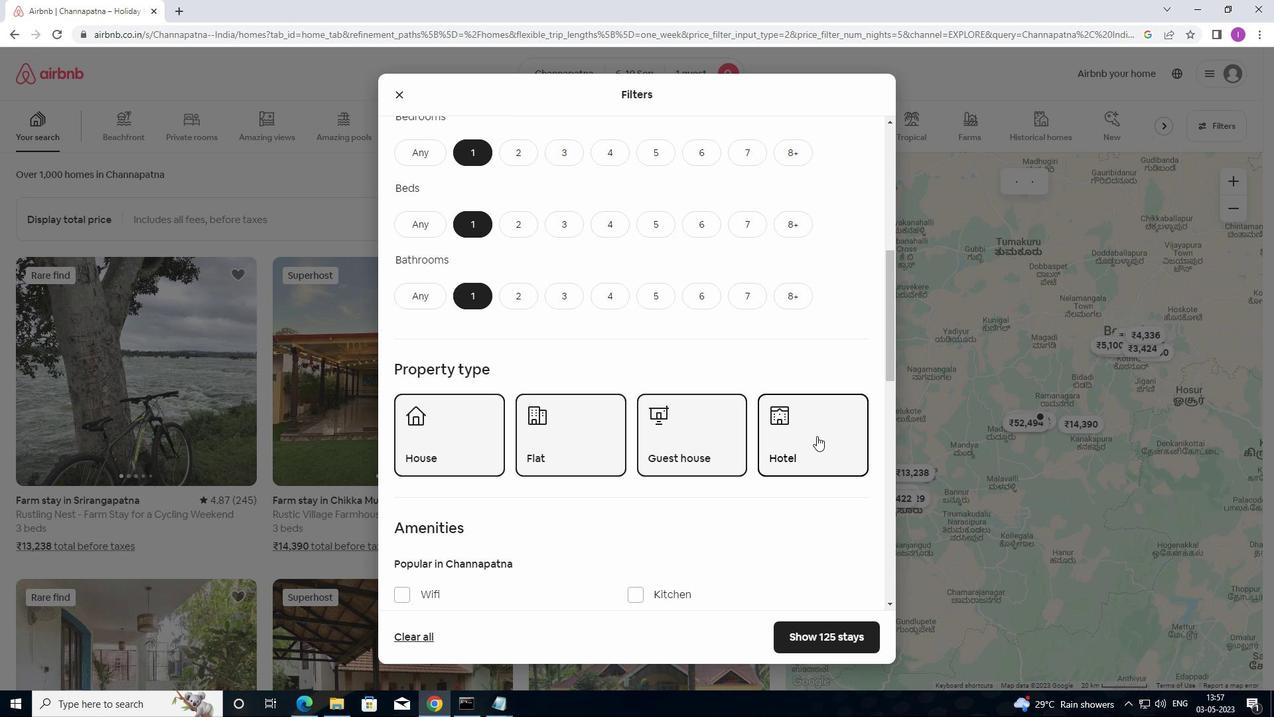 
Action: Mouse moved to (817, 434)
Screenshot: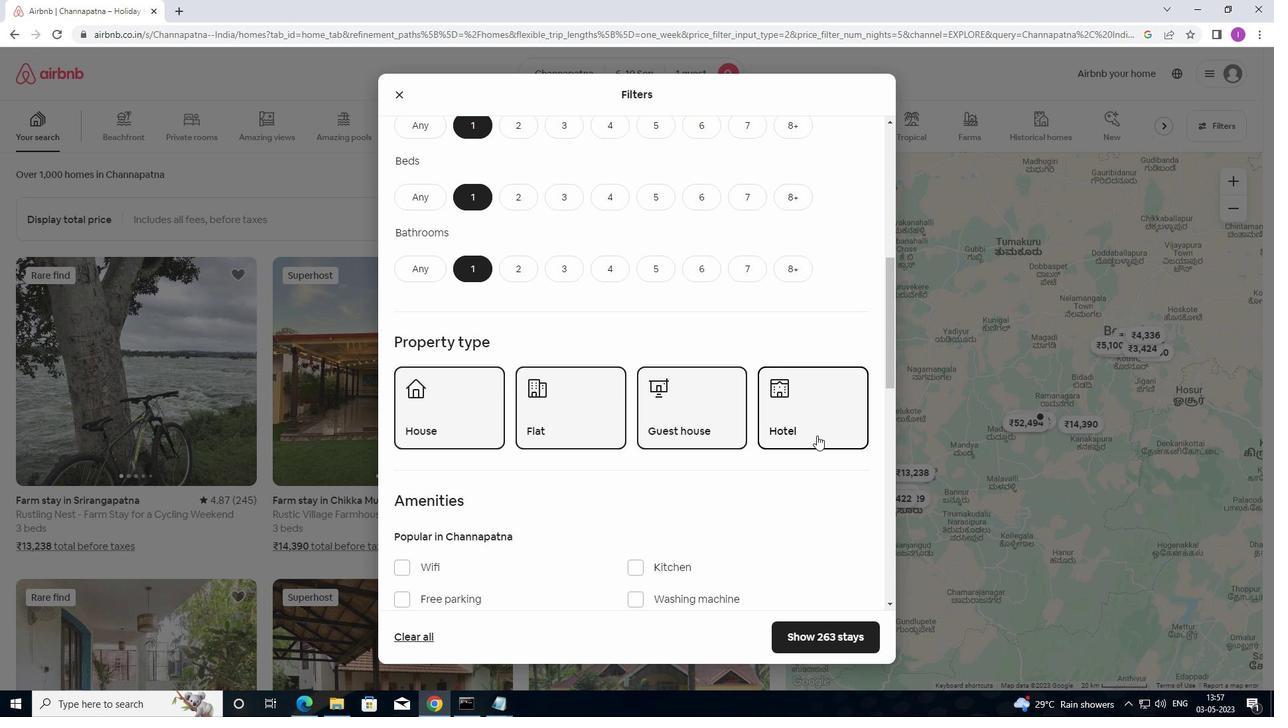 
Action: Mouse scrolled (817, 433) with delta (0, 0)
Screenshot: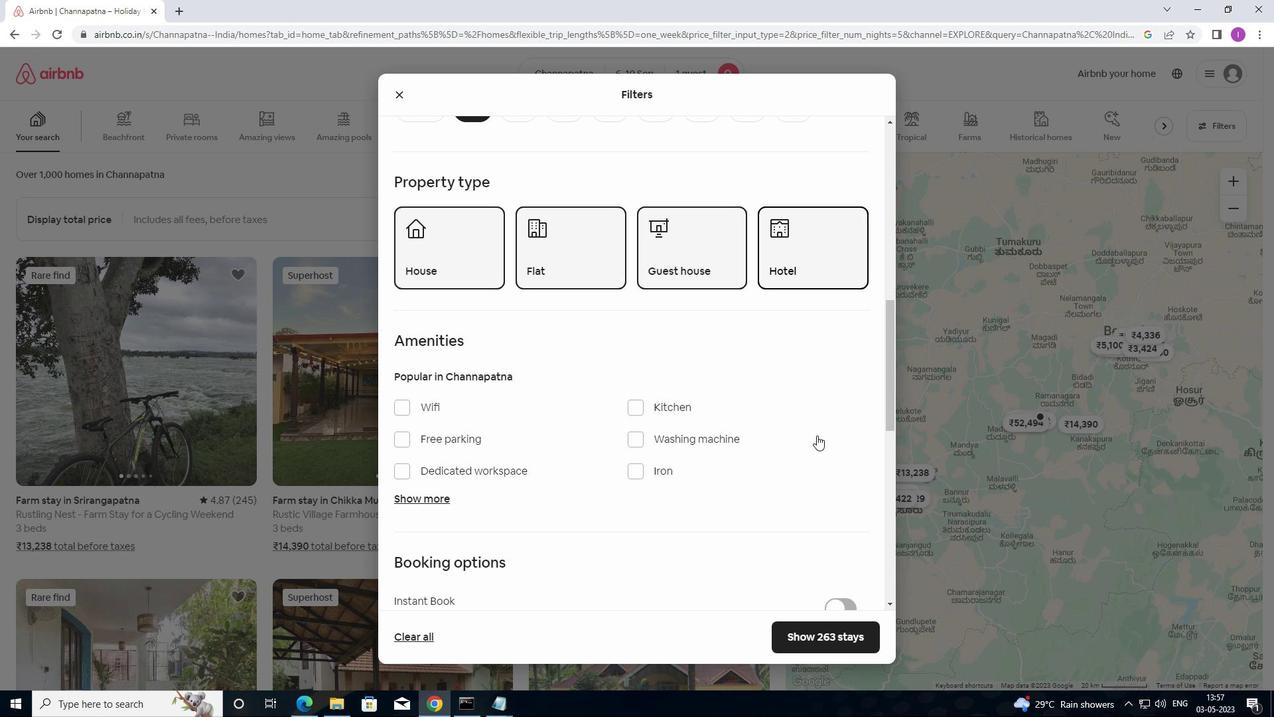 
Action: Mouse moved to (817, 433)
Screenshot: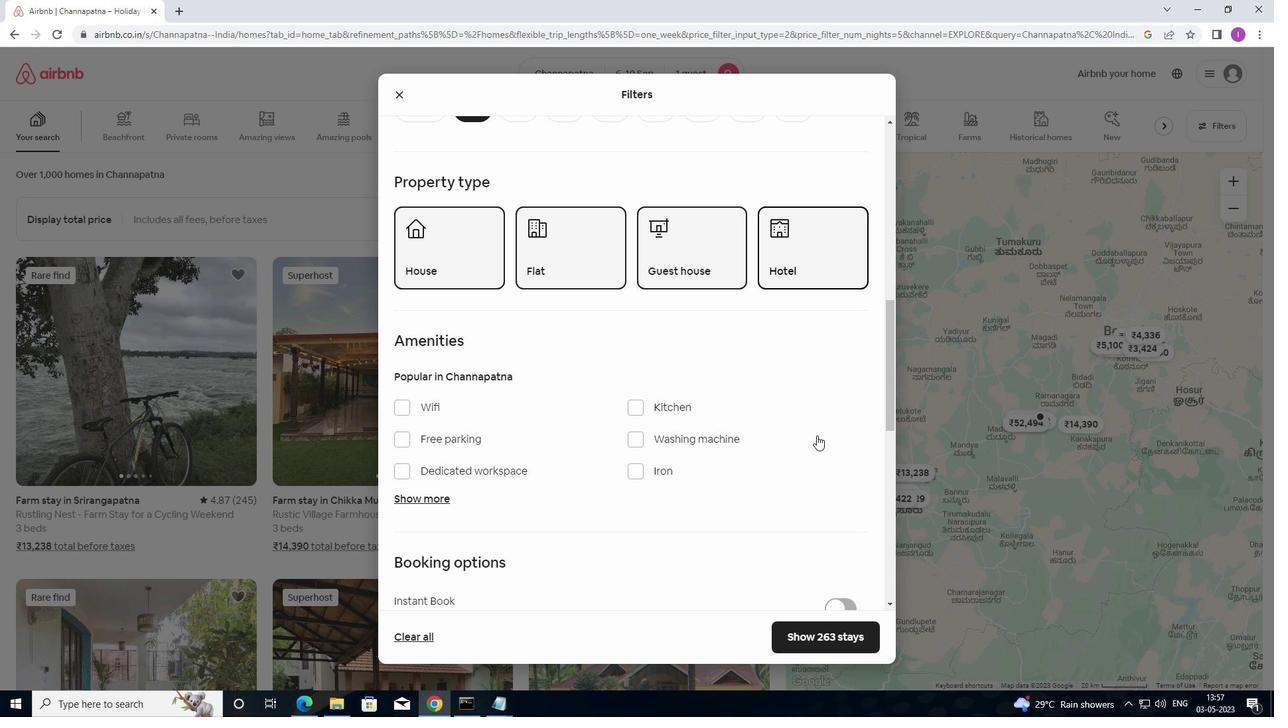 
Action: Mouse scrolled (817, 432) with delta (0, 0)
Screenshot: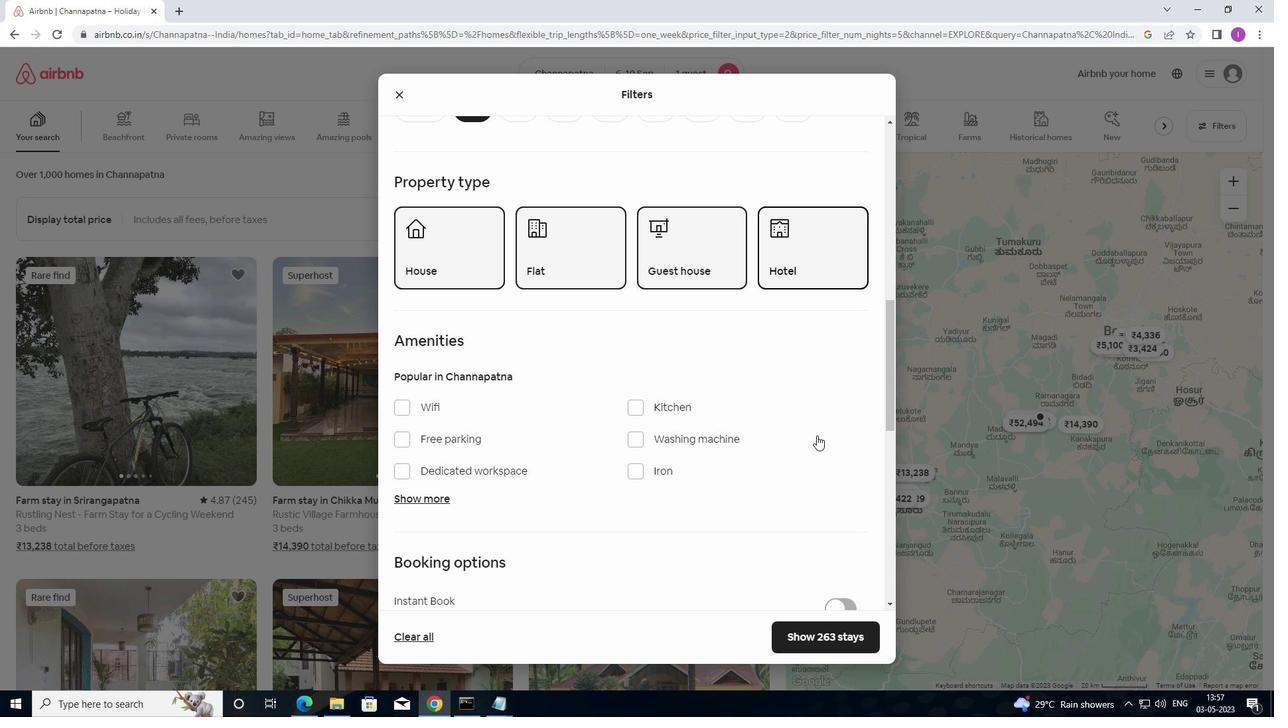 
Action: Mouse moved to (817, 433)
Screenshot: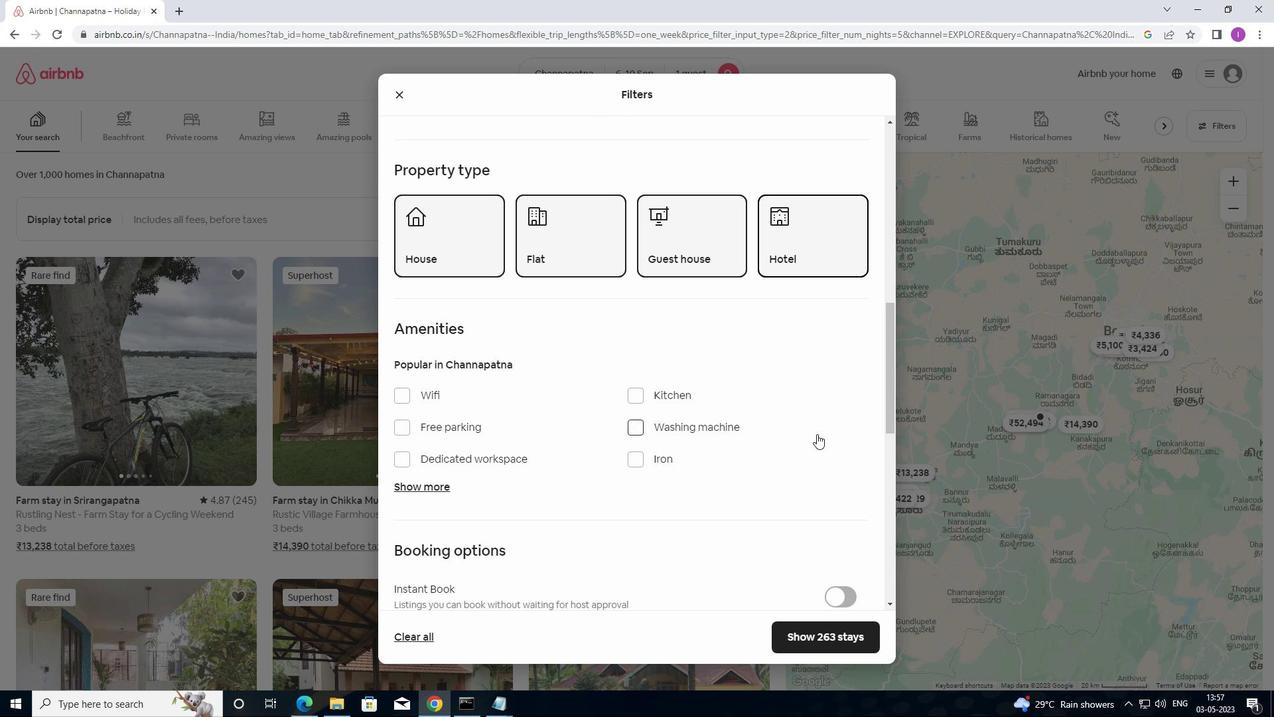 
Action: Mouse scrolled (817, 432) with delta (0, 0)
Screenshot: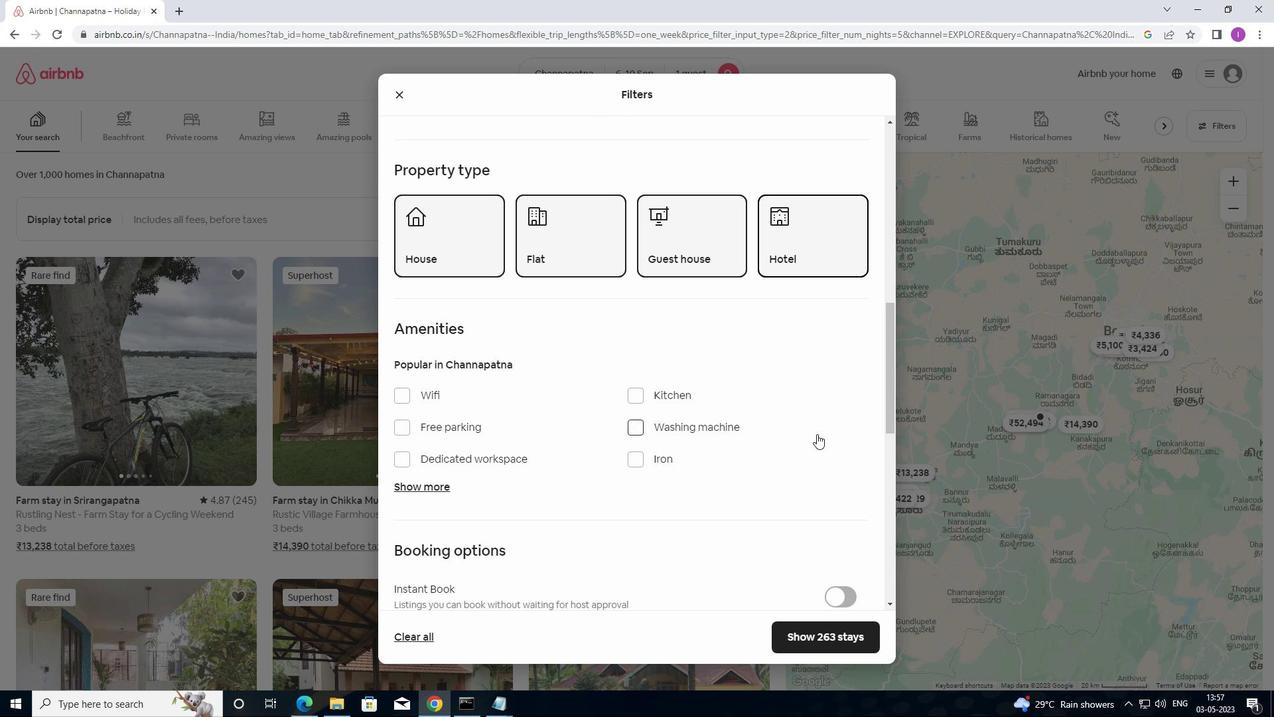 
Action: Mouse moved to (851, 432)
Screenshot: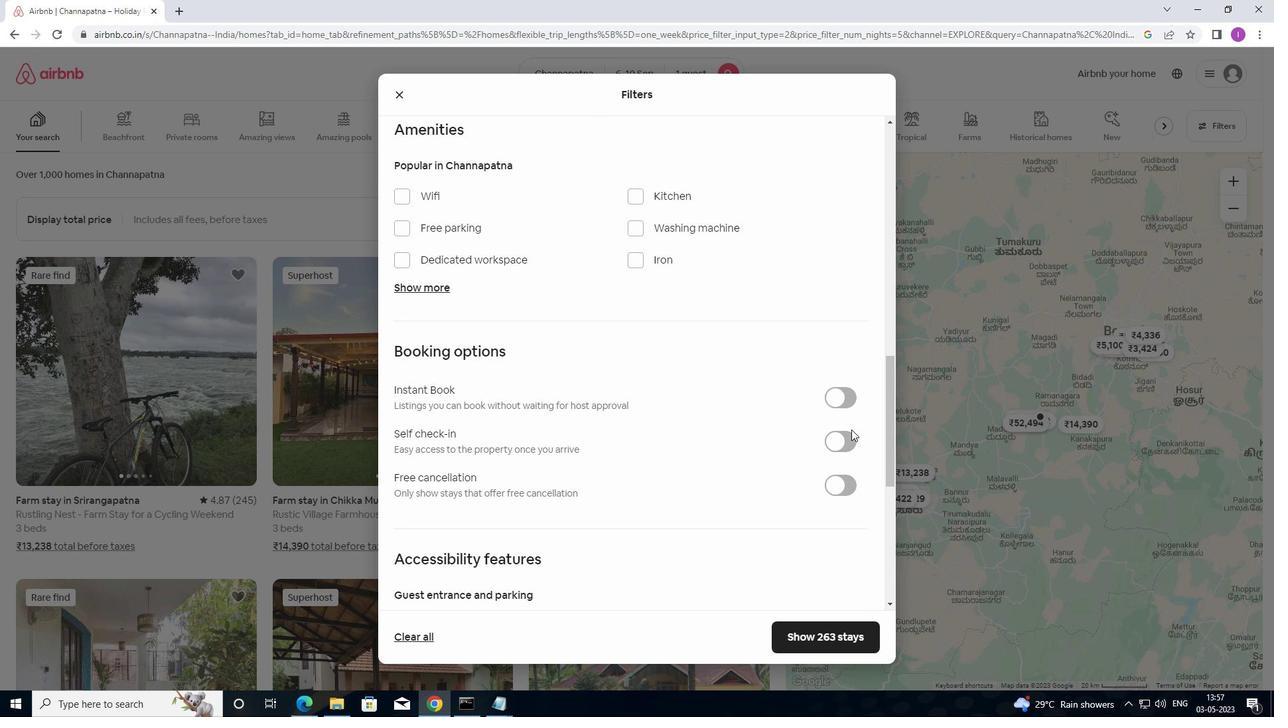 
Action: Mouse pressed left at (851, 432)
Screenshot: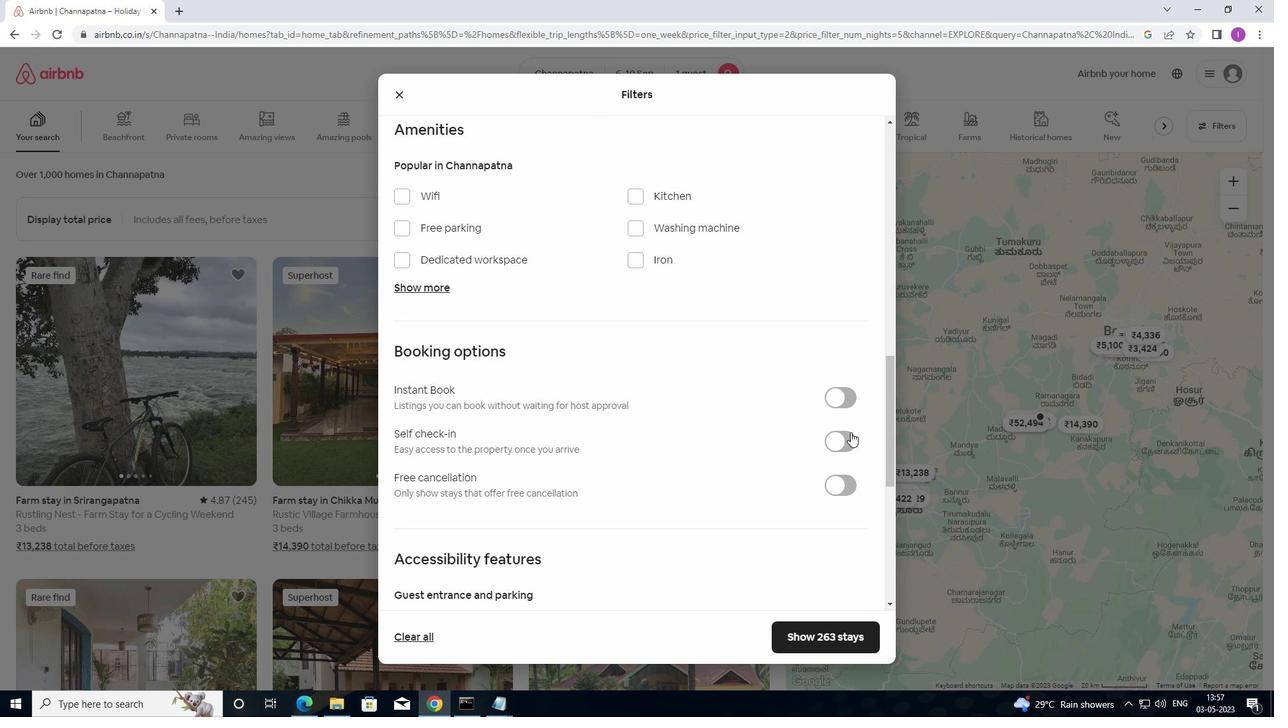 
Action: Mouse moved to (847, 433)
Screenshot: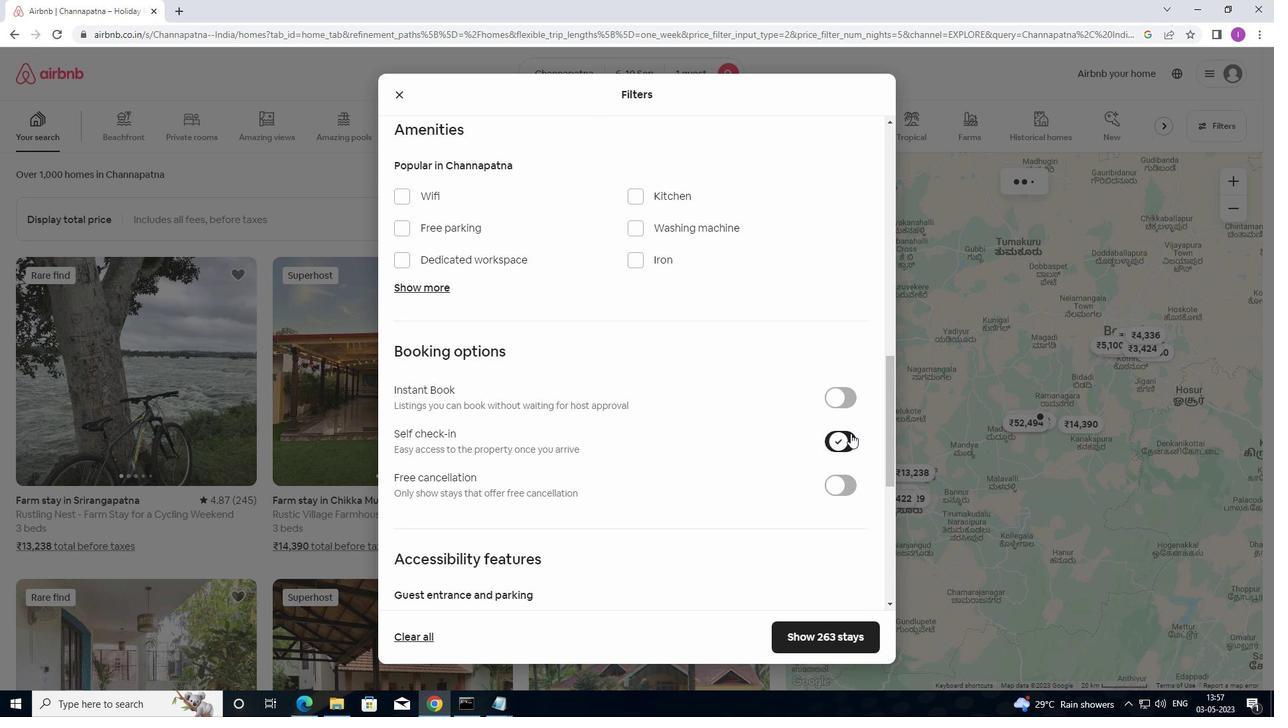 
Action: Mouse scrolled (847, 432) with delta (0, 0)
Screenshot: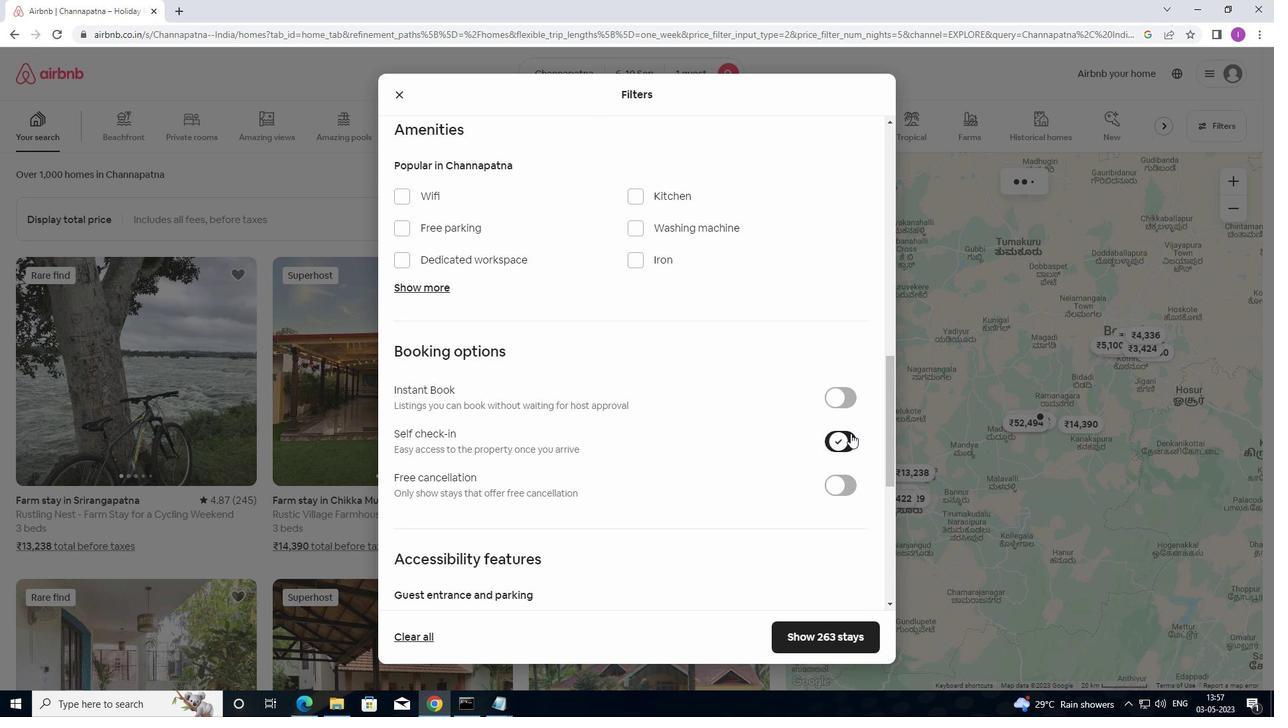 
Action: Mouse moved to (846, 435)
Screenshot: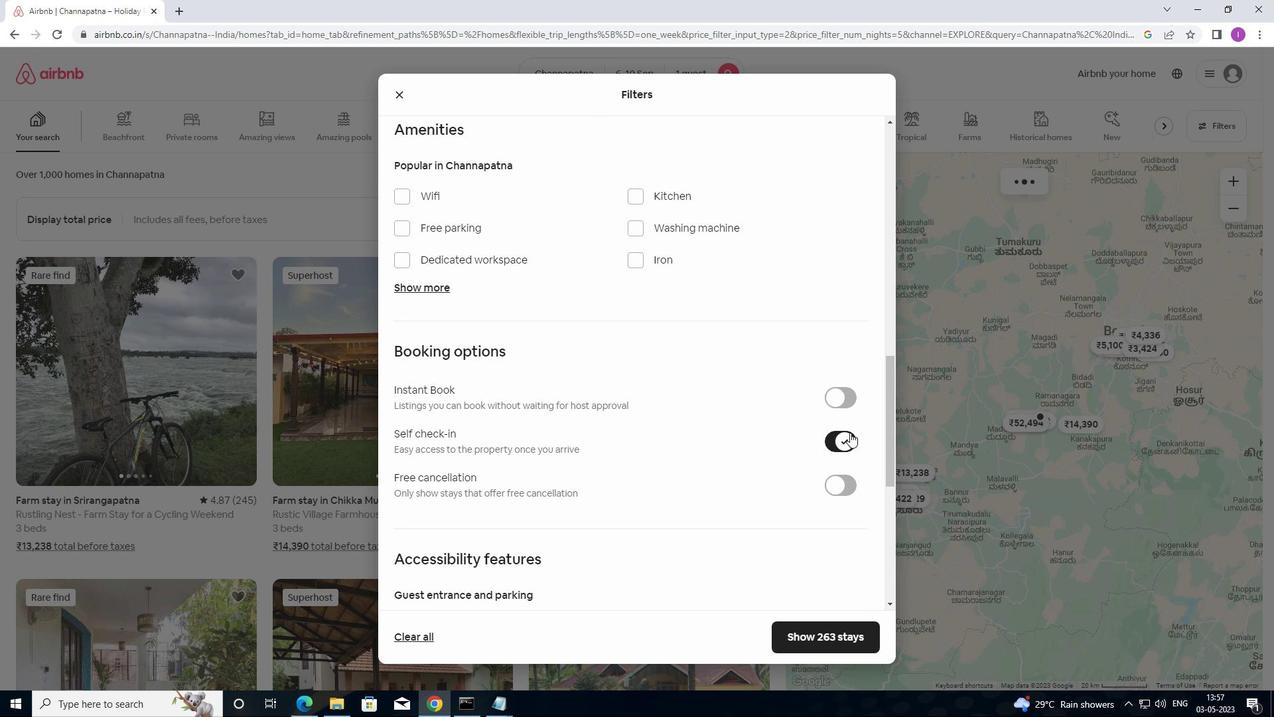 
Action: Mouse scrolled (846, 434) with delta (0, 0)
Screenshot: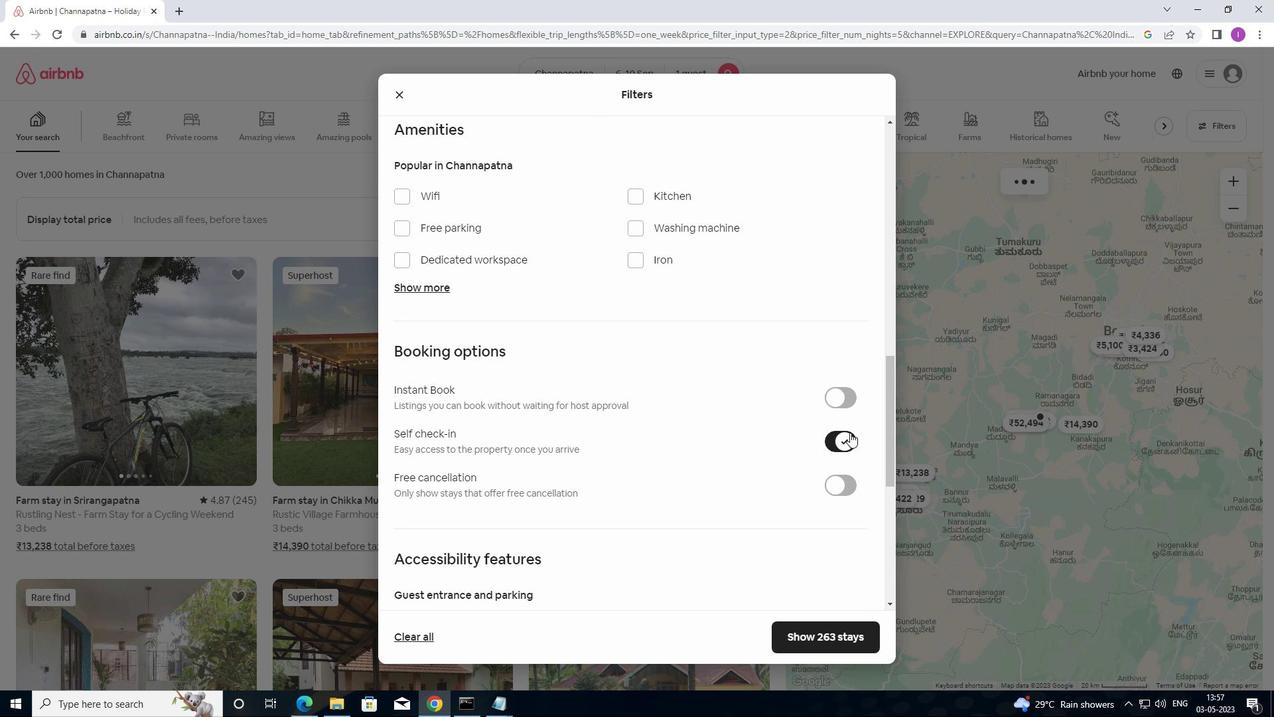 
Action: Mouse moved to (845, 436)
Screenshot: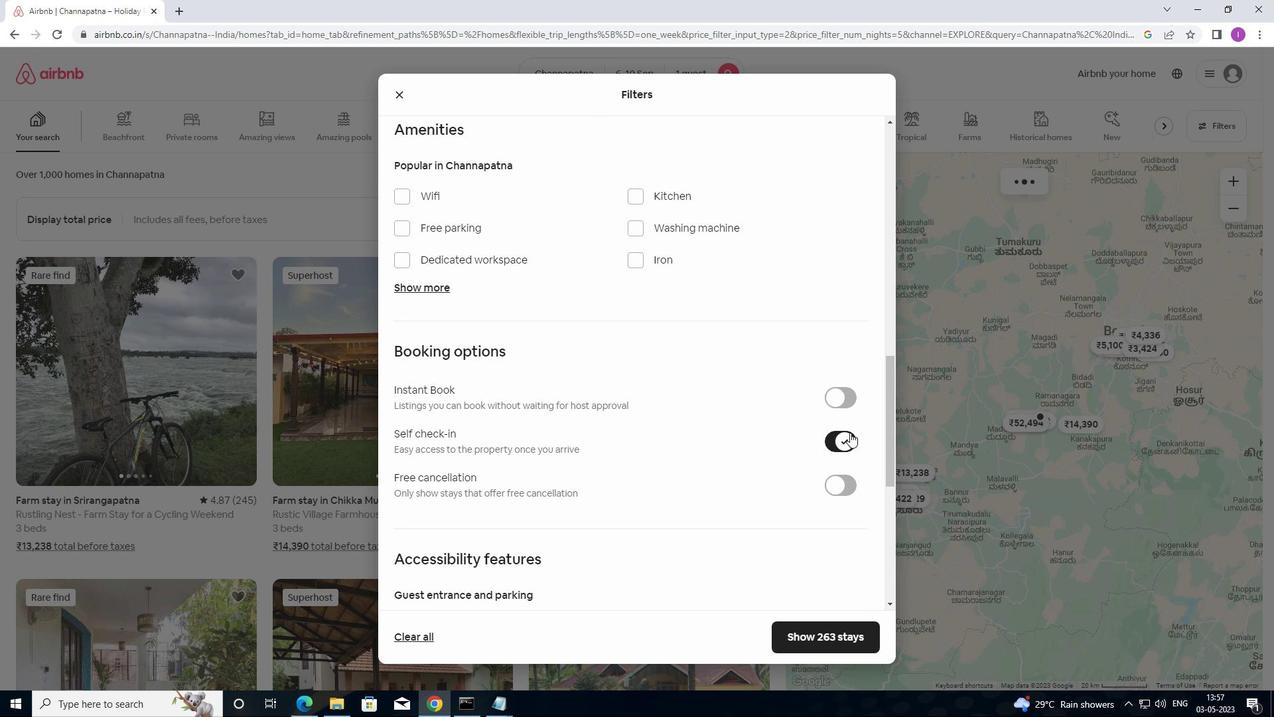 
Action: Mouse scrolled (845, 436) with delta (0, 0)
Screenshot: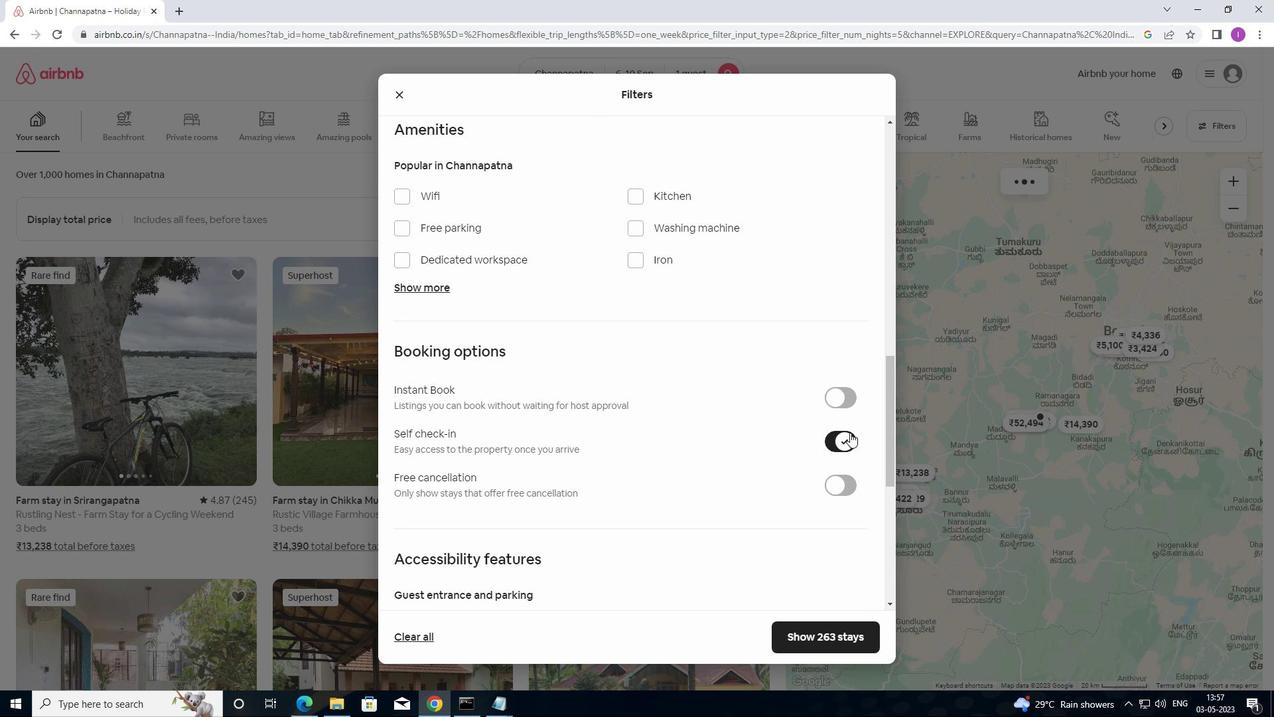 
Action: Mouse moved to (786, 426)
Screenshot: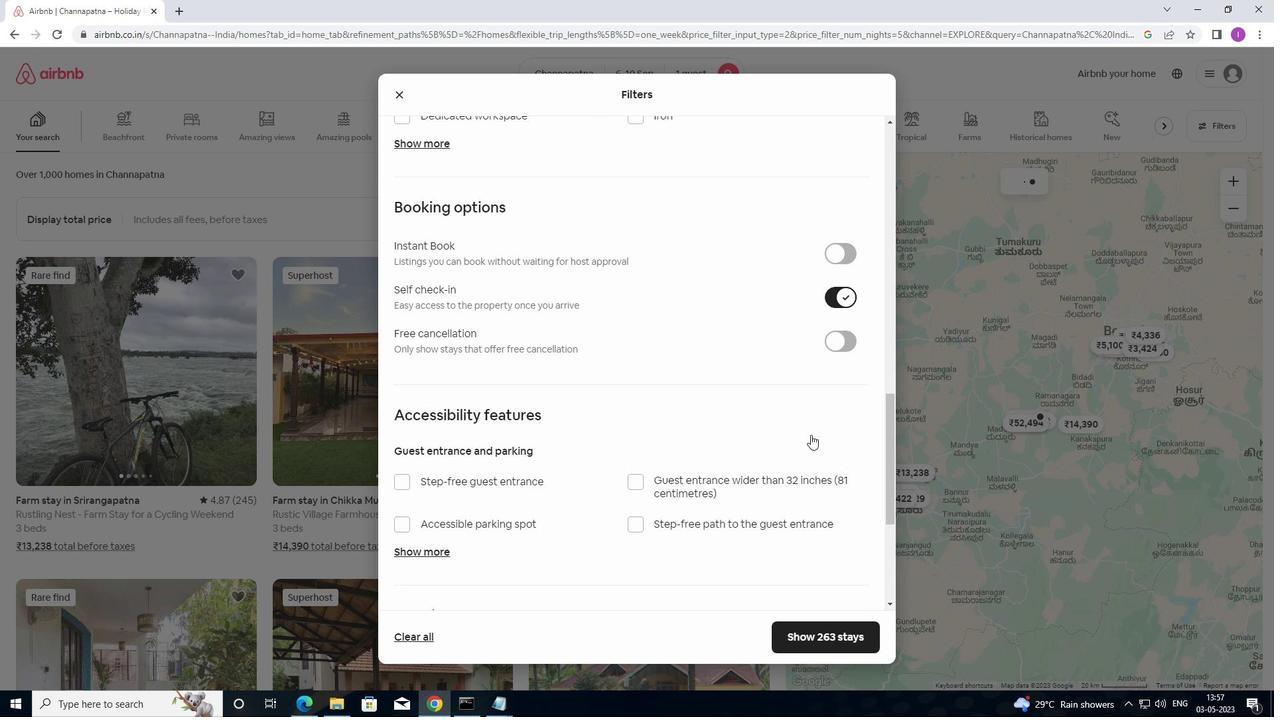
Action: Mouse scrolled (786, 425) with delta (0, 0)
Screenshot: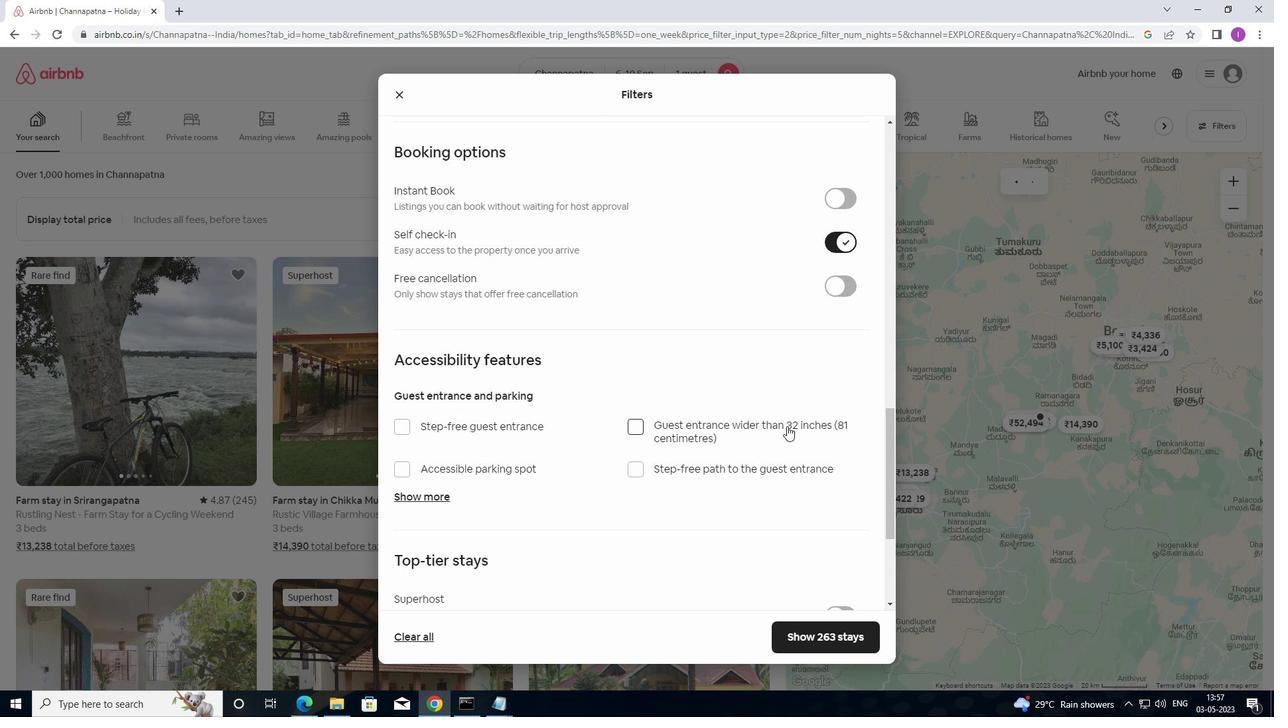 
Action: Mouse moved to (783, 426)
Screenshot: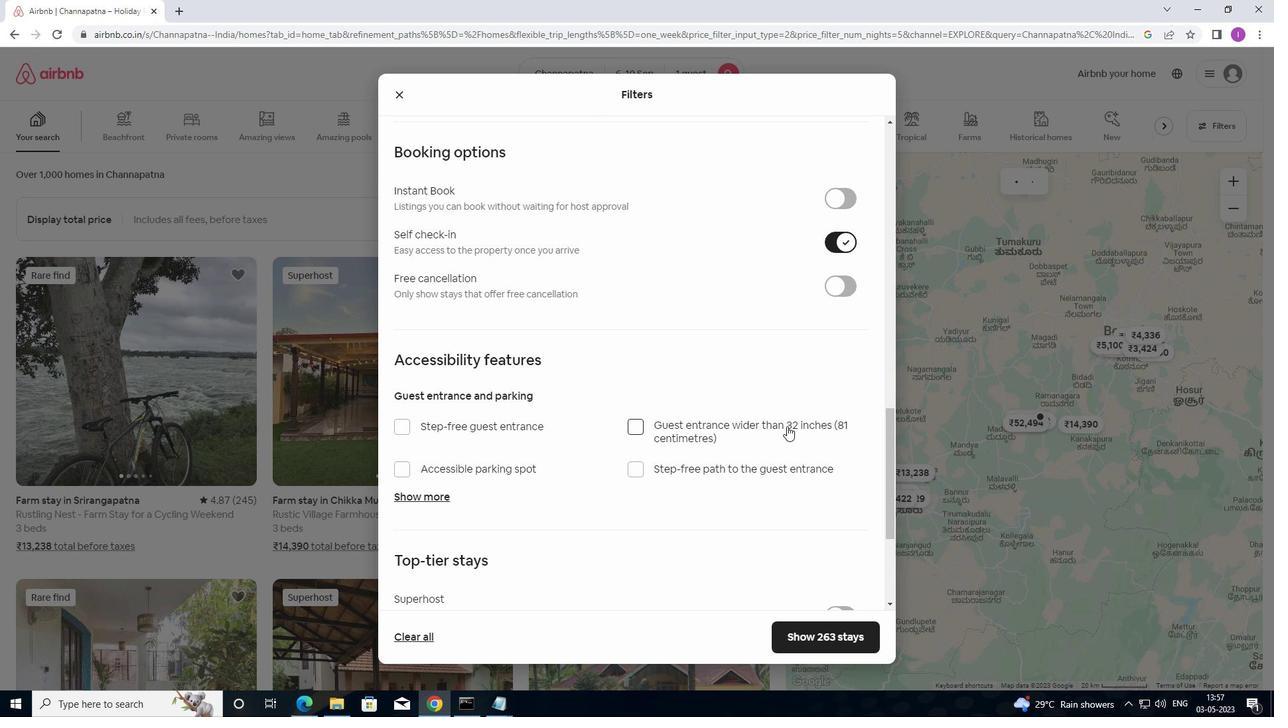 
Action: Mouse scrolled (783, 425) with delta (0, 0)
Screenshot: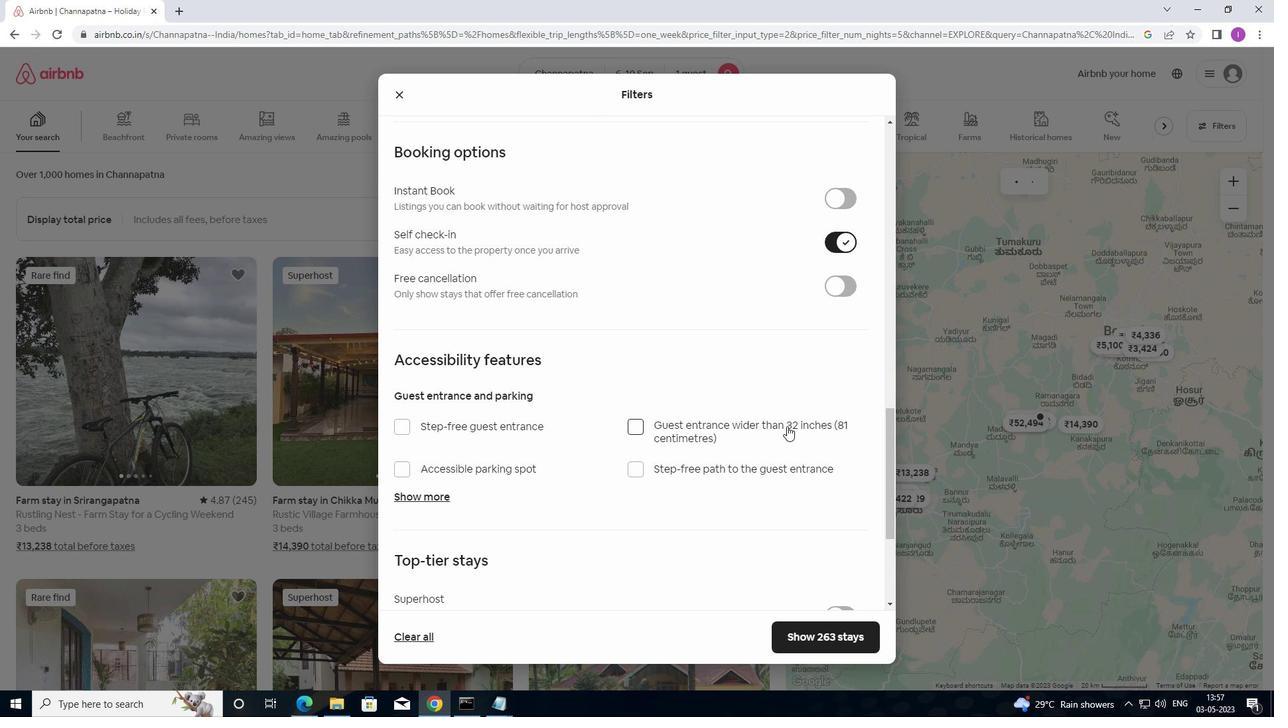 
Action: Mouse moved to (782, 426)
Screenshot: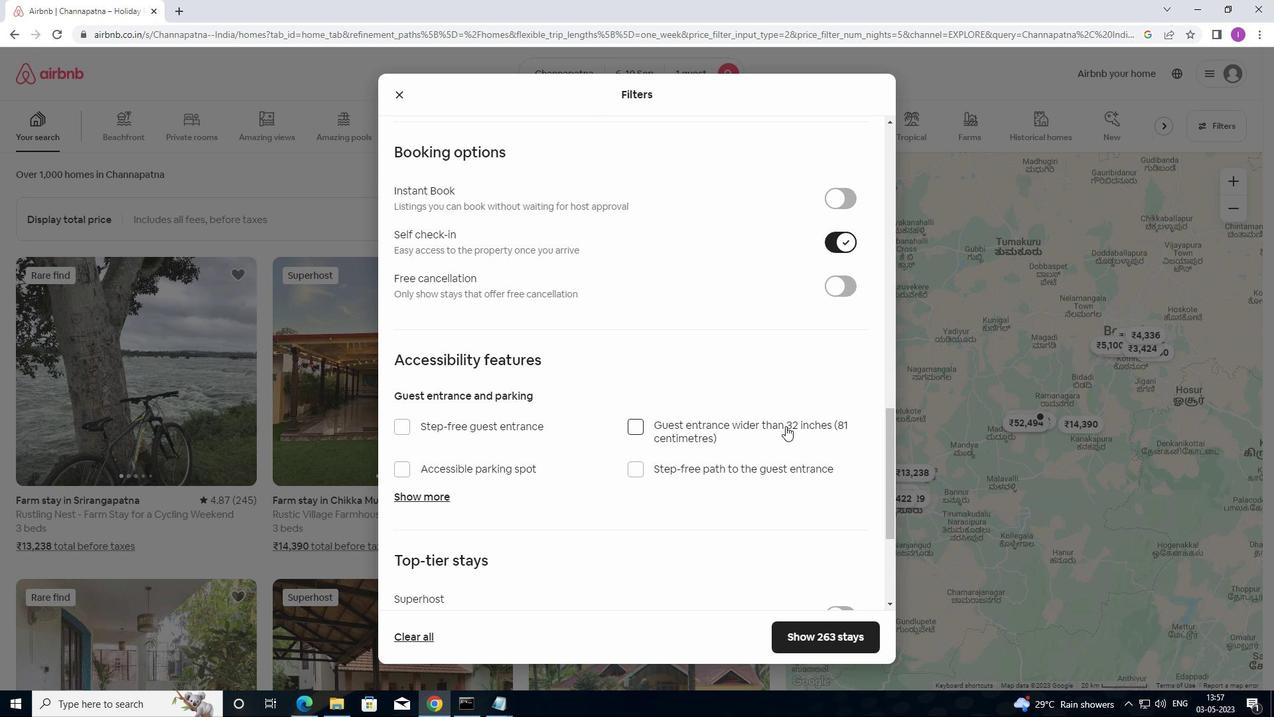 
Action: Mouse scrolled (782, 425) with delta (0, 0)
Screenshot: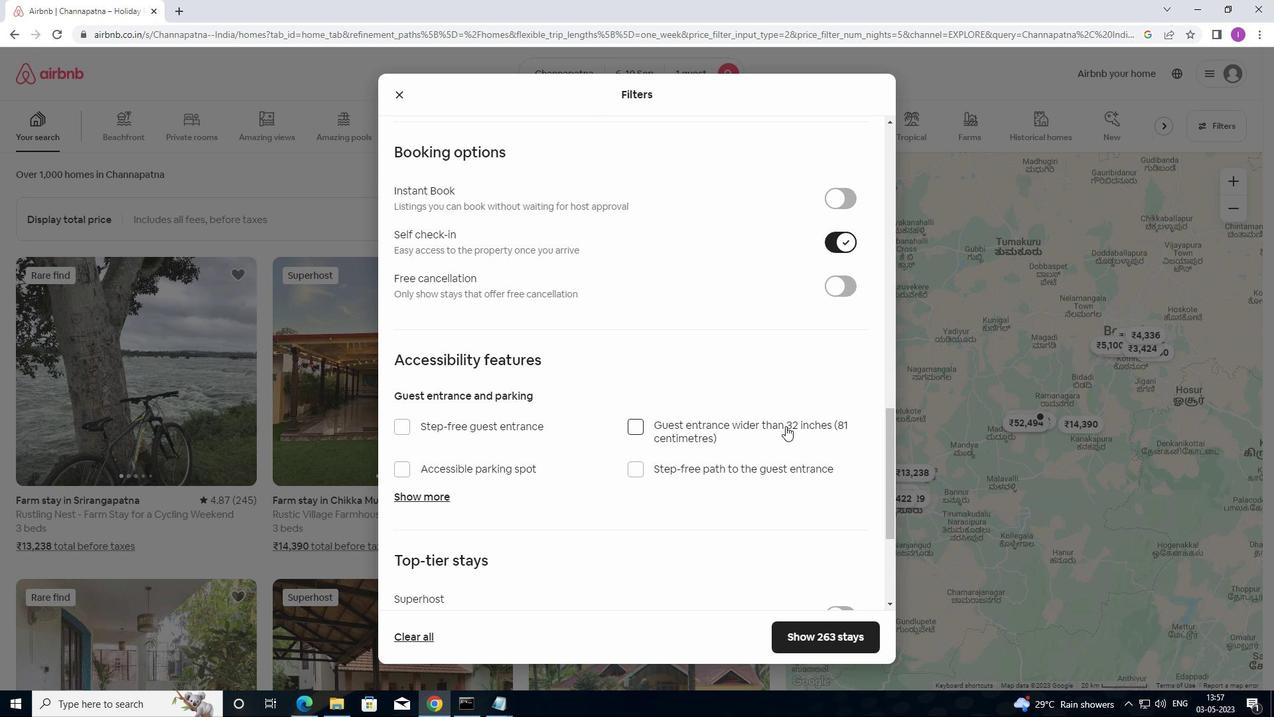 
Action: Mouse moved to (781, 428)
Screenshot: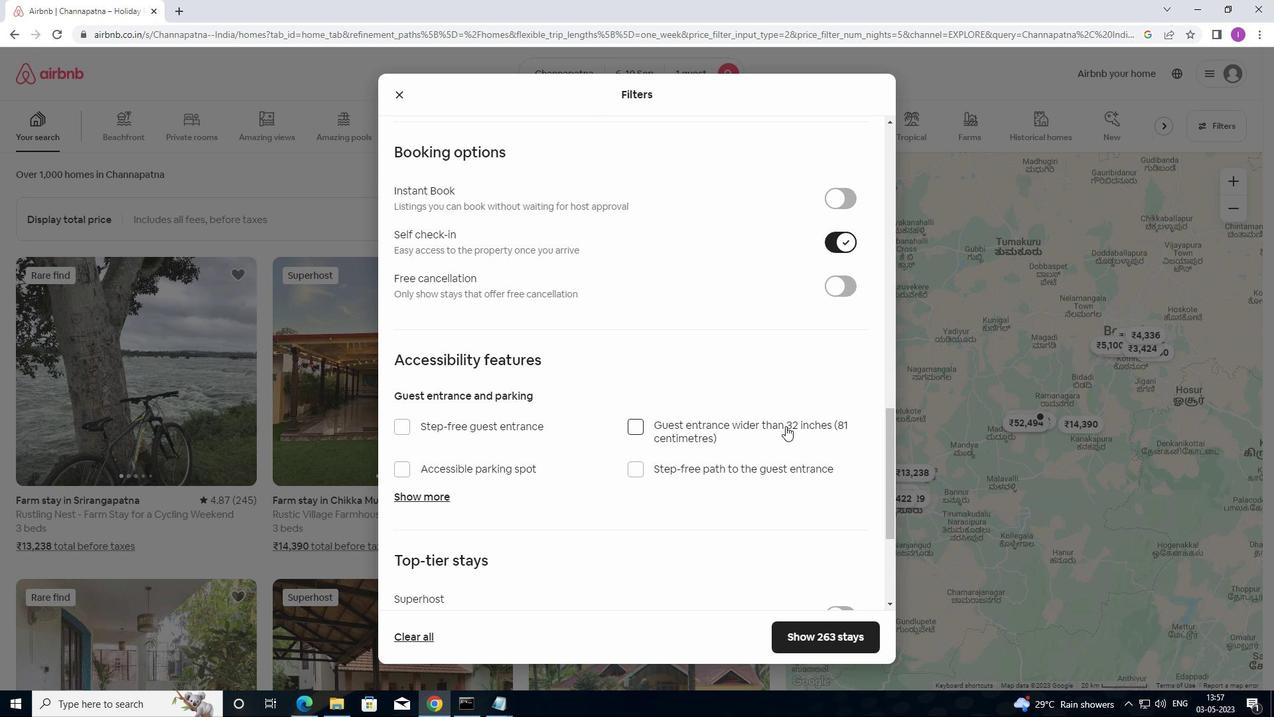 
Action: Mouse scrolled (781, 428) with delta (0, 0)
Screenshot: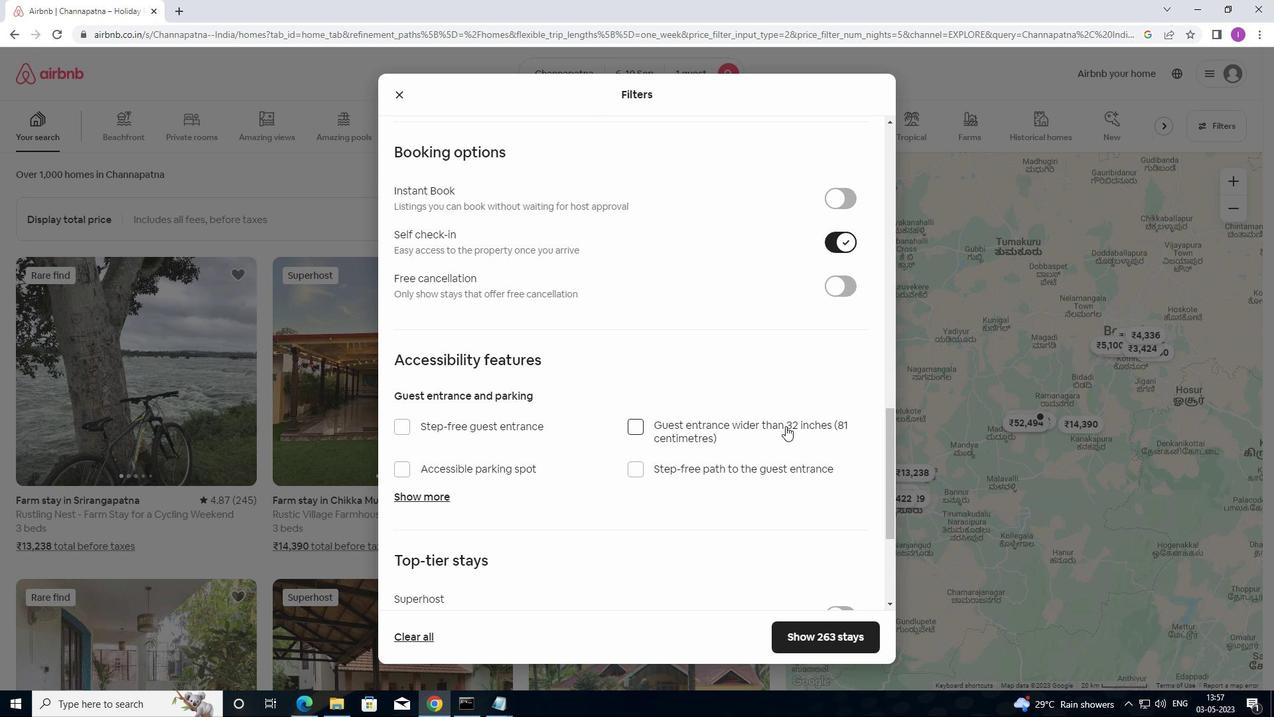
Action: Mouse moved to (779, 432)
Screenshot: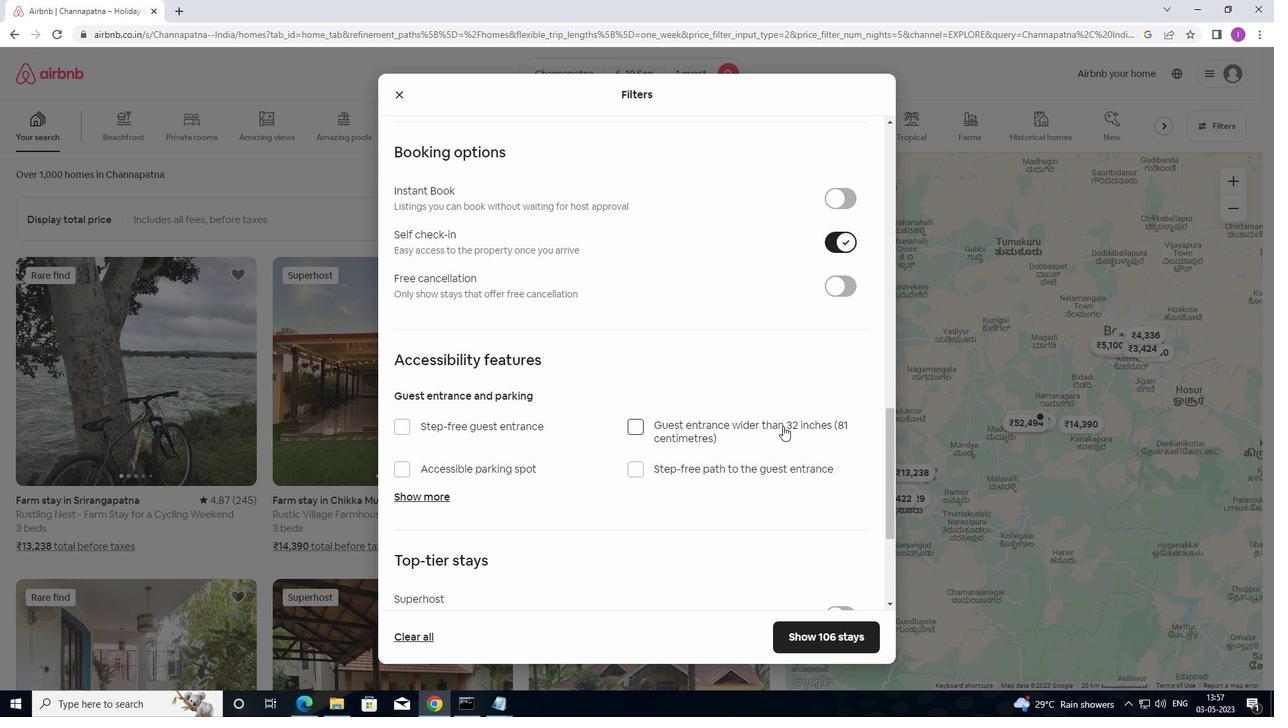 
Action: Mouse scrolled (779, 431) with delta (0, 0)
Screenshot: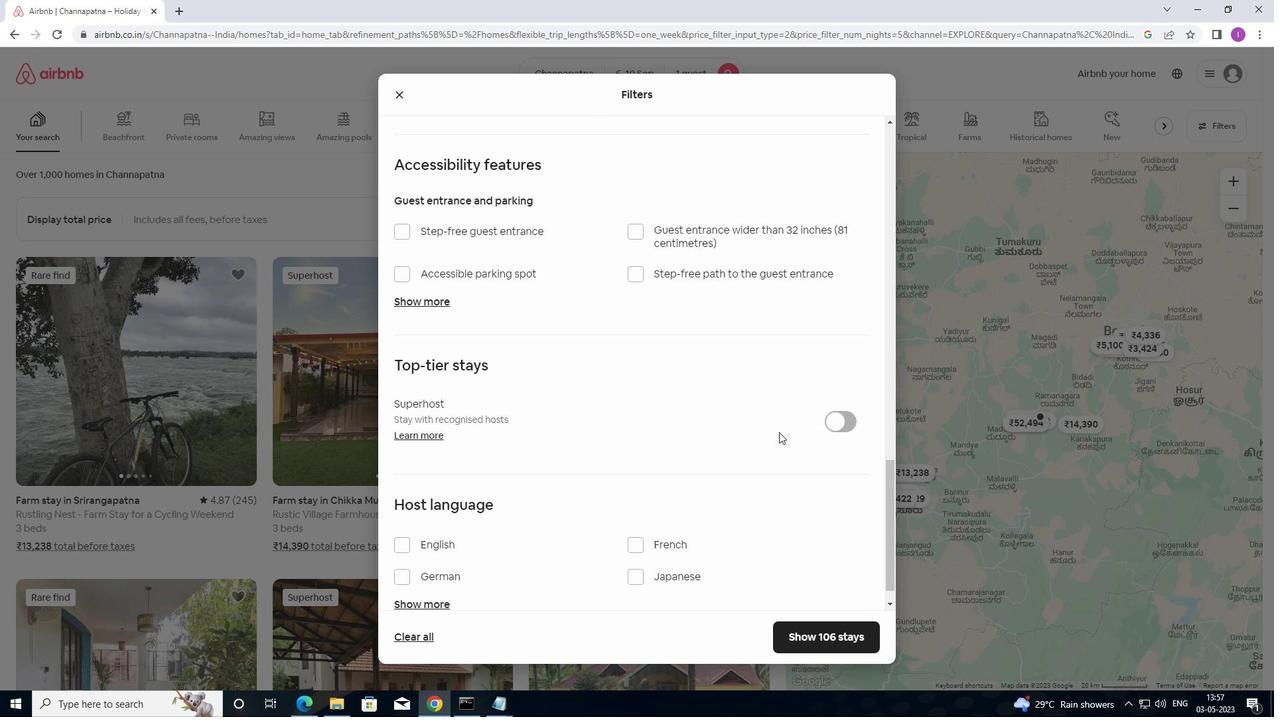 
Action: Mouse scrolled (779, 431) with delta (0, 0)
Screenshot: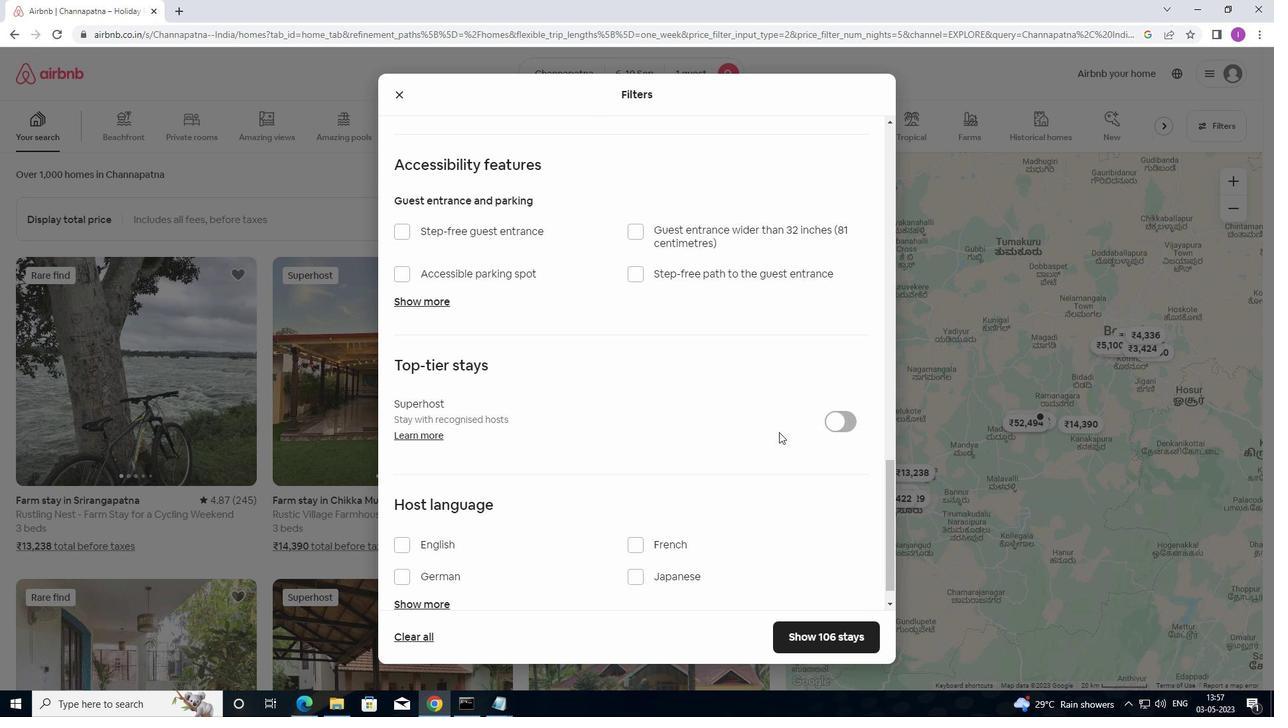 
Action: Mouse scrolled (779, 431) with delta (0, 0)
Screenshot: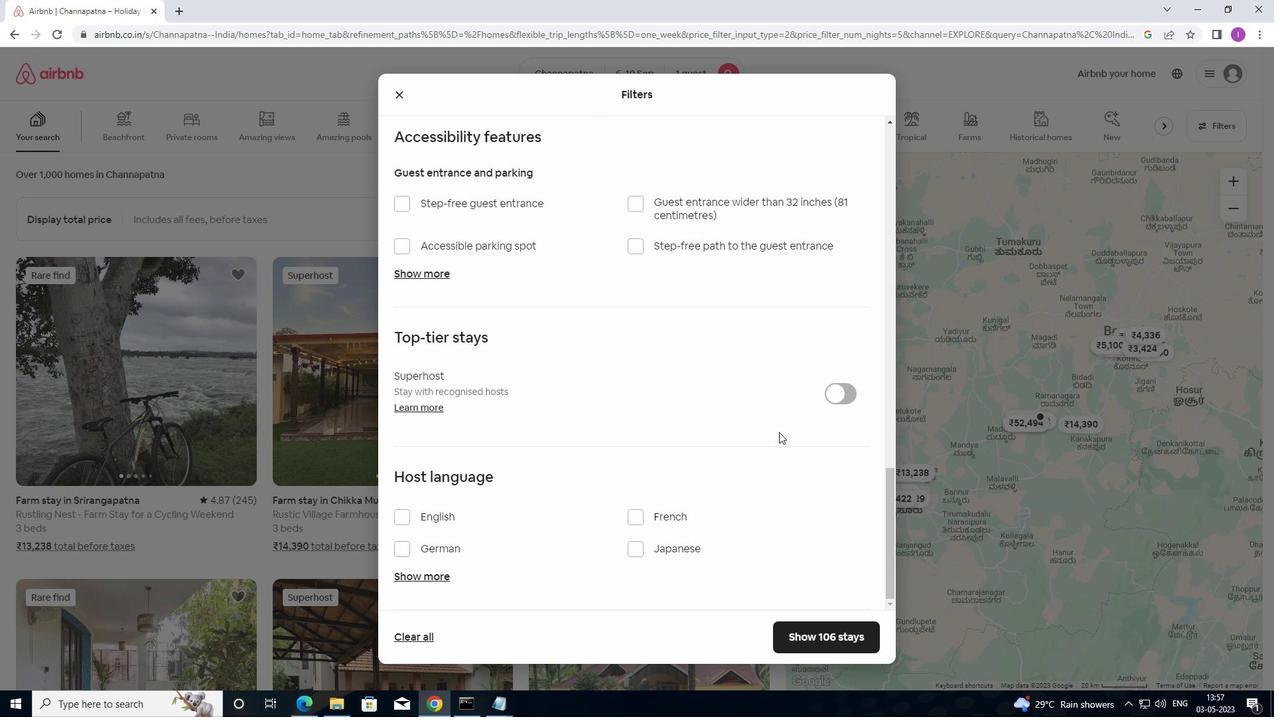 
Action: Mouse moved to (408, 515)
Screenshot: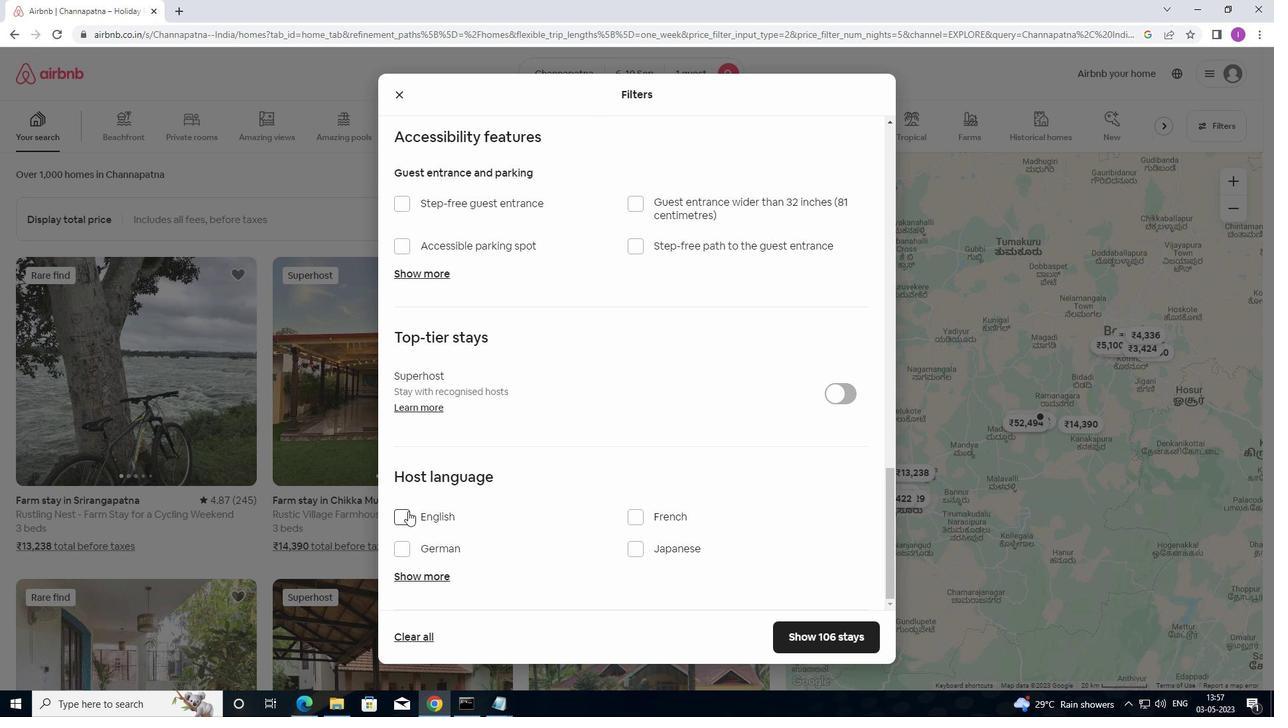 
Action: Mouse pressed left at (408, 515)
Screenshot: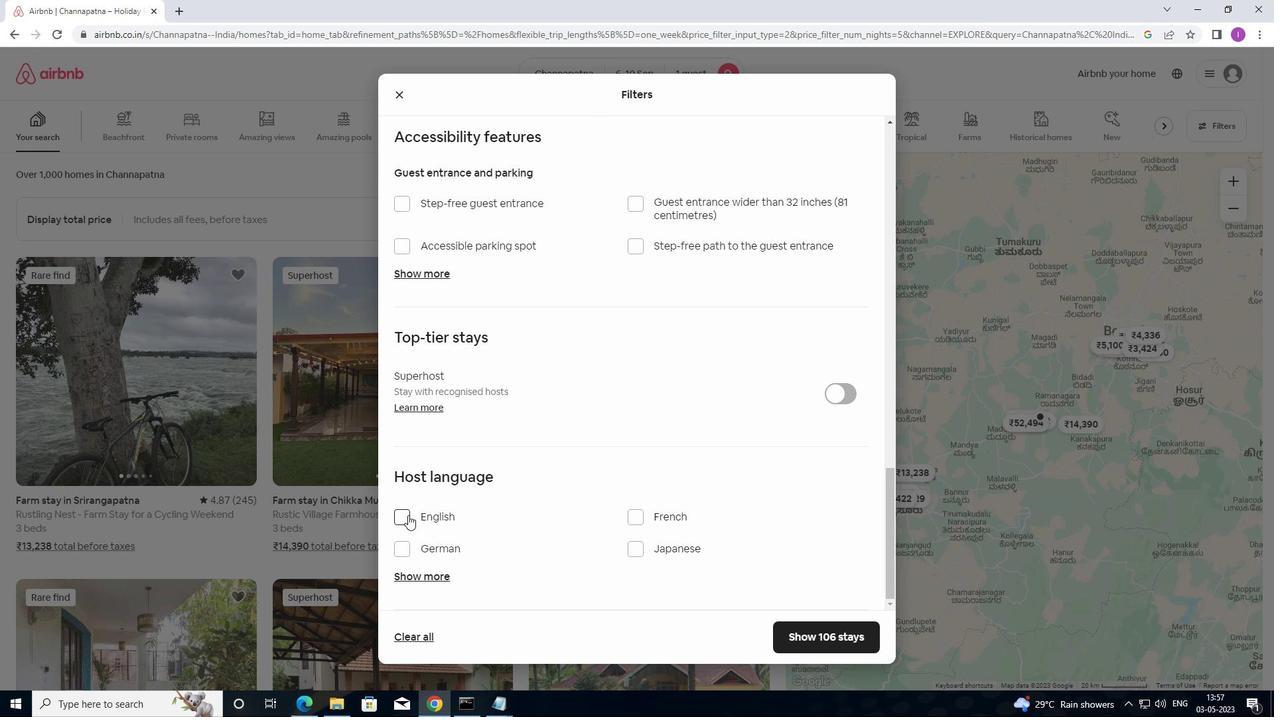 
Action: Mouse moved to (849, 642)
Screenshot: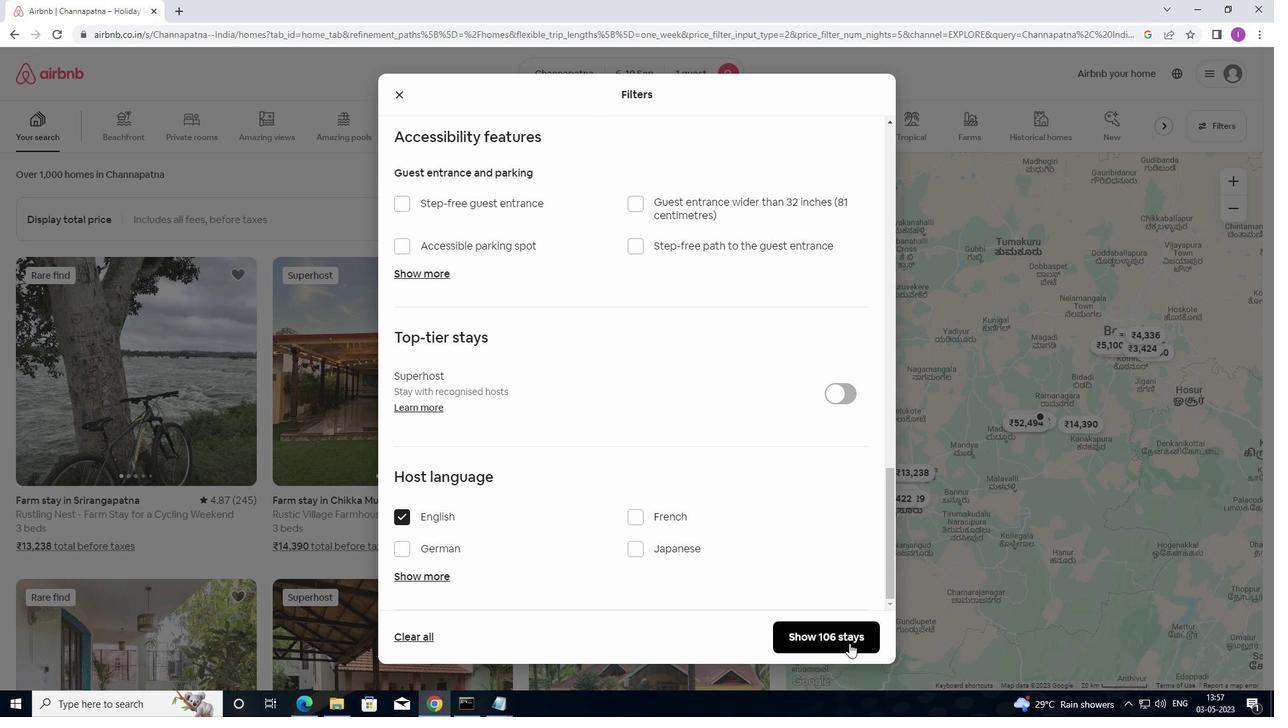 
Action: Mouse pressed left at (849, 642)
Screenshot: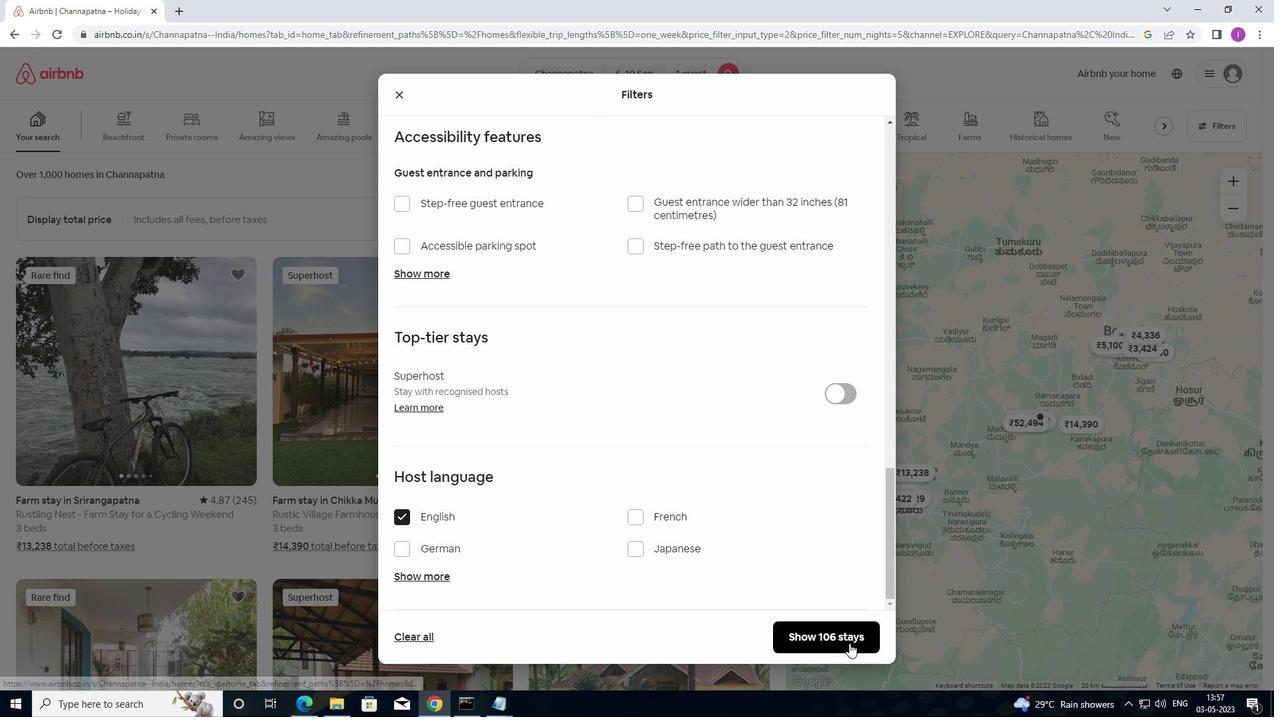 
Action: Mouse moved to (850, 630)
Screenshot: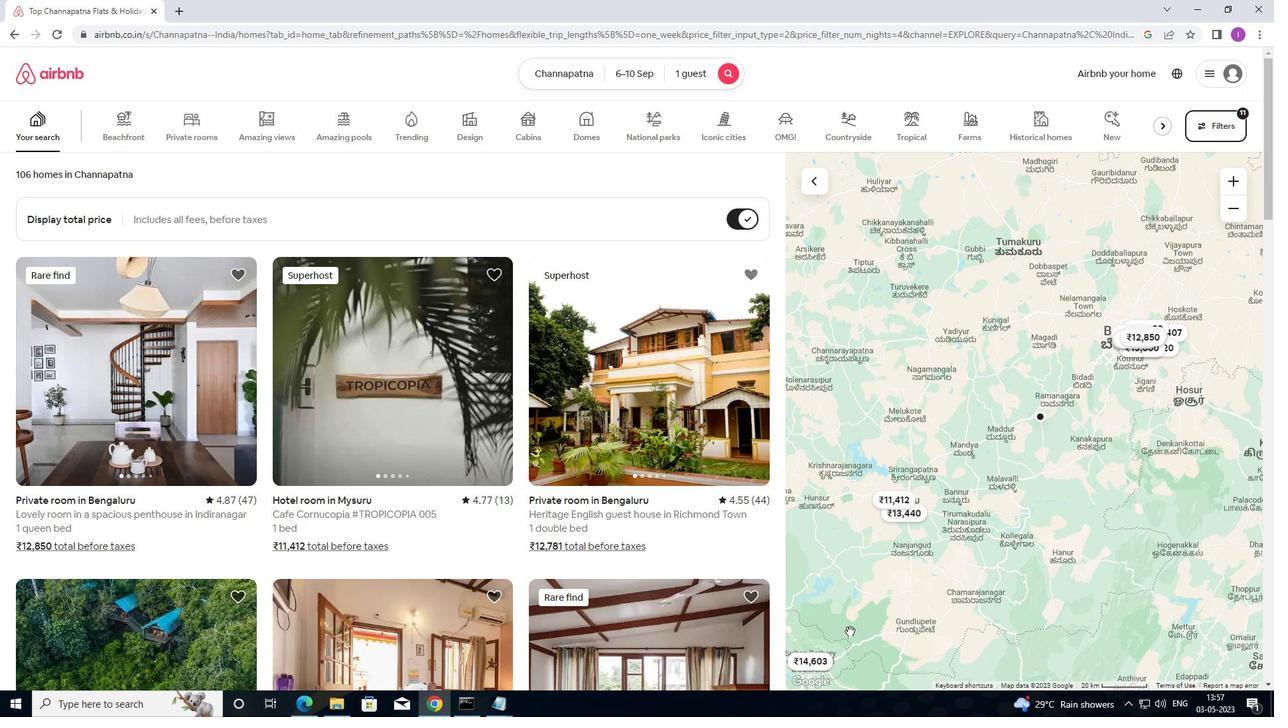 
